 Task: Update the Trello card 'Card0000000194' by adding member 'Carxx Street', setting start date to 05/08/2023, due date to 05/09/2023 at 2:39 PM, and label 'Label0000000194'.
Action: Mouse moved to (479, 542)
Screenshot: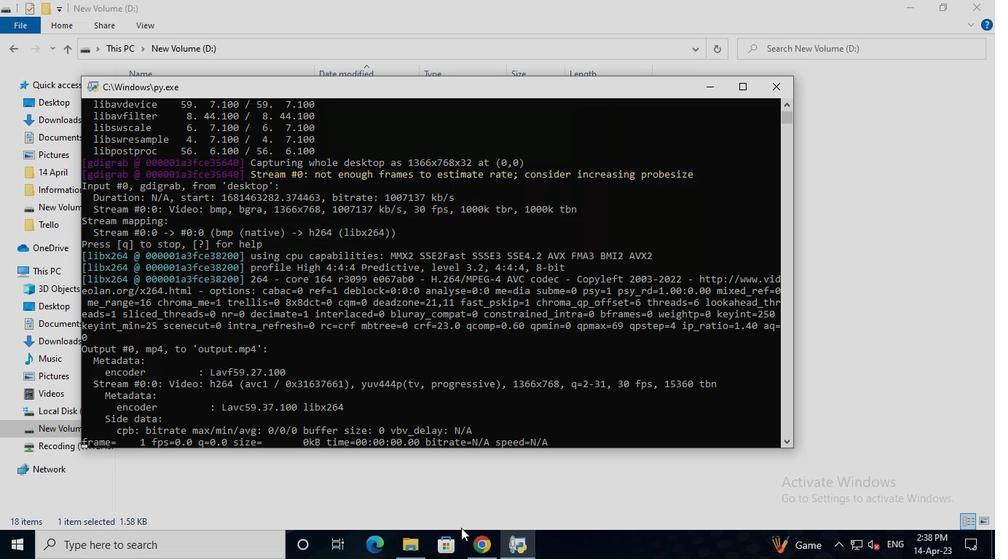 
Action: Mouse pressed left at (479, 542)
Screenshot: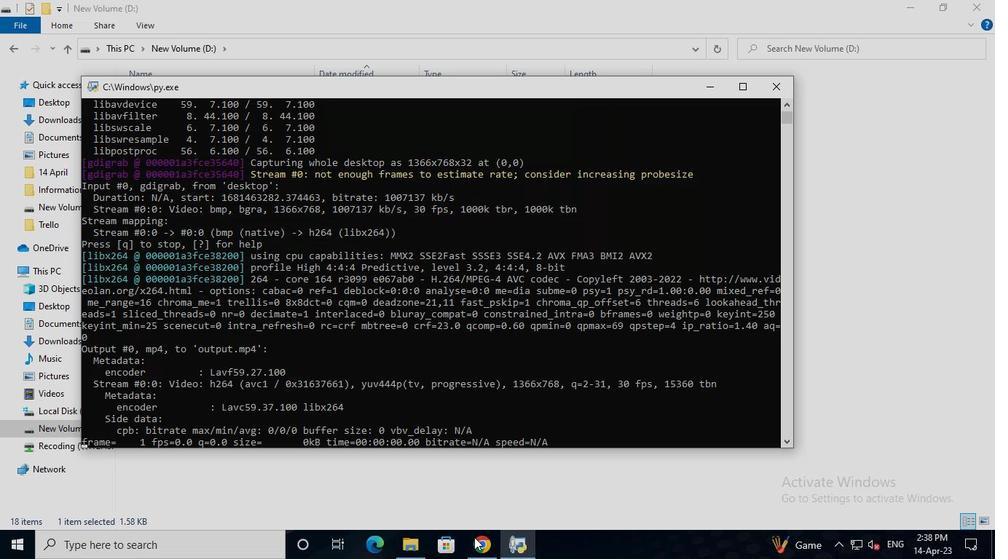 
Action: Mouse moved to (483, 436)
Screenshot: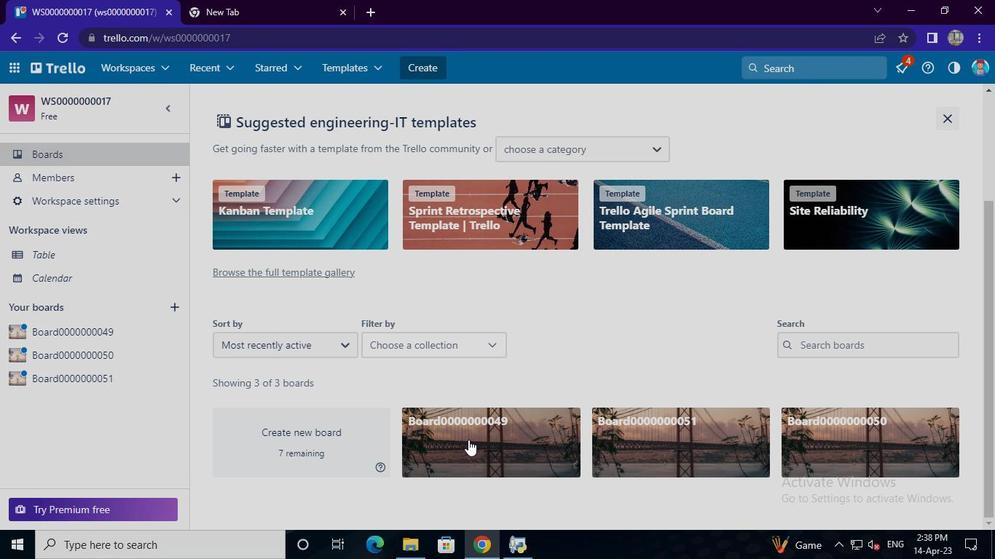 
Action: Mouse pressed left at (483, 436)
Screenshot: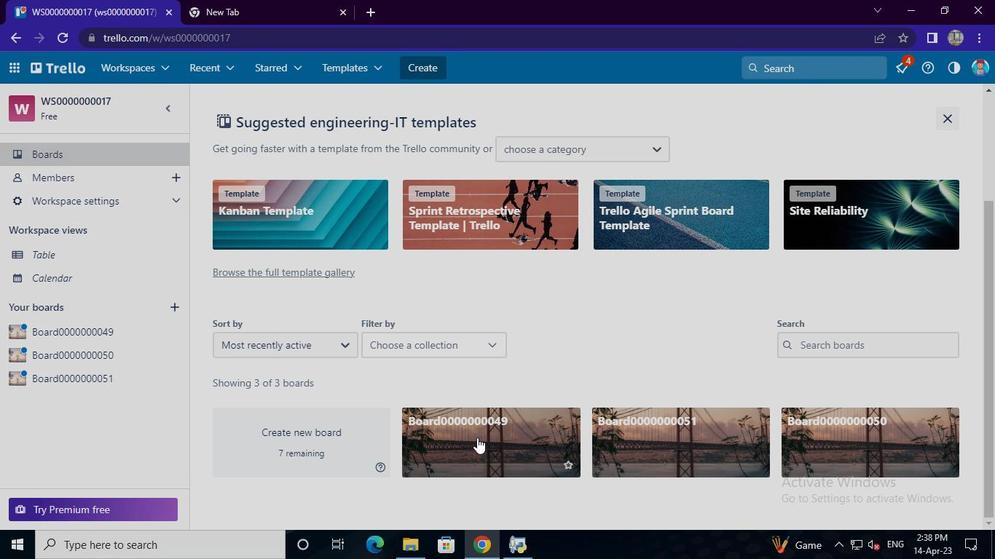 
Action: Mouse moved to (378, 289)
Screenshot: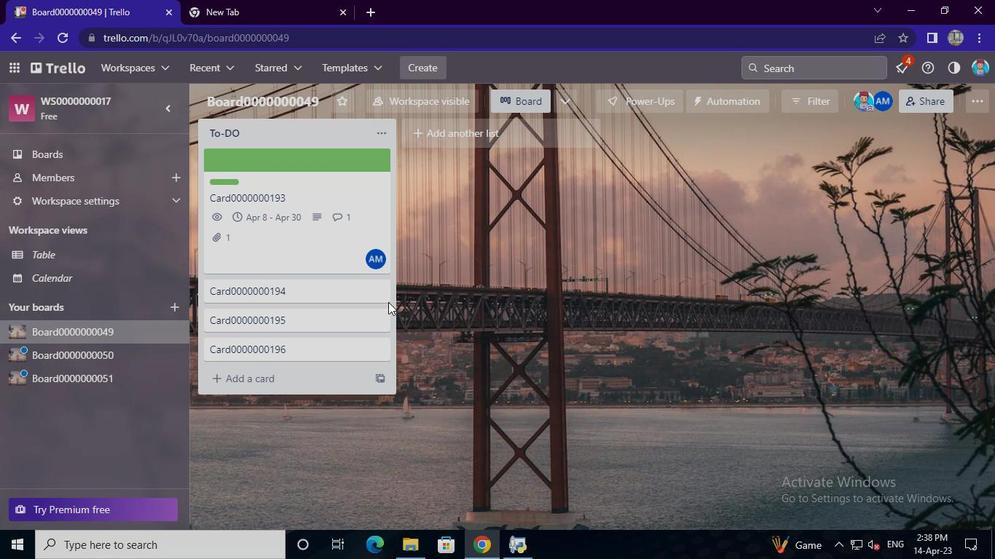 
Action: Mouse pressed left at (378, 289)
Screenshot: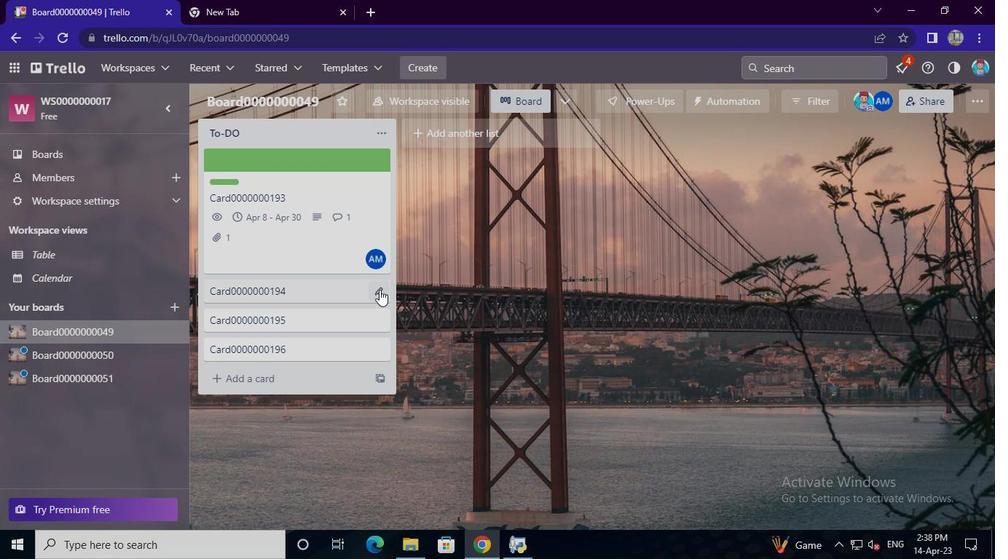 
Action: Mouse moved to (421, 293)
Screenshot: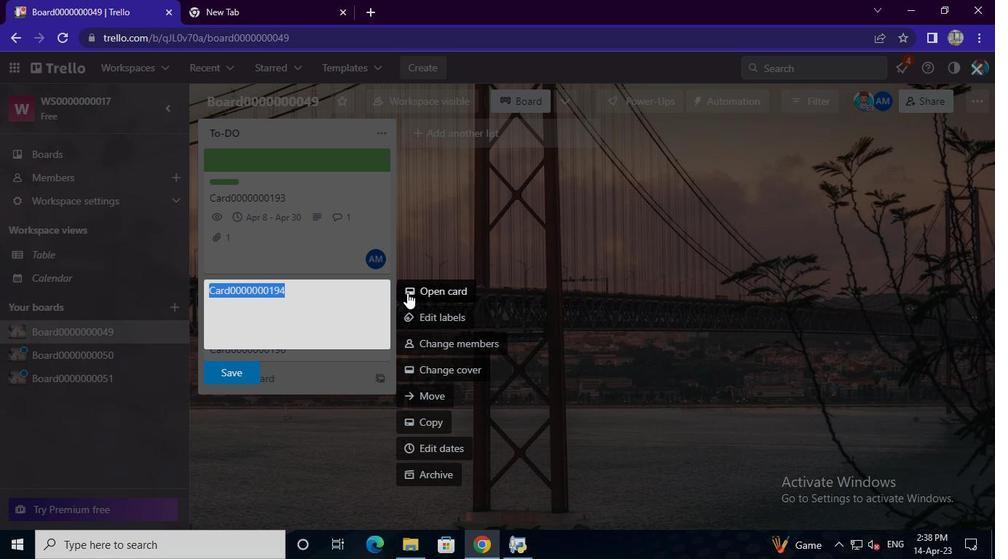 
Action: Mouse pressed left at (421, 293)
Screenshot: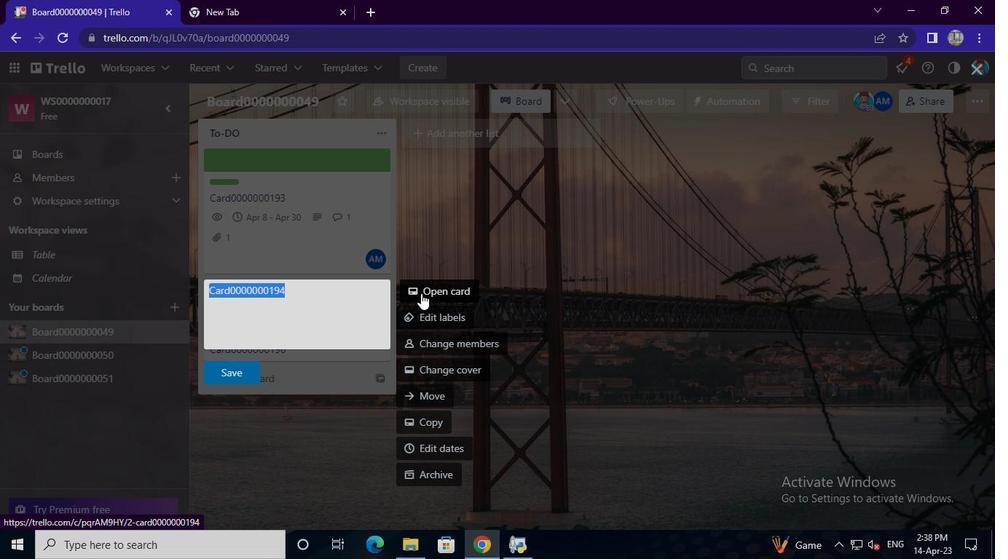 
Action: Mouse moved to (652, 241)
Screenshot: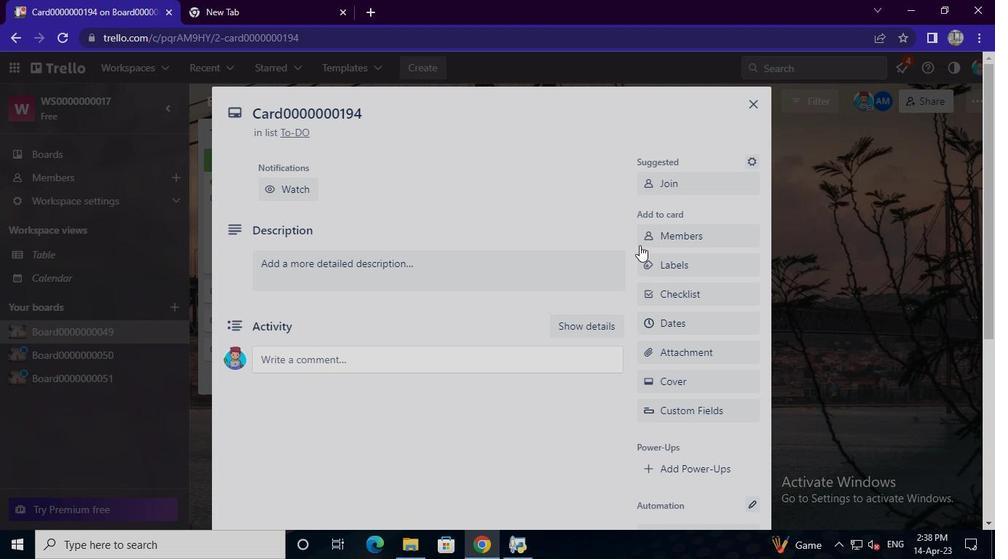 
Action: Mouse pressed left at (652, 241)
Screenshot: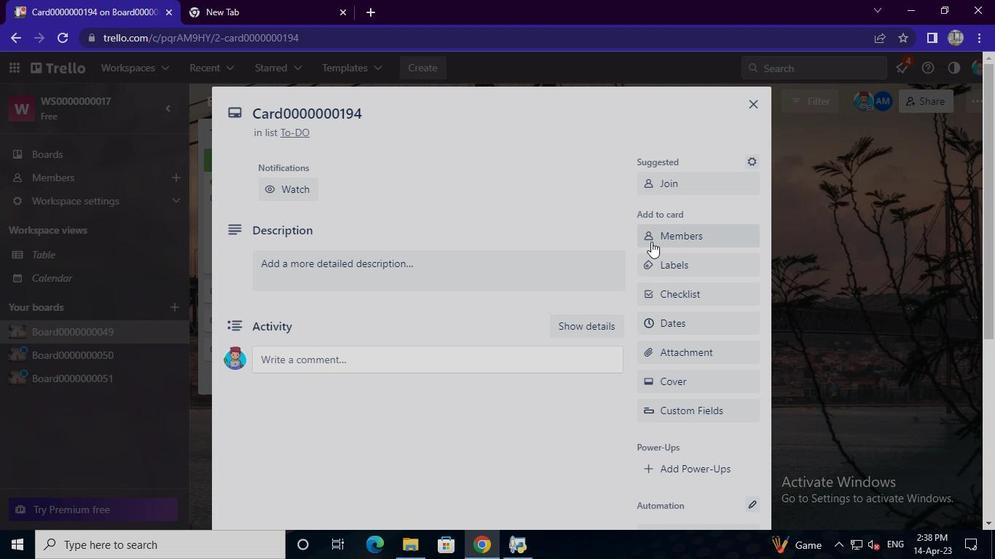 
Action: Mouse moved to (671, 298)
Screenshot: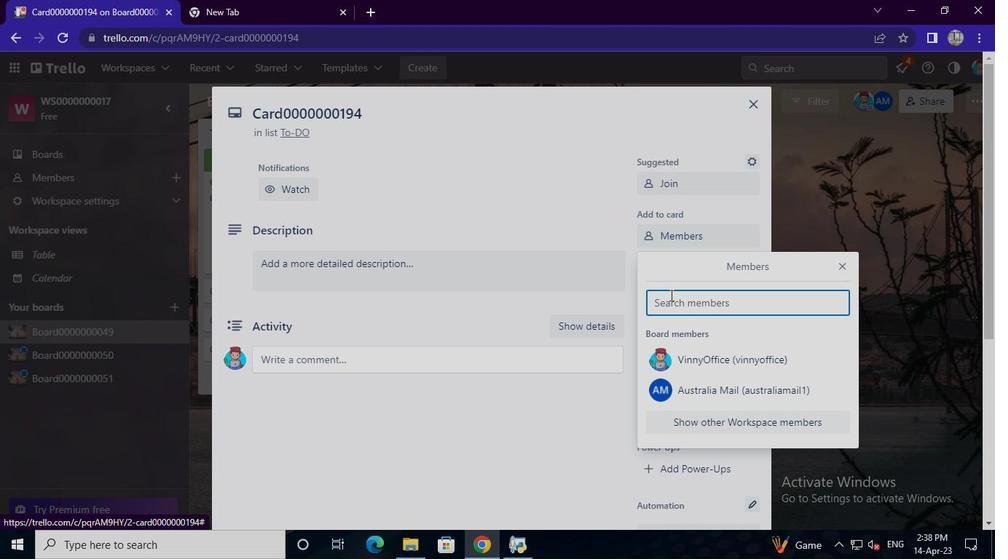 
Action: Mouse pressed left at (671, 298)
Screenshot: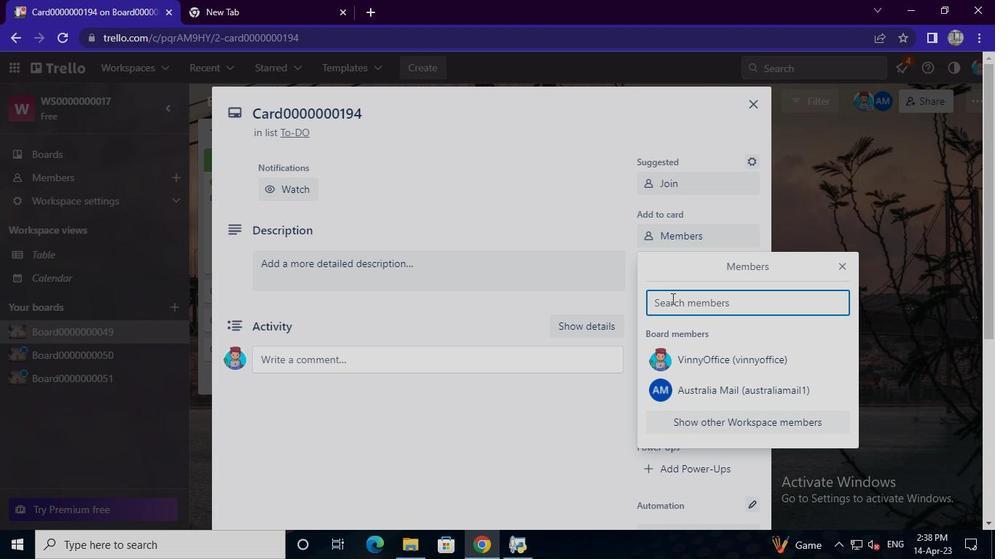 
Action: Mouse moved to (693, 284)
Screenshot: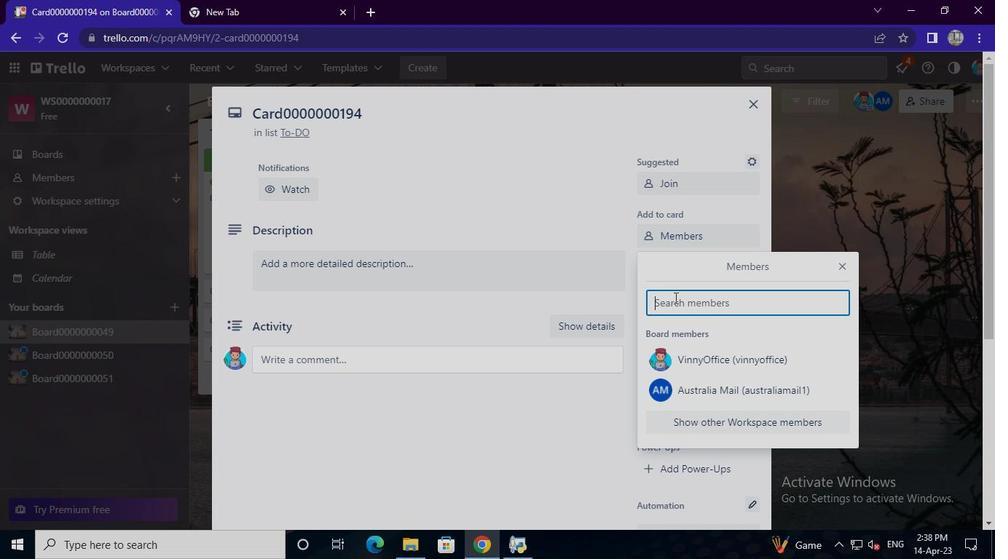 
Action: Keyboard Key.shift
Screenshot: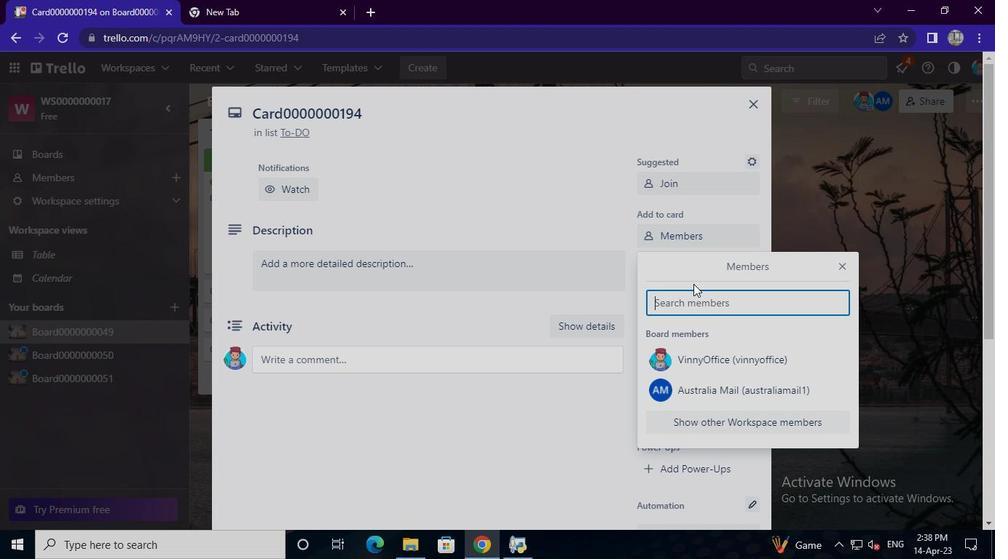 
Action: Keyboard Key.shift
Screenshot: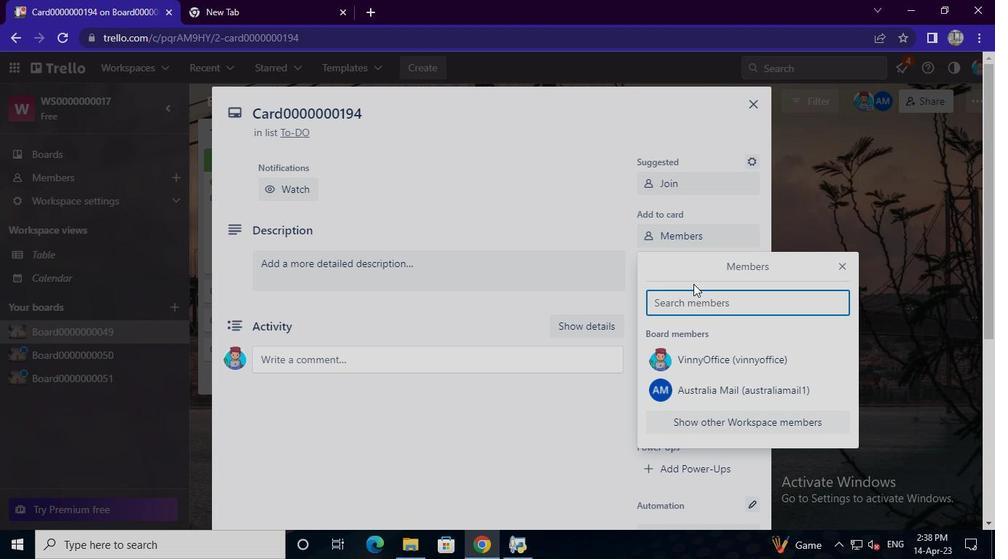 
Action: Keyboard Key.shift
Screenshot: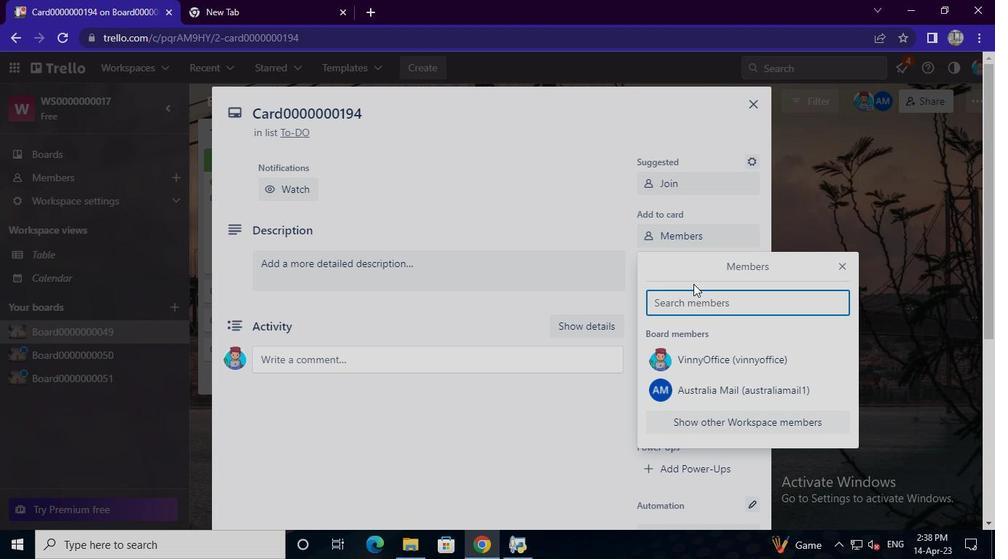 
Action: Keyboard Key.shift
Screenshot: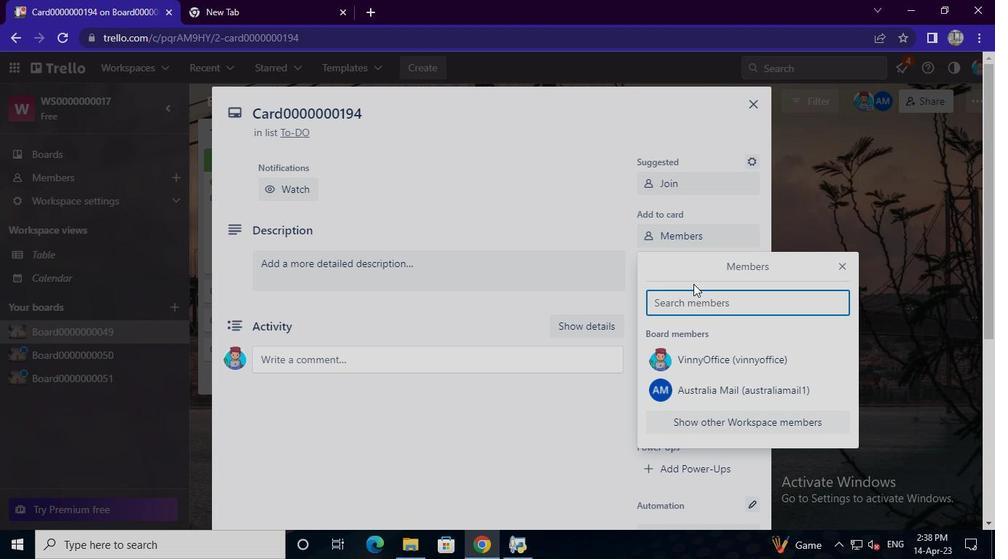 
Action: Keyboard Key.shift
Screenshot: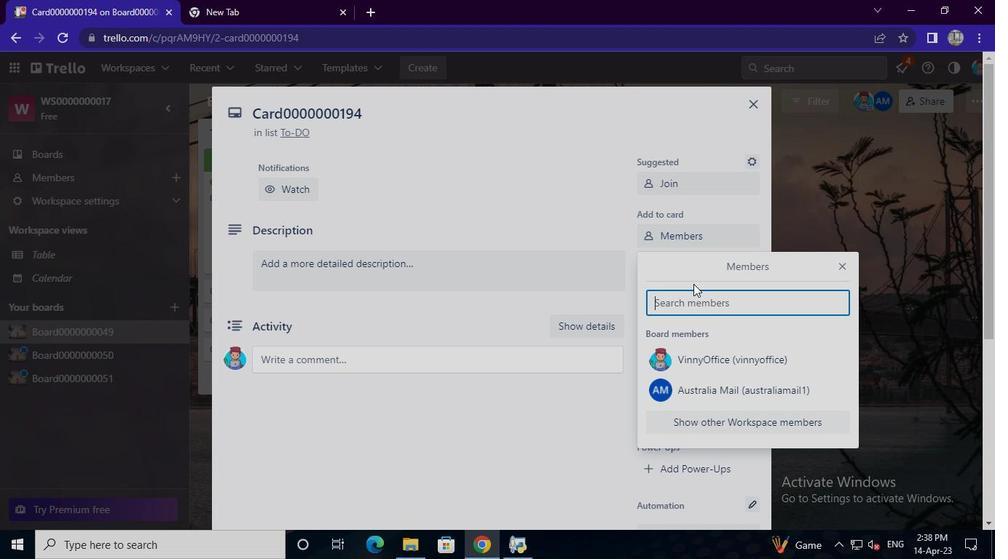 
Action: Keyboard Key.shift
Screenshot: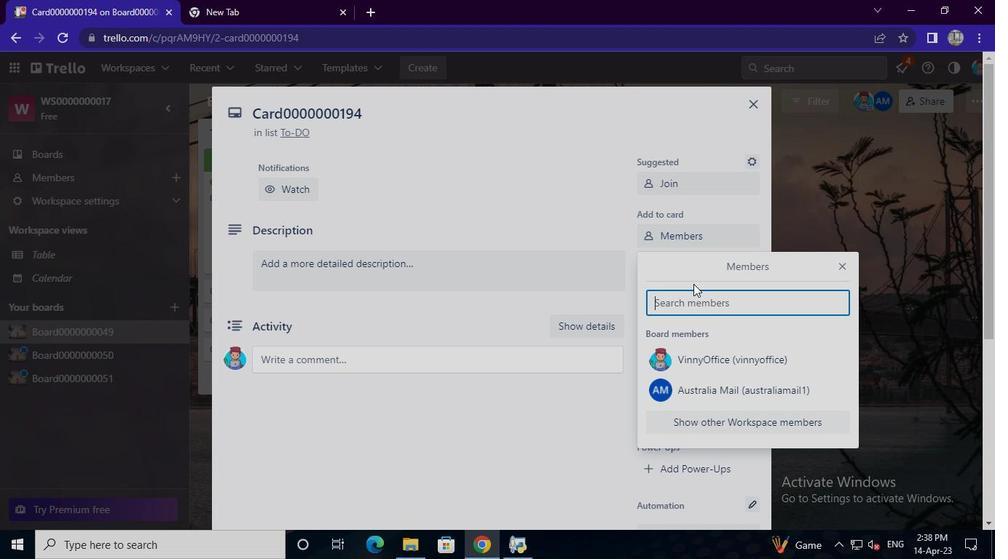 
Action: Keyboard Key.shift
Screenshot: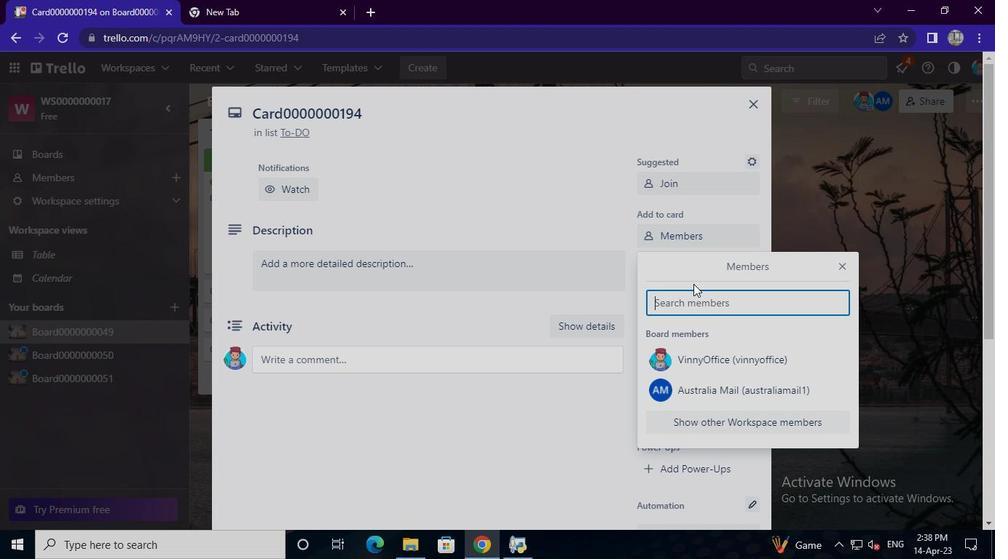 
Action: Keyboard Key.shift
Screenshot: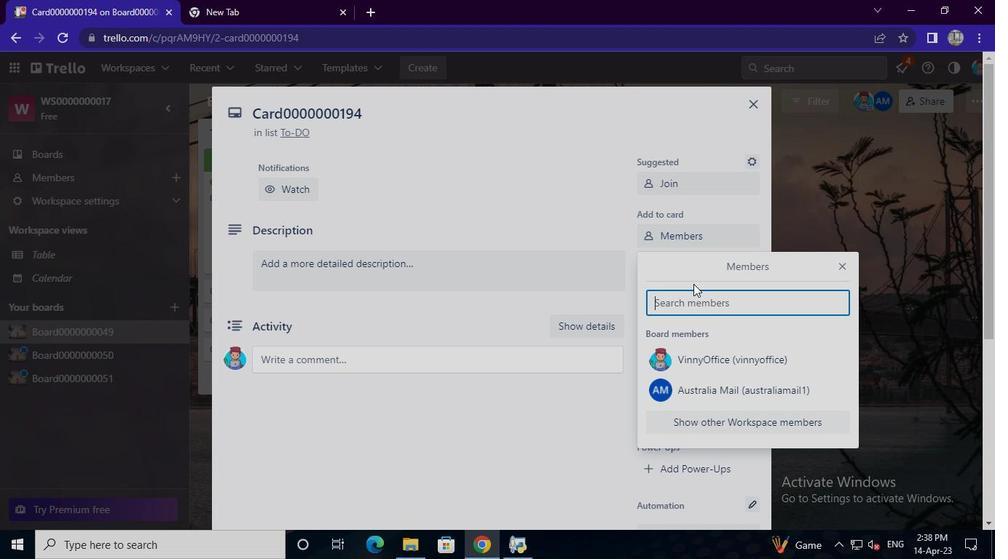 
Action: Keyboard Key.shift
Screenshot: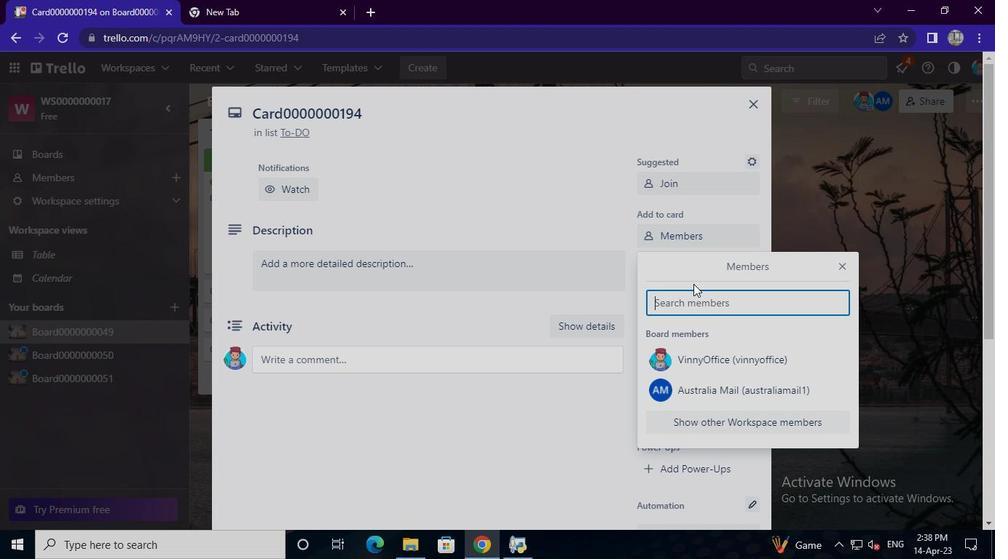 
Action: Keyboard Key.shift
Screenshot: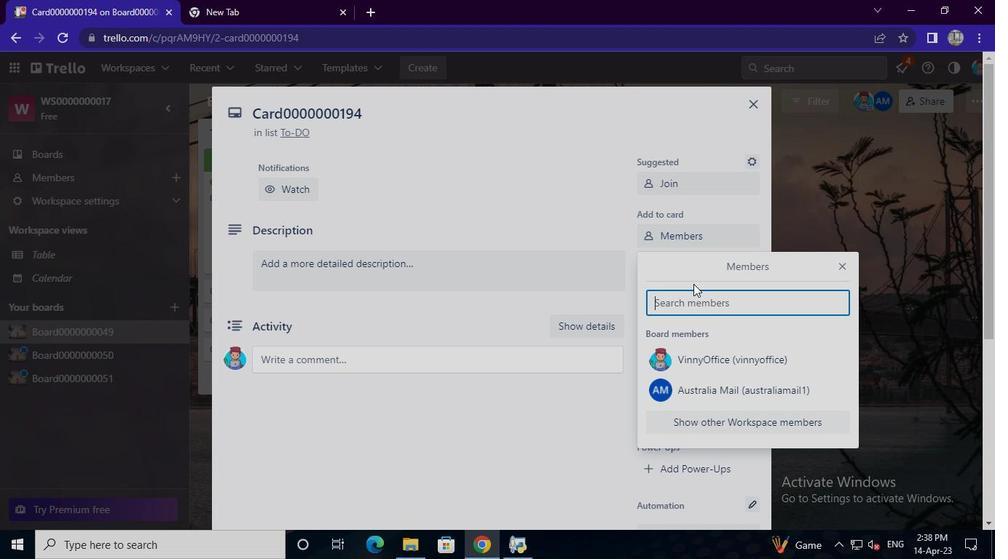 
Action: Keyboard Key.shift
Screenshot: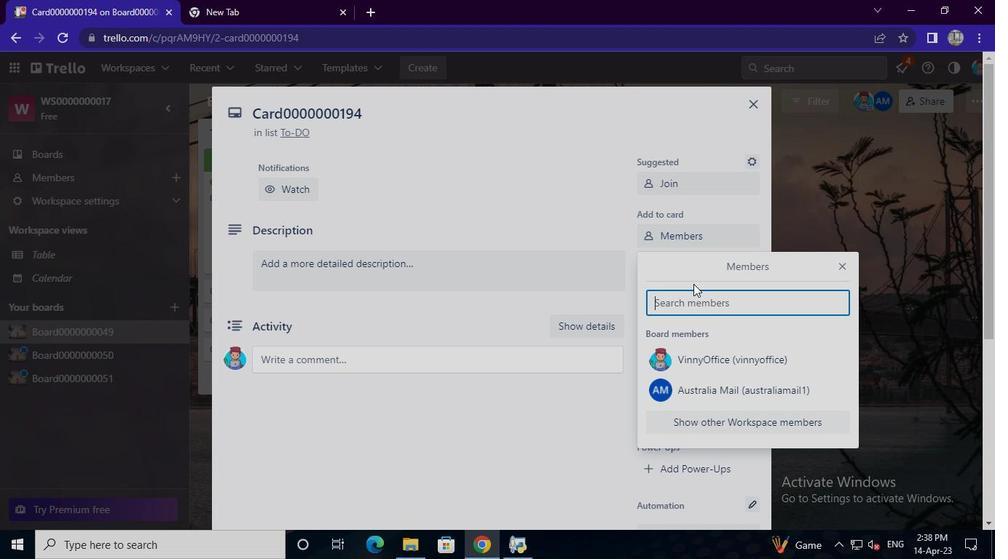 
Action: Keyboard Key.shift
Screenshot: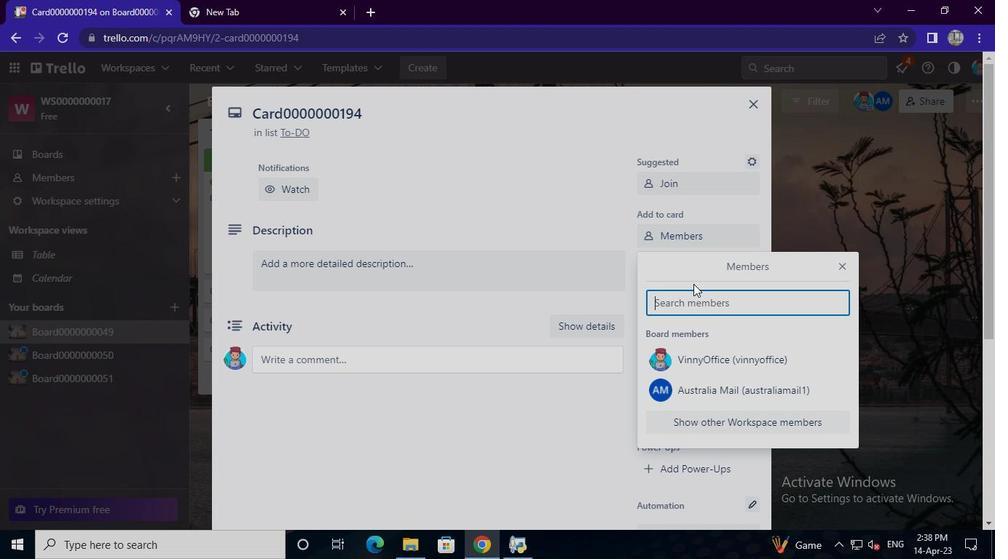 
Action: Keyboard Key.shift
Screenshot: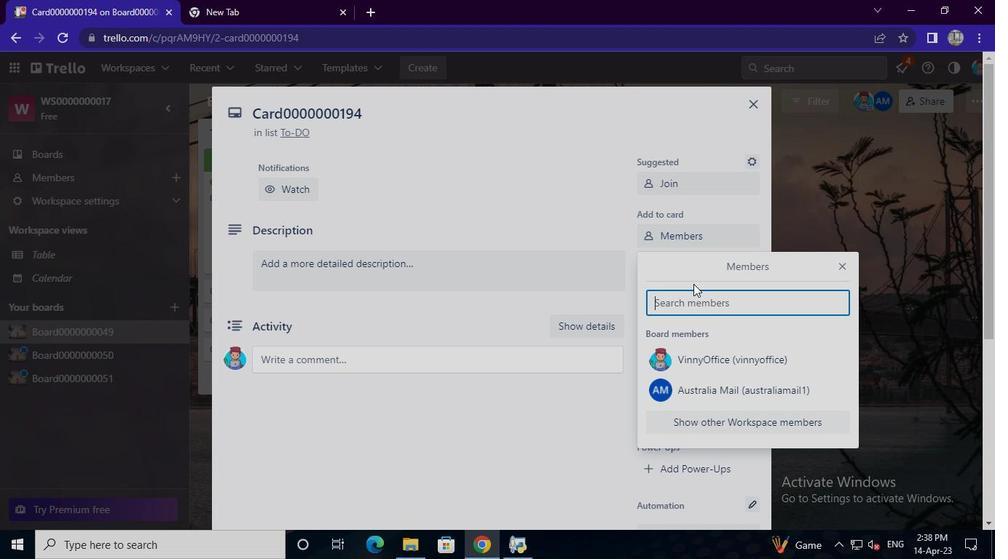 
Action: Keyboard Key.shift
Screenshot: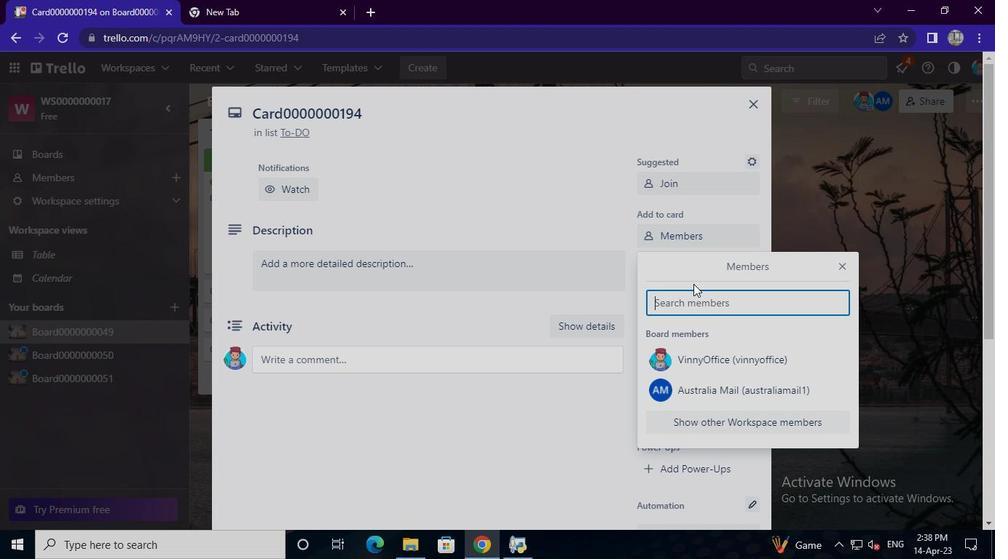 
Action: Keyboard Key.shift
Screenshot: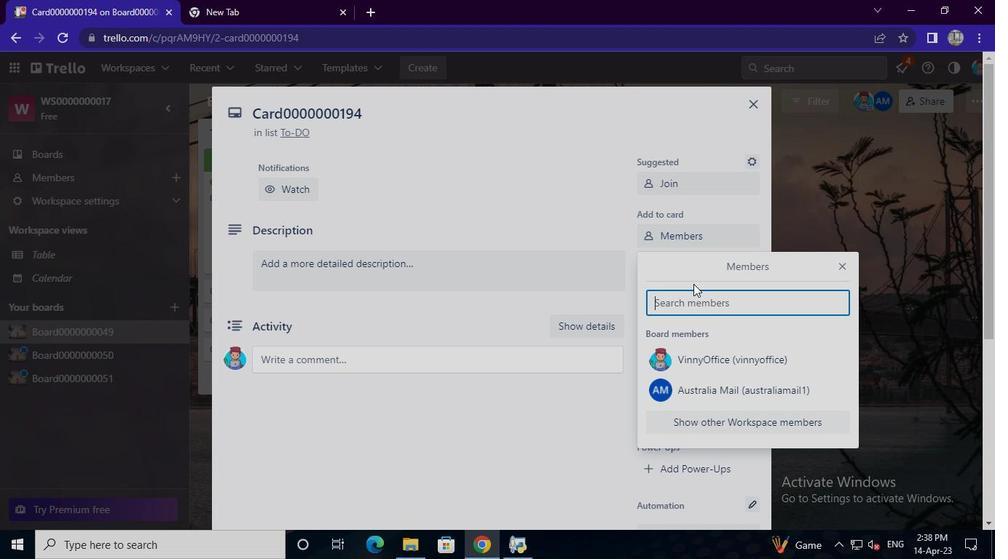 
Action: Keyboard Key.shift
Screenshot: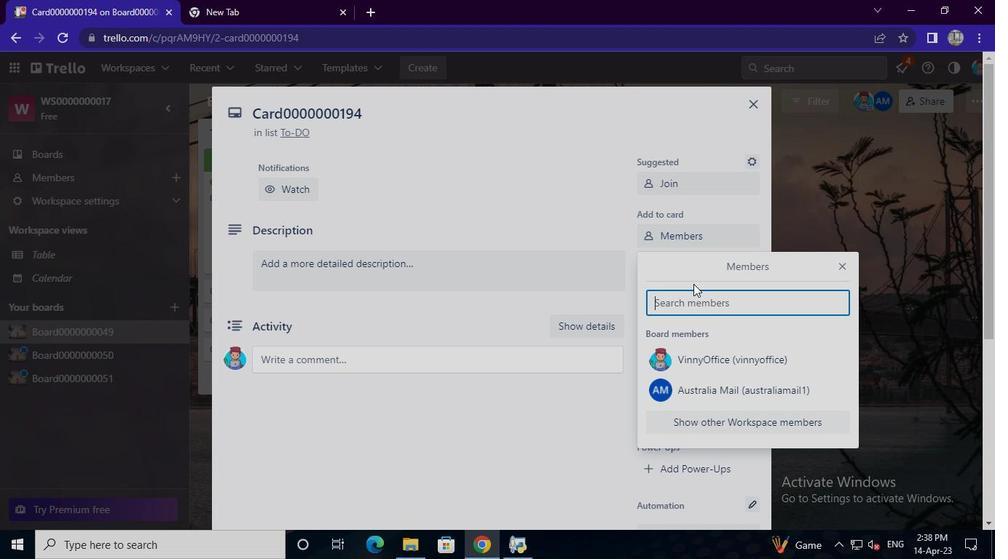 
Action: Keyboard Key.shift
Screenshot: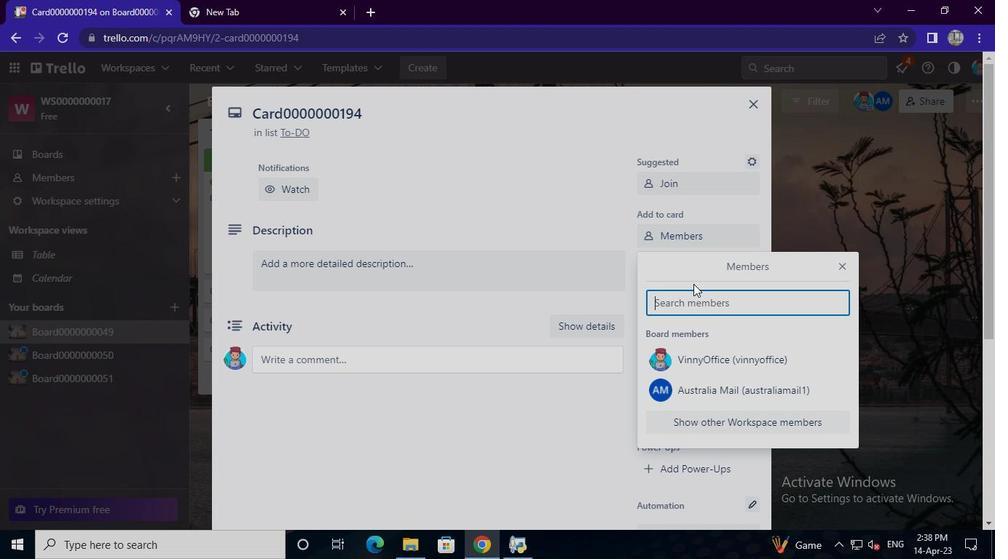 
Action: Keyboard Key.shift
Screenshot: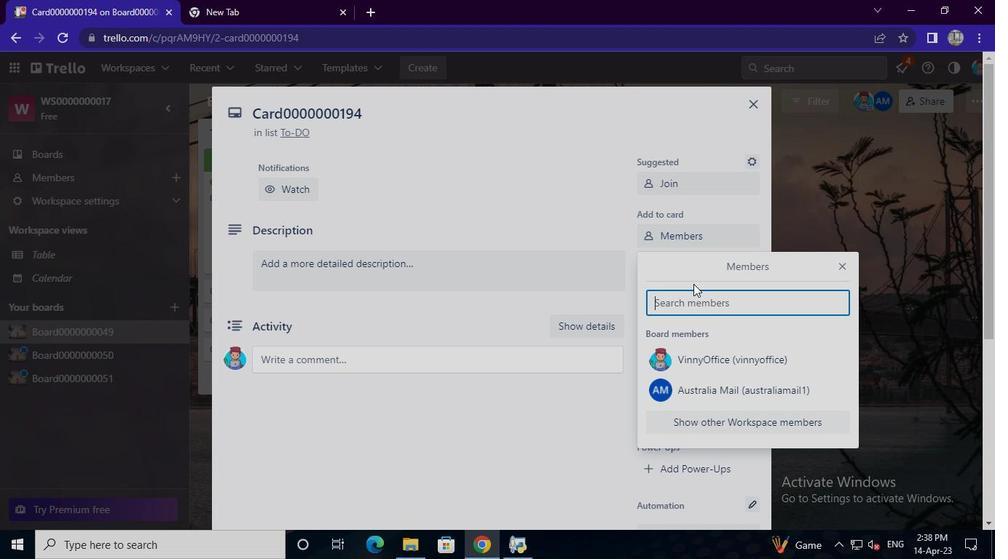
Action: Keyboard Key.shift
Screenshot: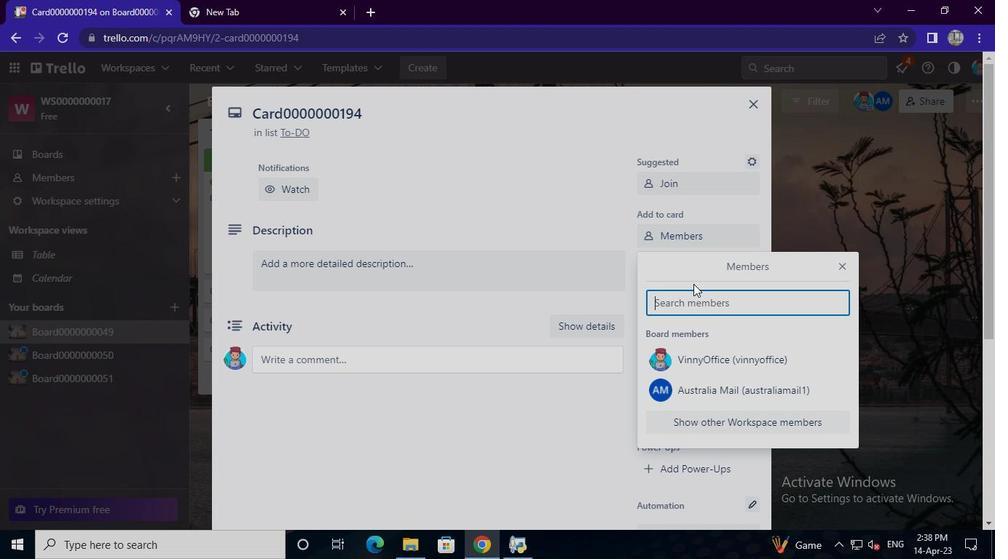 
Action: Keyboard Key.shift
Screenshot: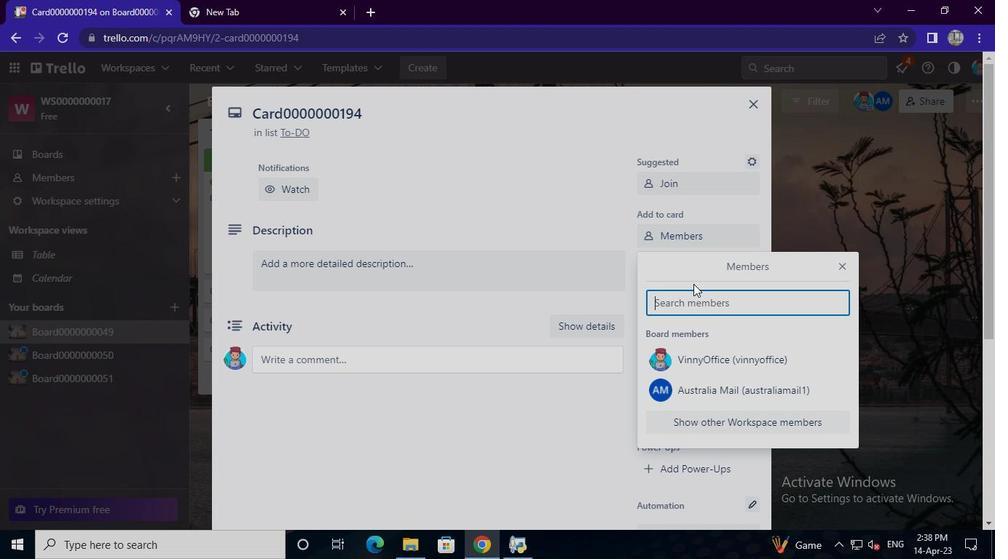 
Action: Keyboard Key.shift
Screenshot: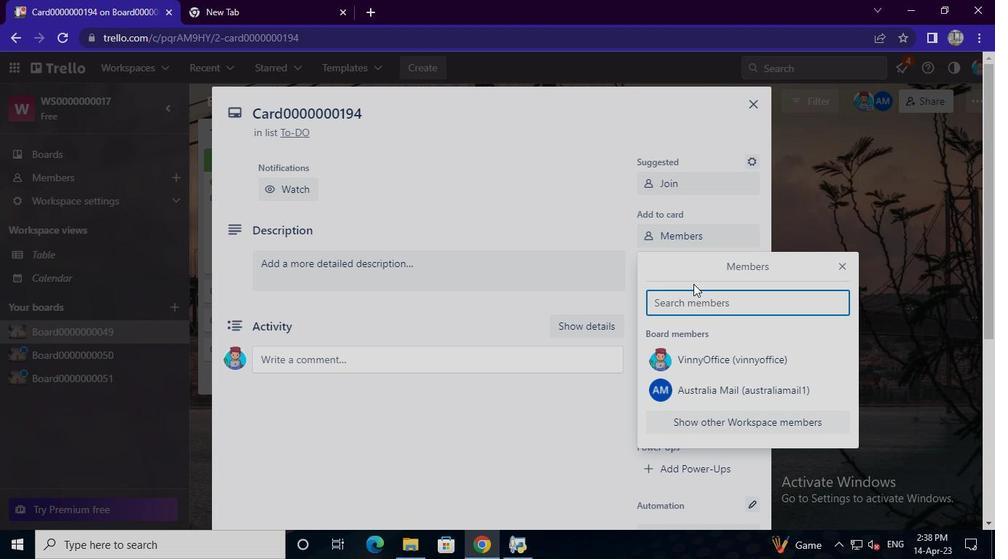 
Action: Keyboard Key.shift
Screenshot: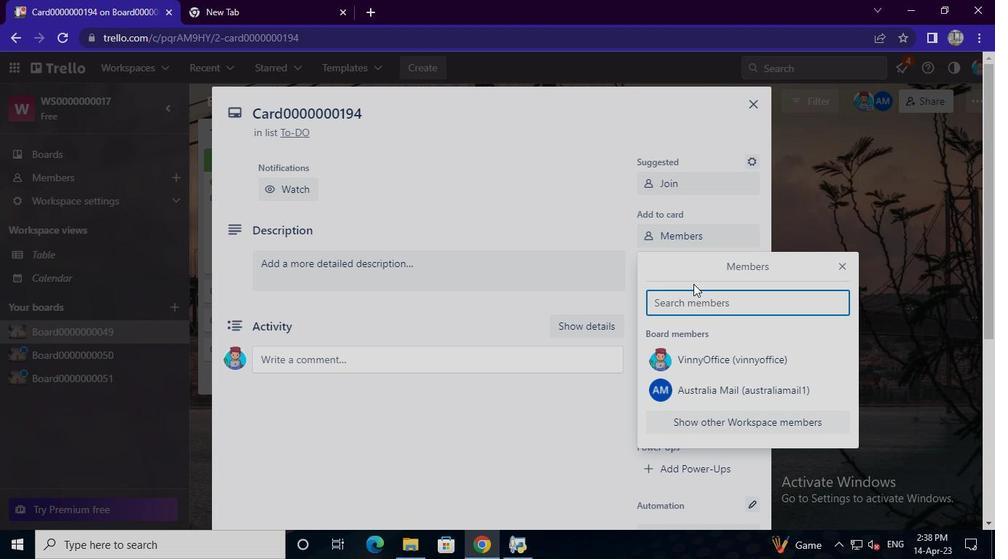 
Action: Keyboard Key.shift
Screenshot: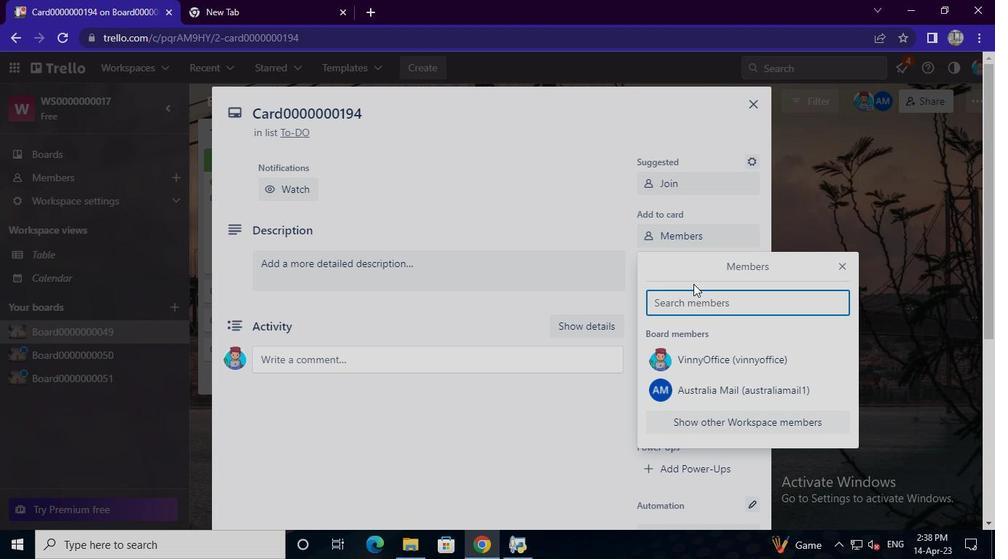 
Action: Keyboard Key.shift
Screenshot: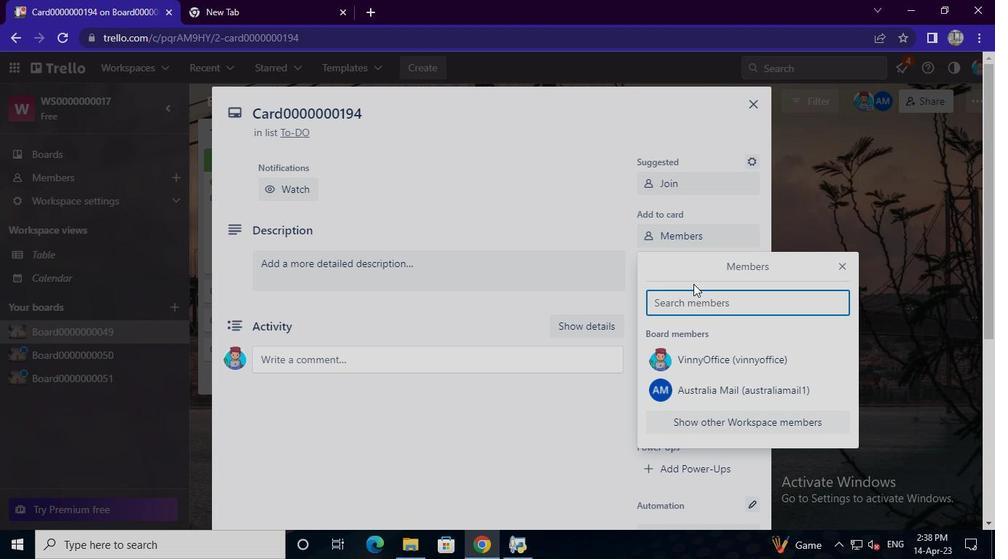 
Action: Keyboard C
Screenshot: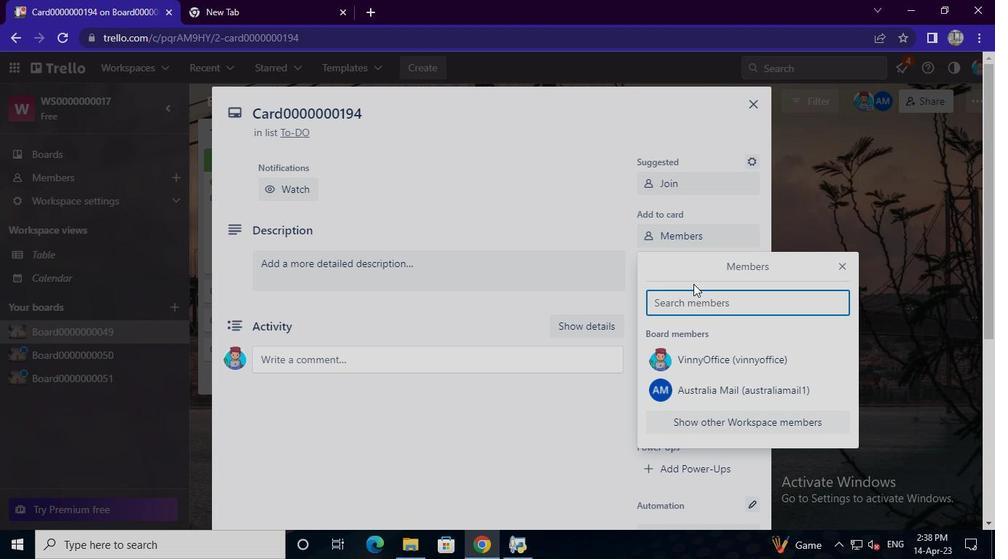 
Action: Keyboard a
Screenshot: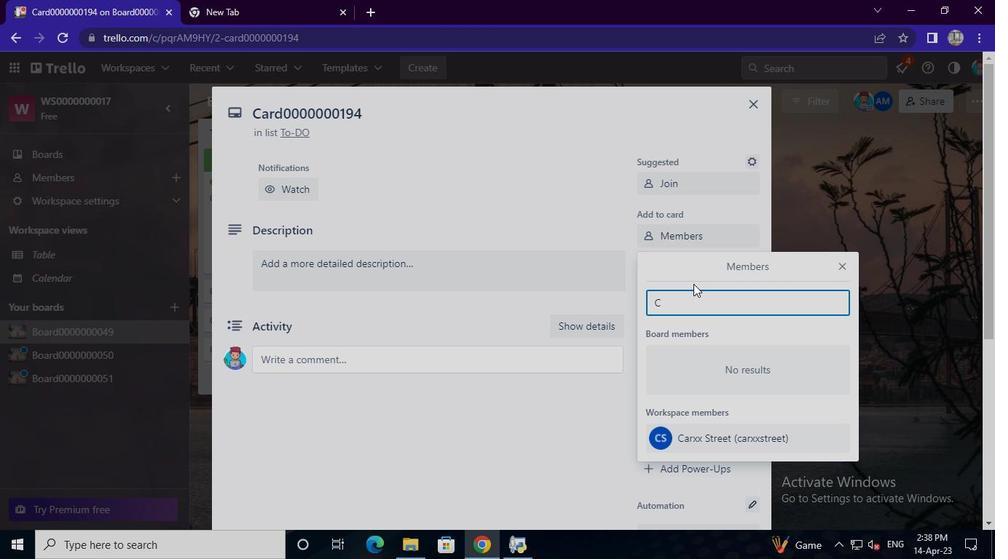 
Action: Keyboard r
Screenshot: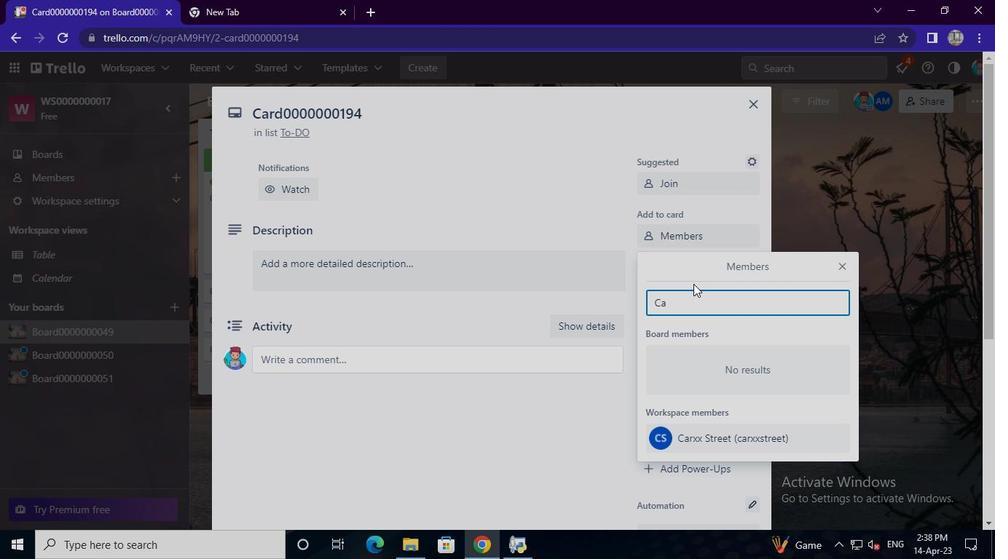 
Action: Keyboard x
Screenshot: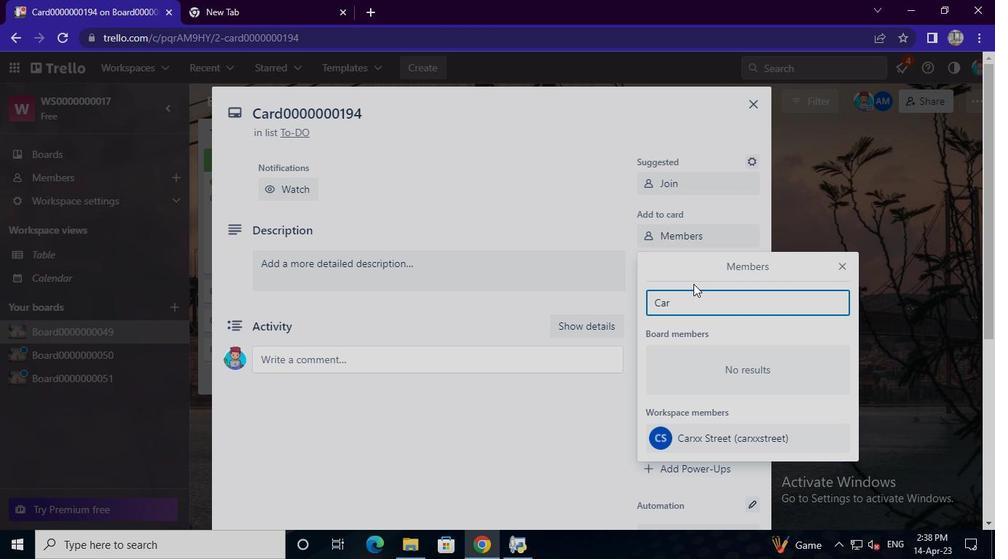 
Action: Keyboard x
Screenshot: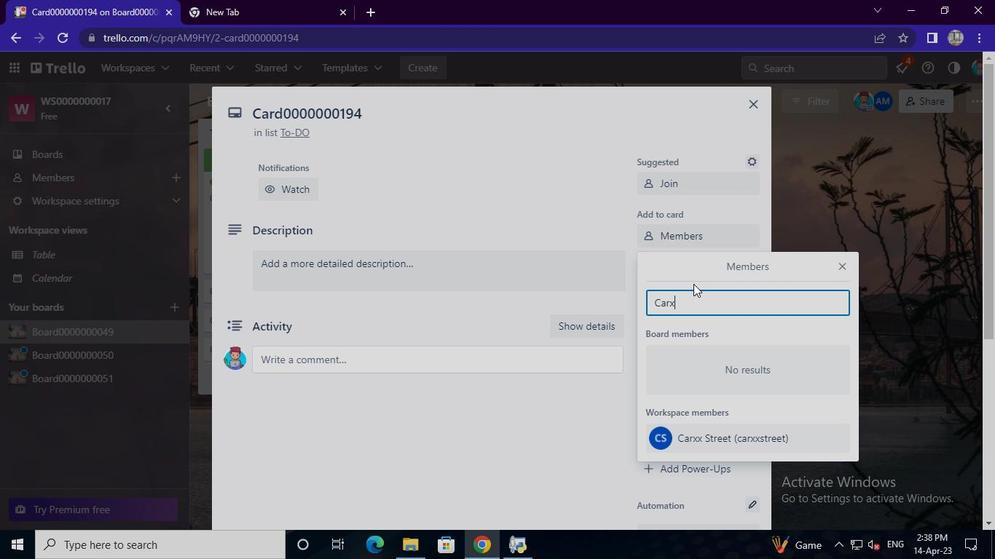 
Action: Keyboard s
Screenshot: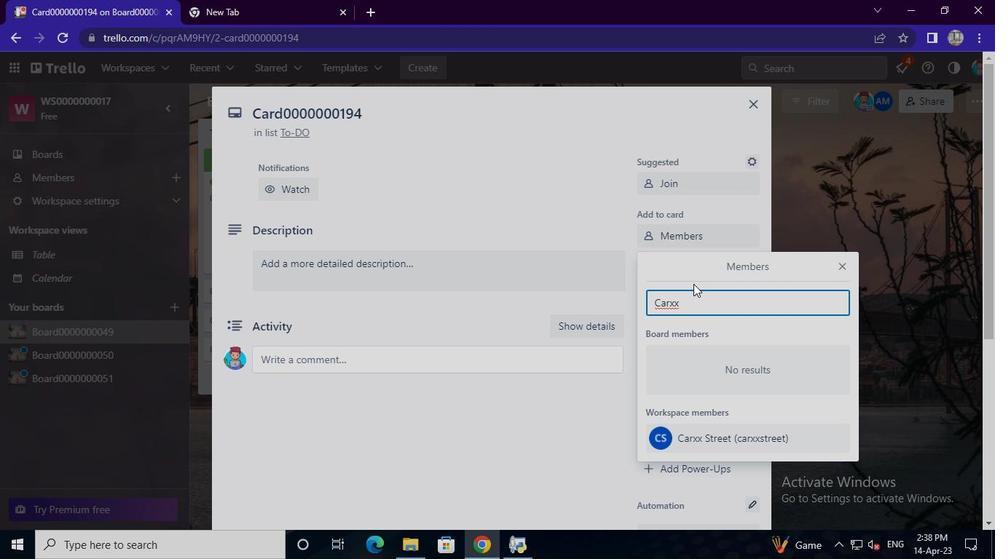 
Action: Keyboard t
Screenshot: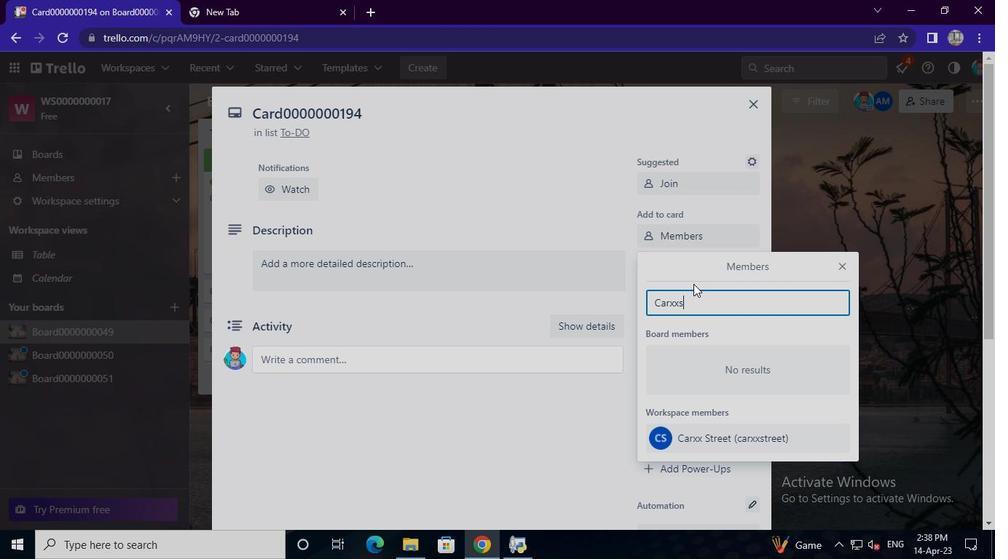 
Action: Keyboard r
Screenshot: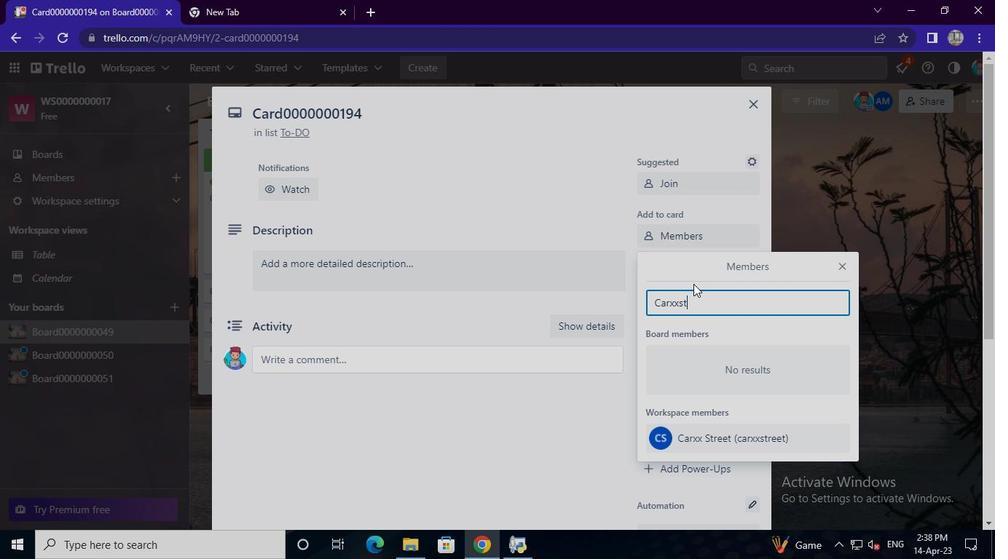 
Action: Keyboard e
Screenshot: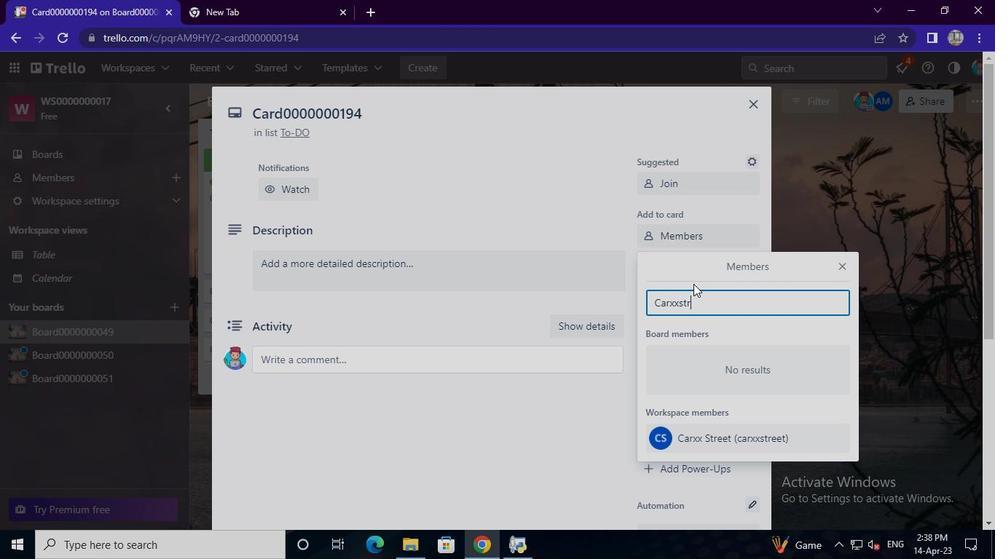 
Action: Keyboard e
Screenshot: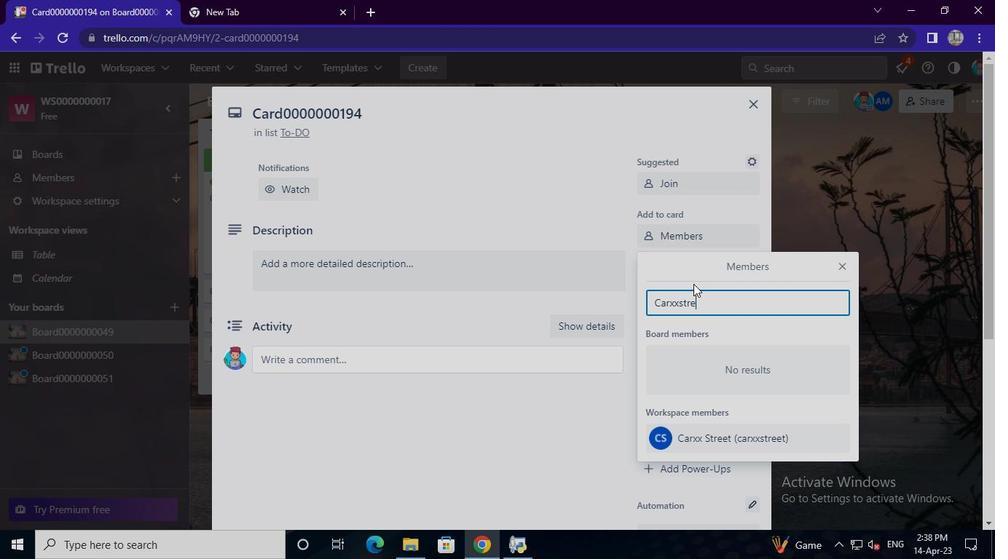 
Action: Keyboard t
Screenshot: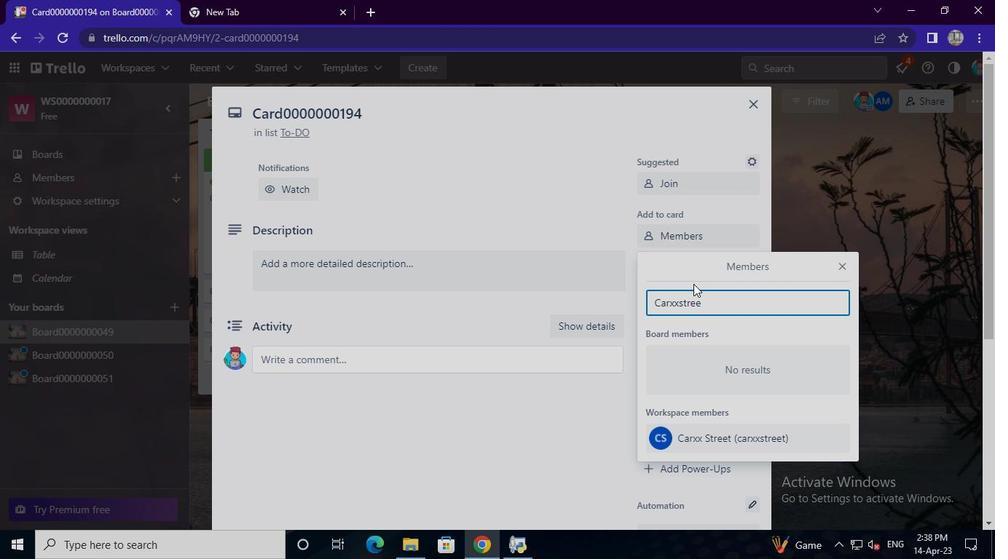 
Action: Keyboard <103>
Screenshot: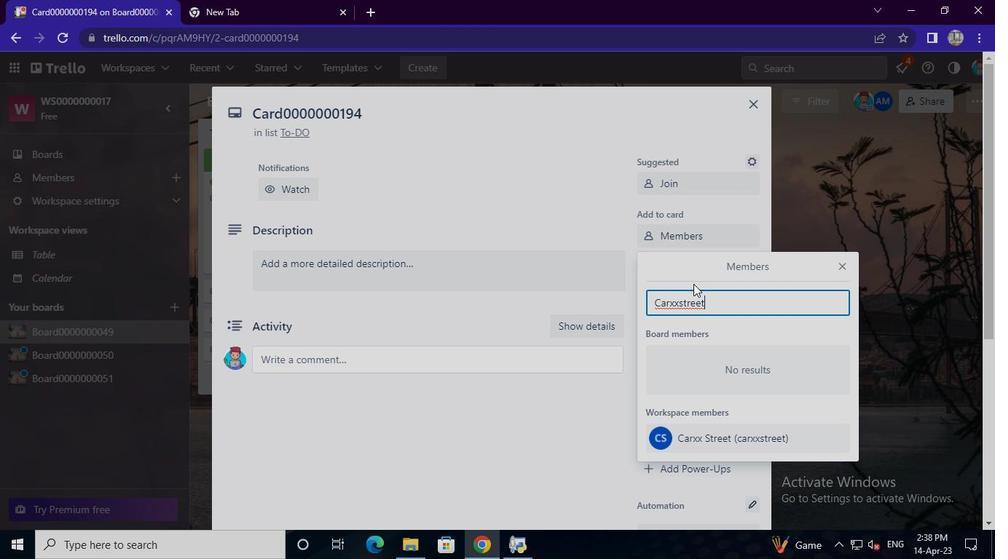 
Action: Keyboard <105>
Screenshot: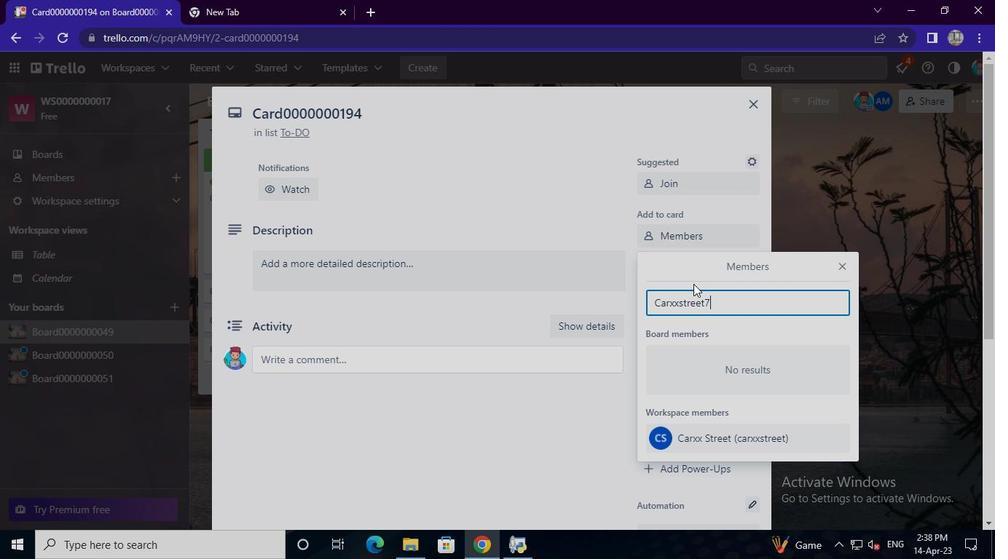 
Action: Keyboard <97>
Screenshot: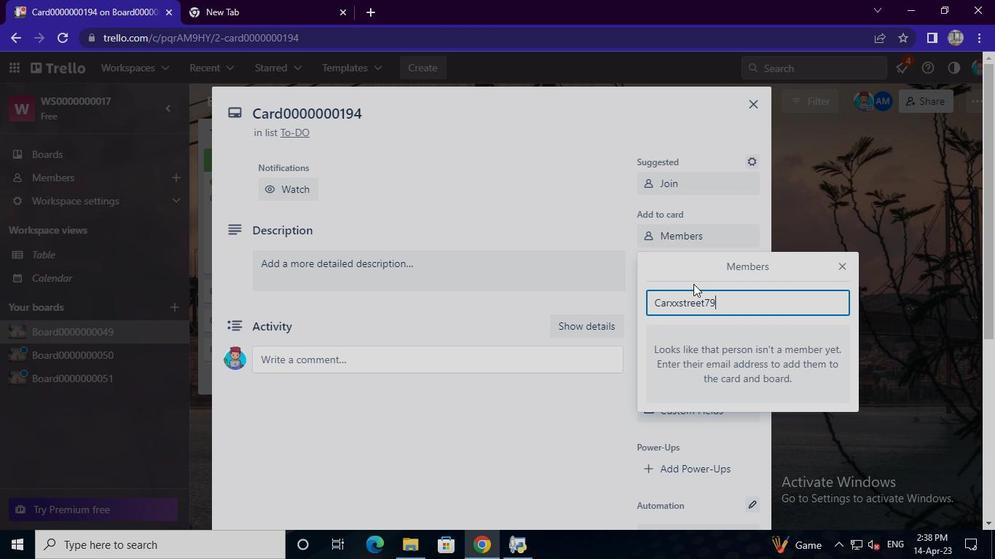 
Action: Keyboard Key.shift
Screenshot: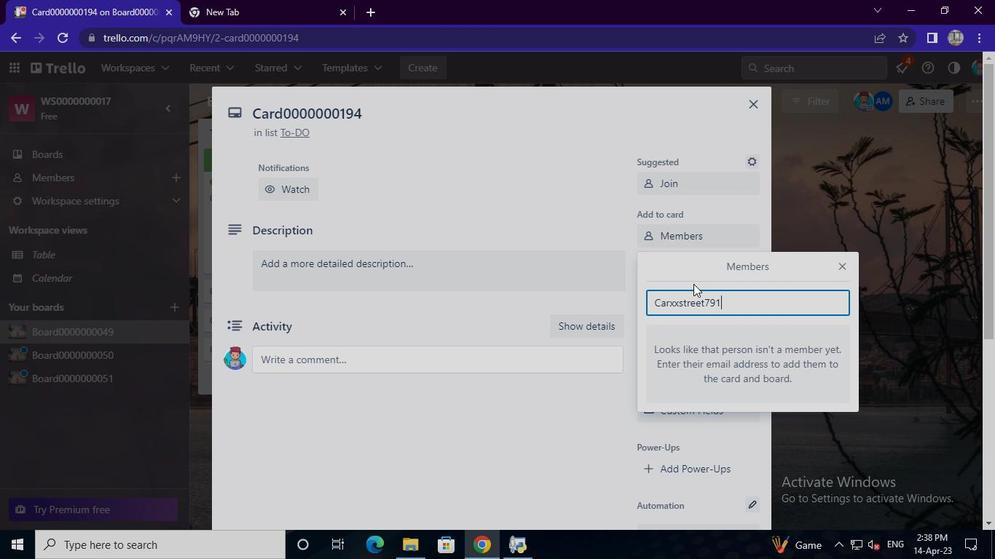 
Action: Keyboard @
Screenshot: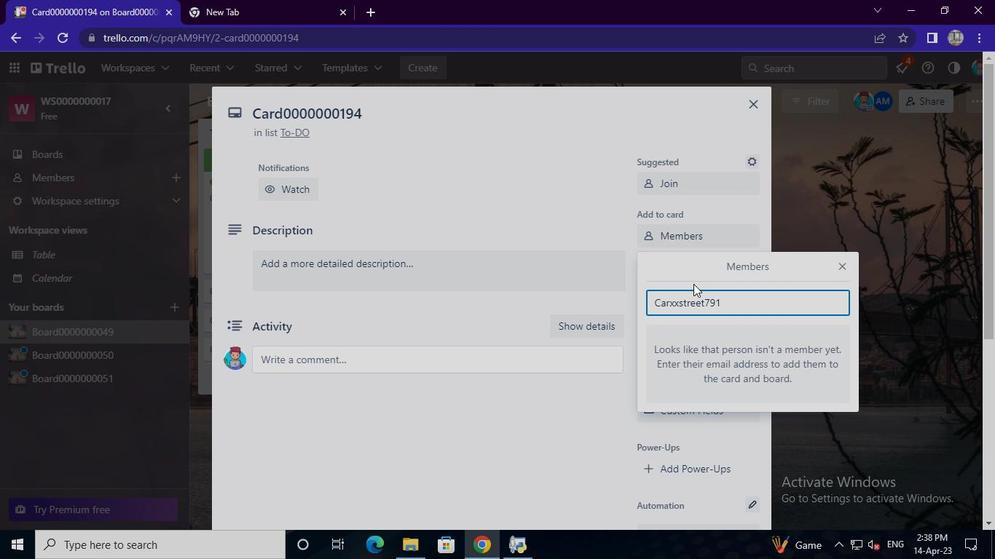 
Action: Keyboard g
Screenshot: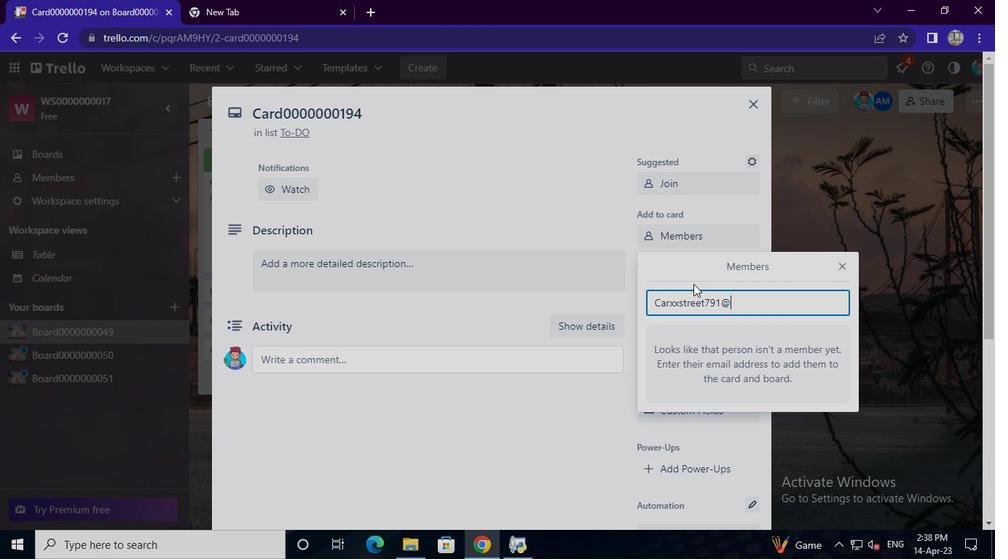 
Action: Keyboard m
Screenshot: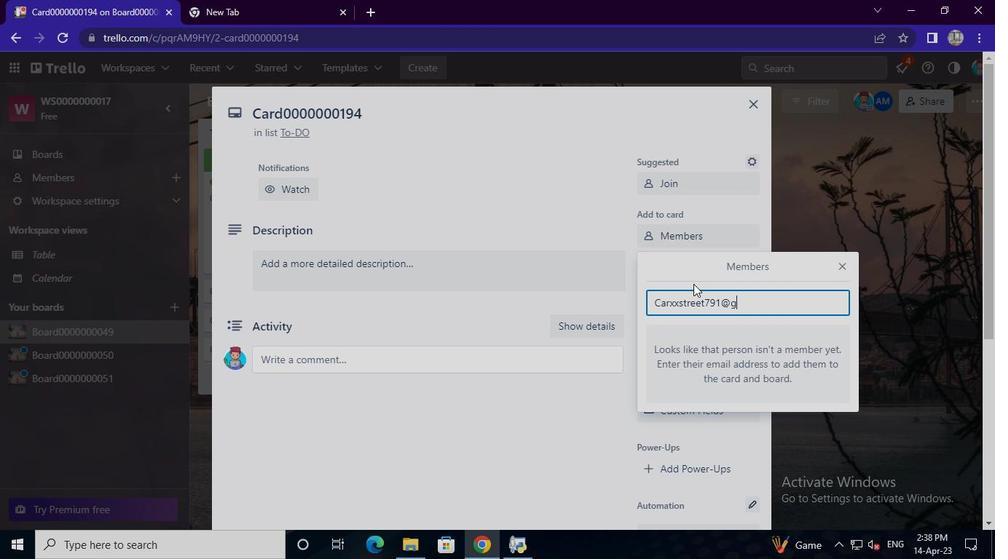 
Action: Keyboard a
Screenshot: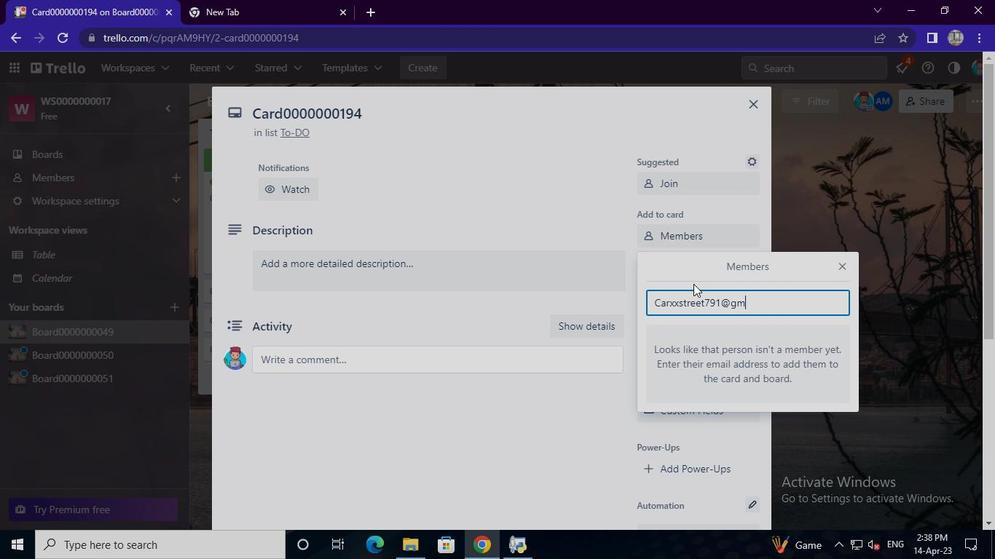 
Action: Keyboard i
Screenshot: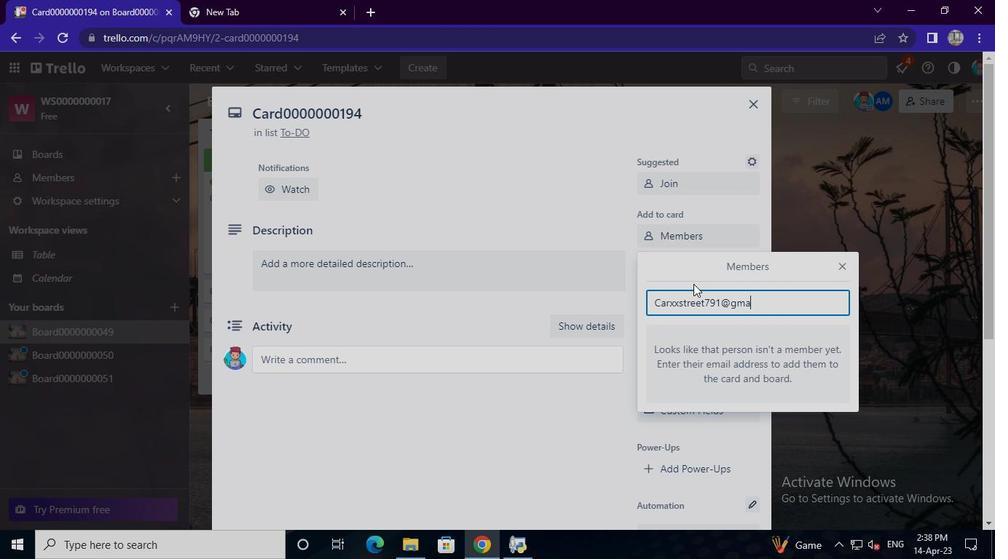 
Action: Keyboard l
Screenshot: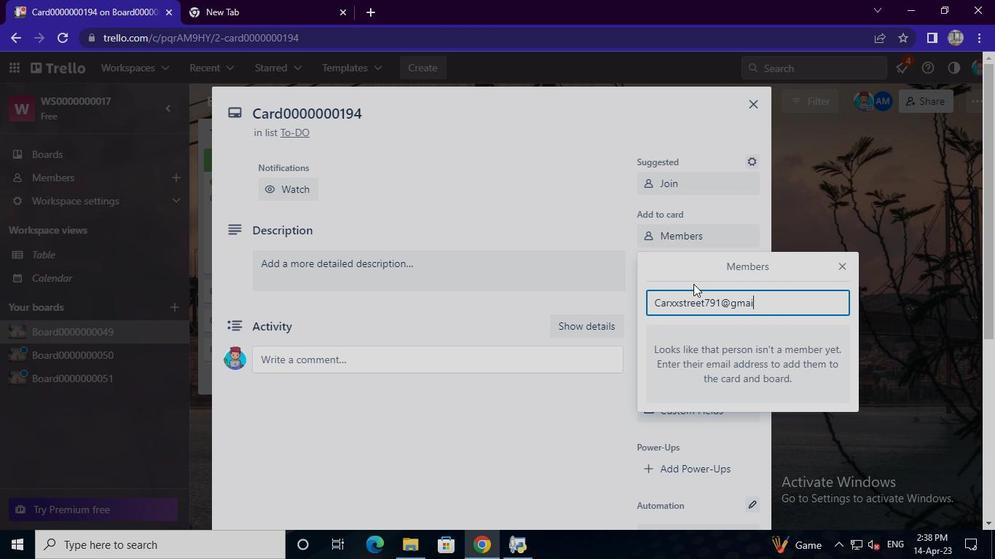 
Action: Keyboard .
Screenshot: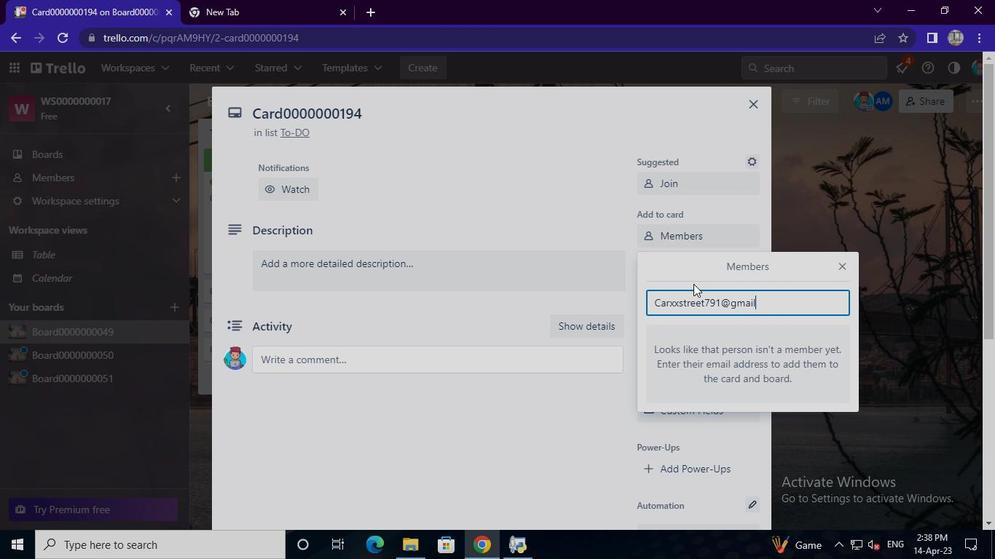 
Action: Keyboard c
Screenshot: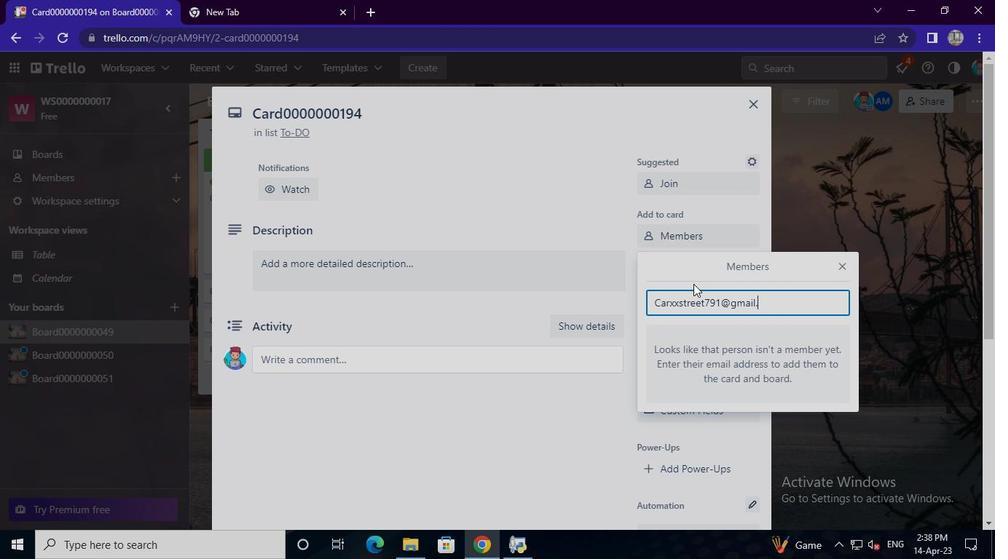 
Action: Keyboard o
Screenshot: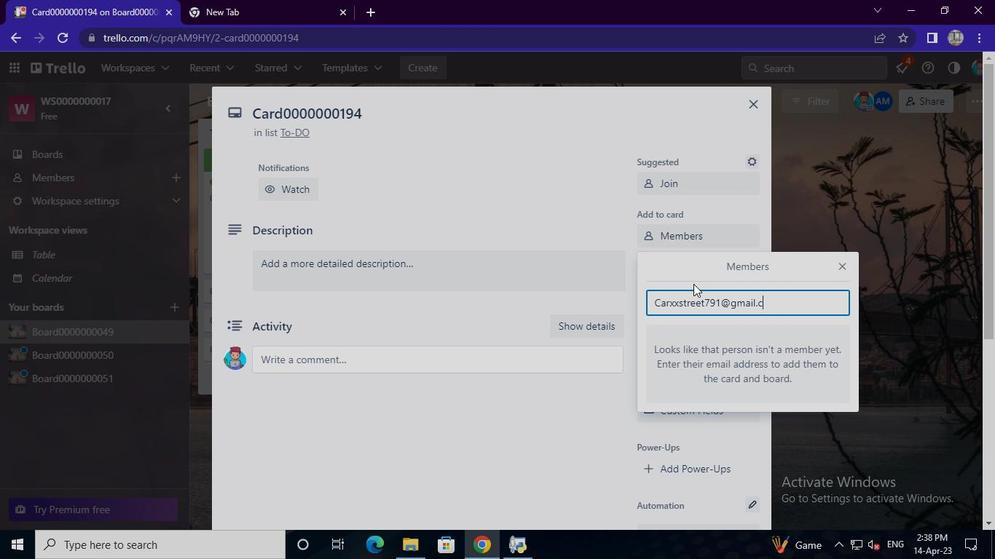 
Action: Keyboard m
Screenshot: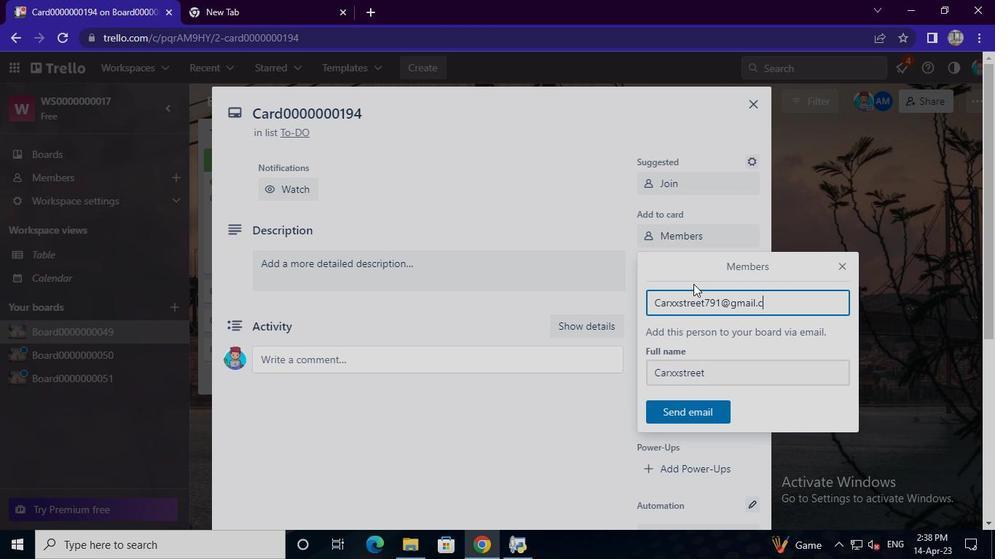 
Action: Mouse moved to (690, 413)
Screenshot: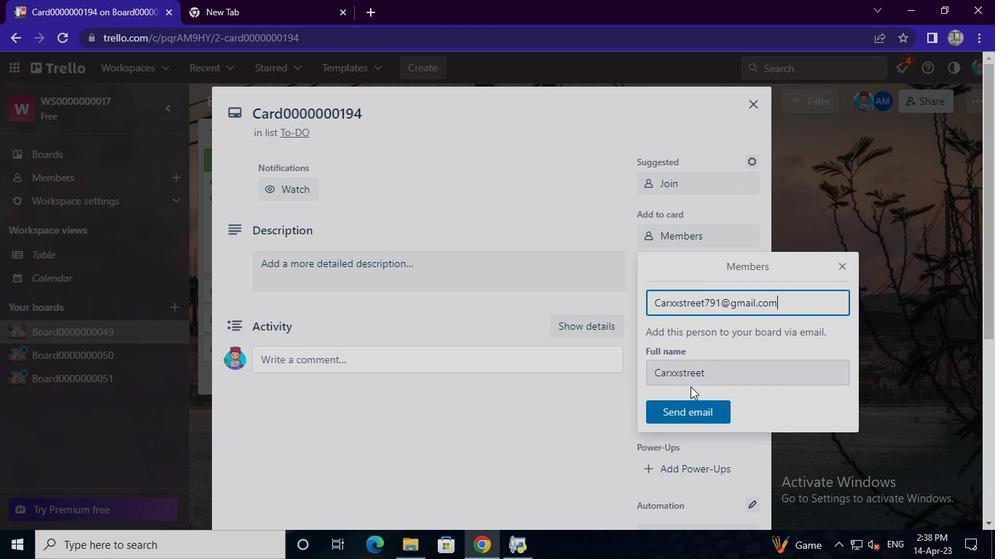 
Action: Mouse pressed left at (690, 413)
Screenshot: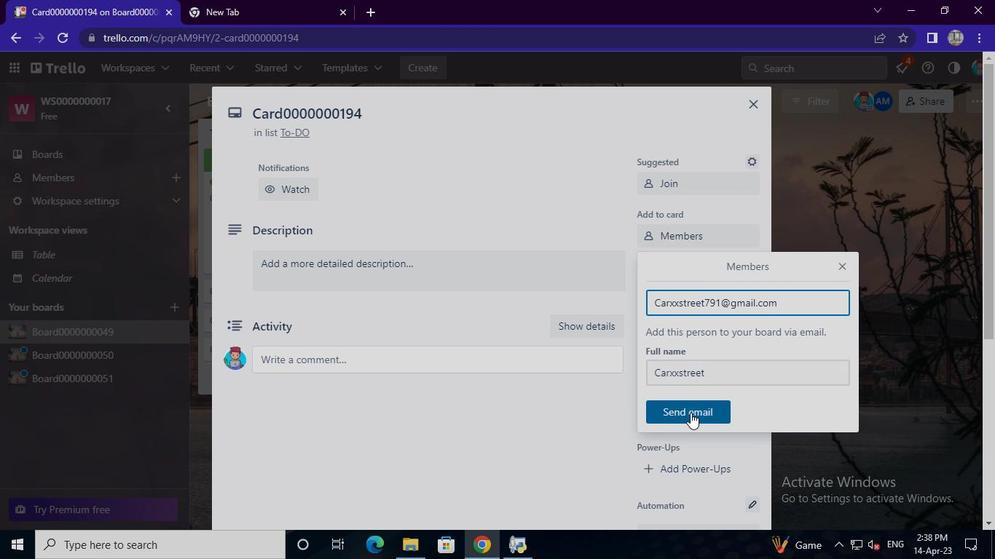 
Action: Mouse moved to (684, 268)
Screenshot: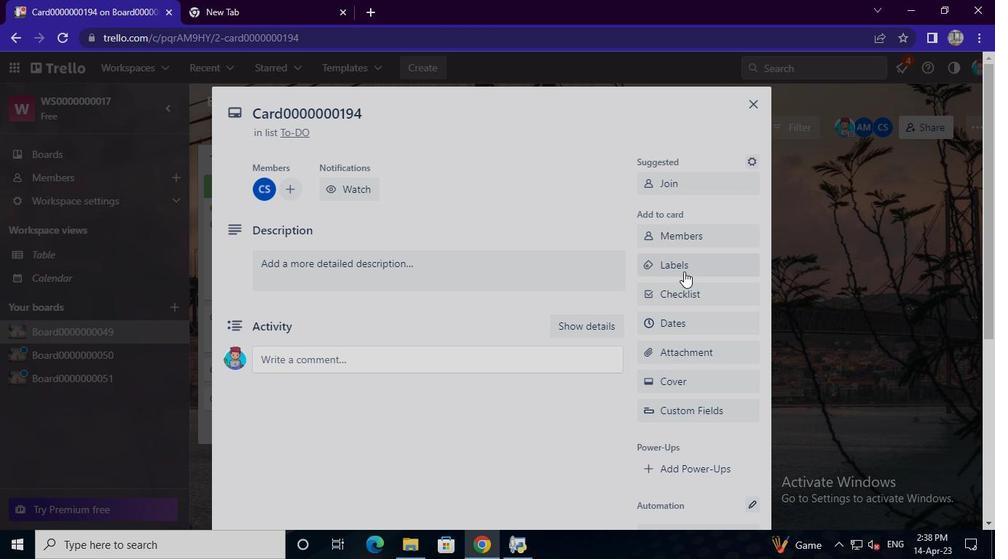 
Action: Mouse pressed left at (684, 268)
Screenshot: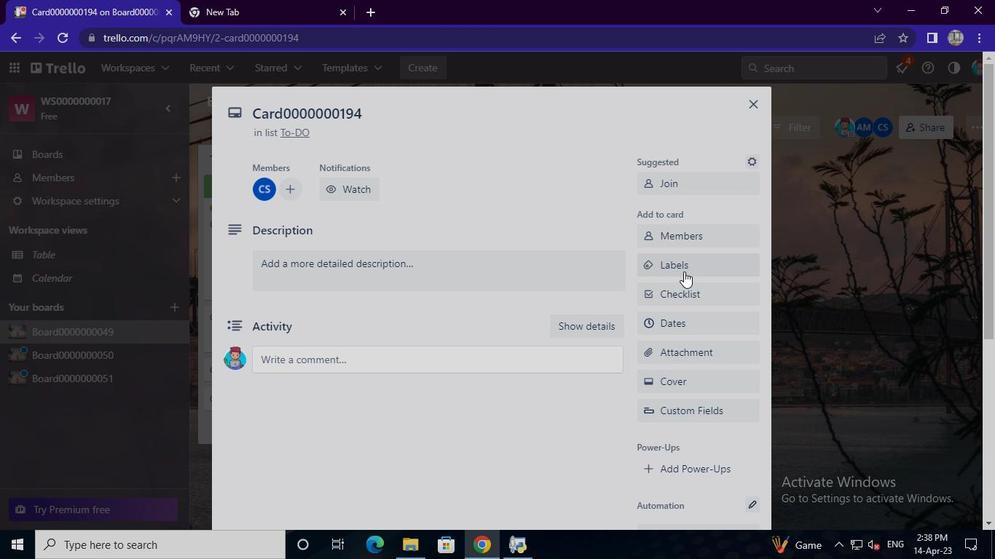 
Action: Mouse moved to (692, 141)
Screenshot: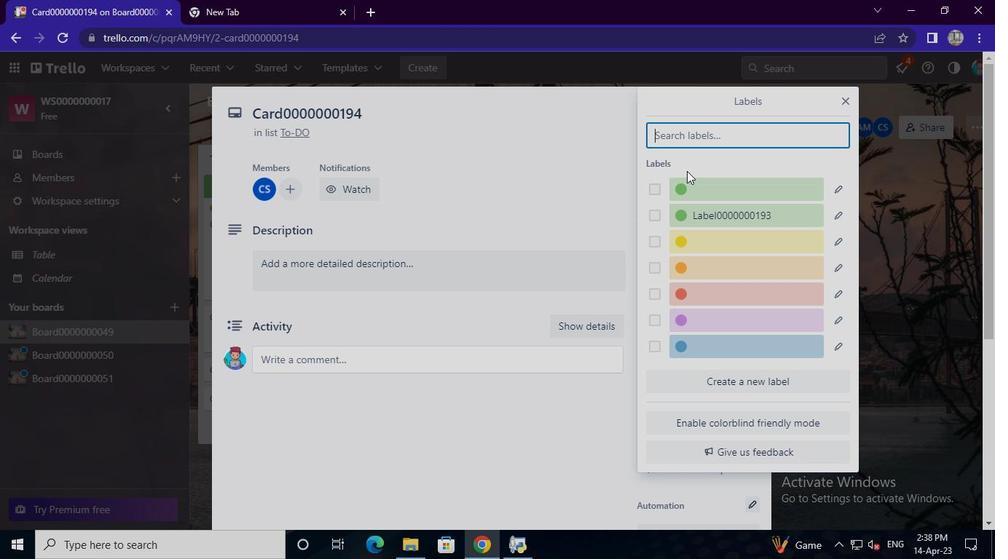 
Action: Mouse pressed left at (692, 141)
Screenshot: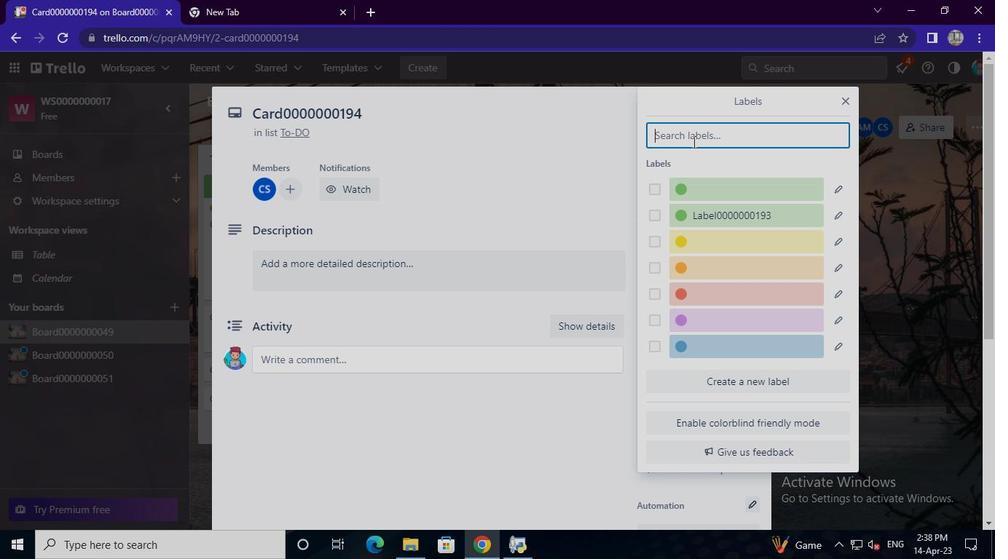 
Action: Keyboard Key.shift
Screenshot: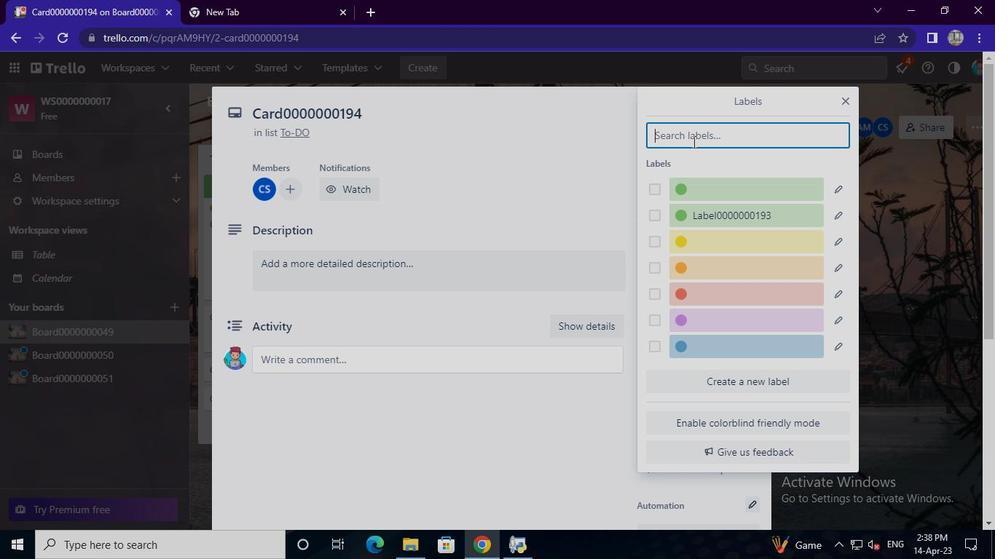 
Action: Keyboard L
Screenshot: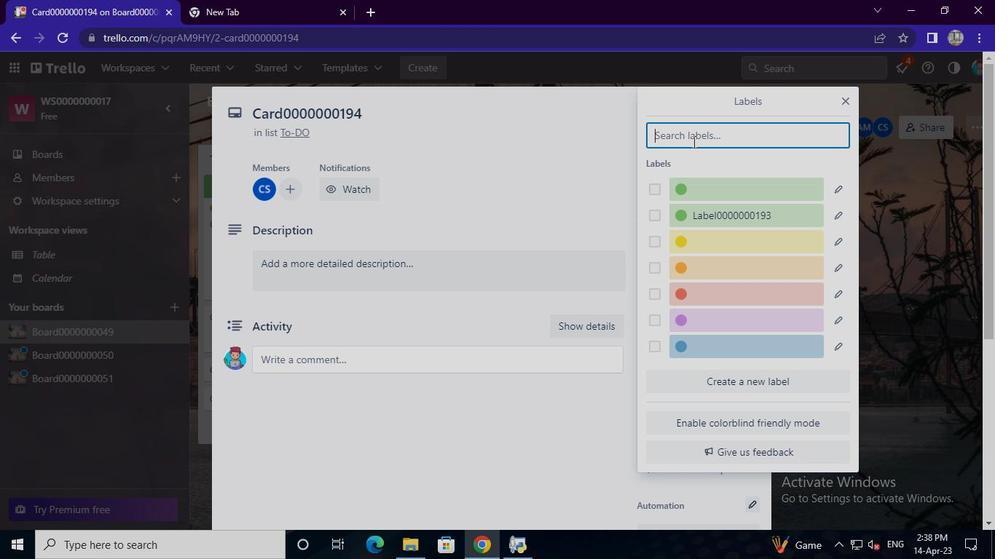 
Action: Keyboard a
Screenshot: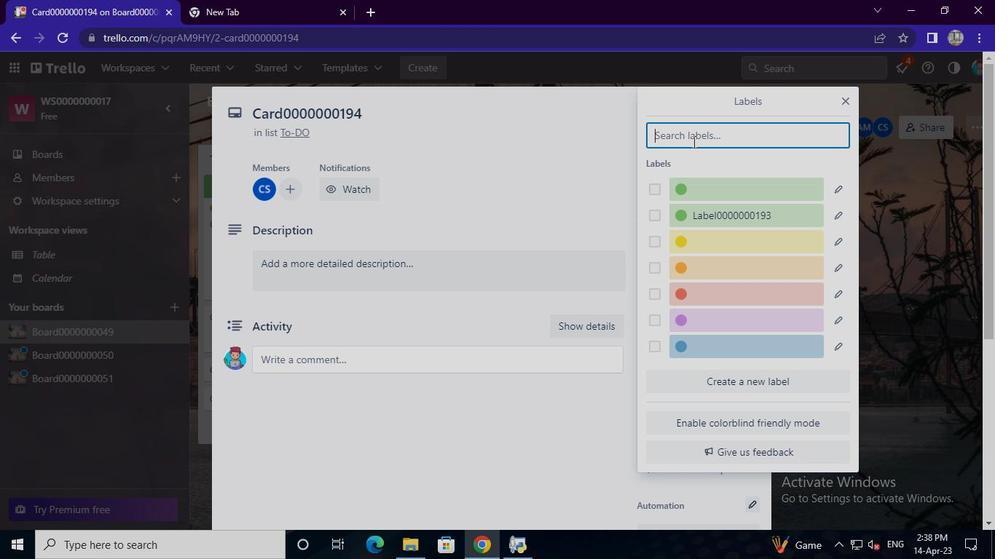 
Action: Keyboard b
Screenshot: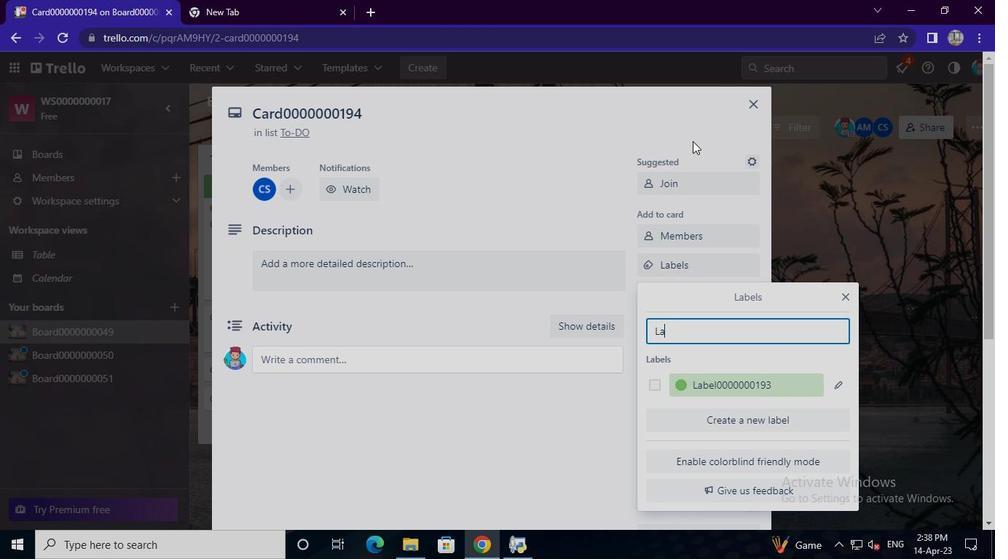 
Action: Keyboard e
Screenshot: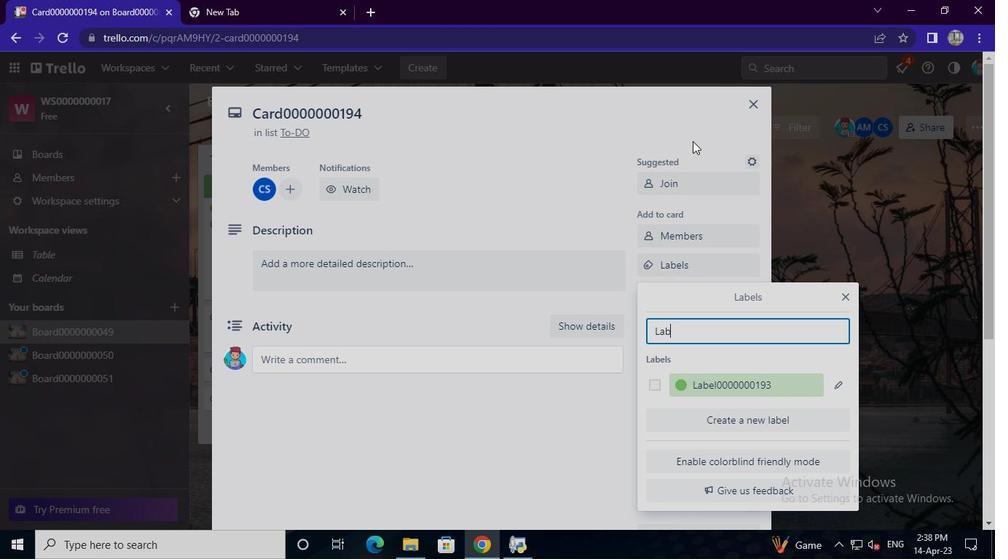 
Action: Keyboard l
Screenshot: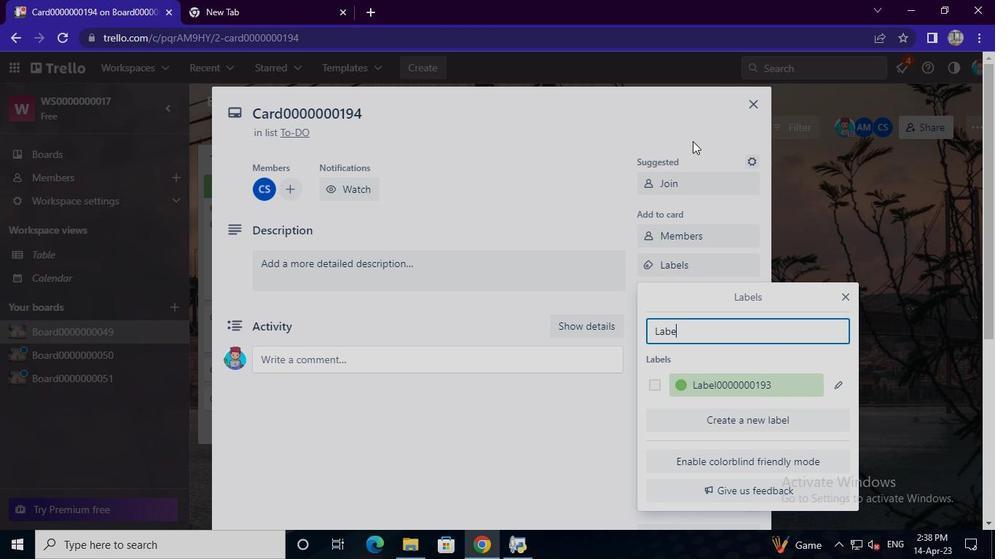 
Action: Keyboard <96>
Screenshot: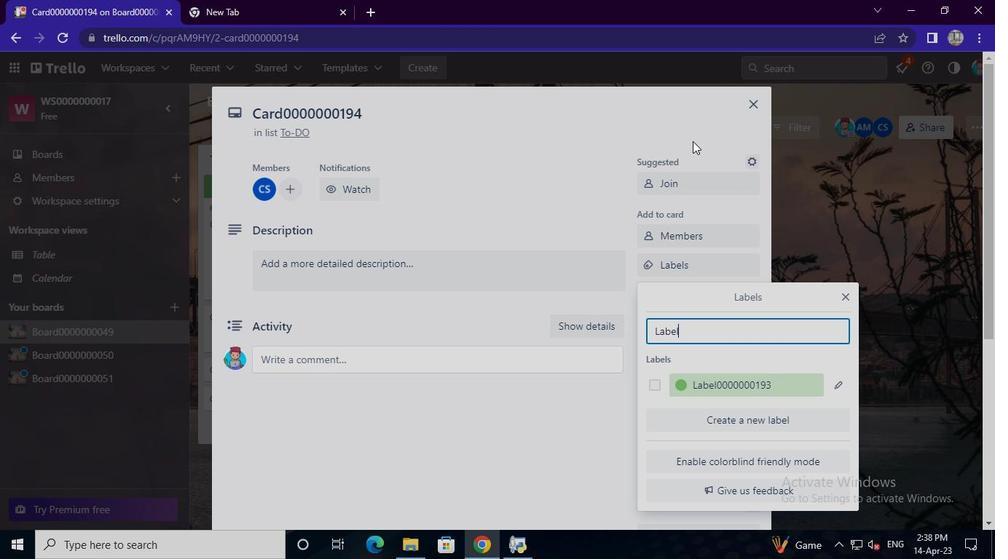 
Action: Keyboard <96>
Screenshot: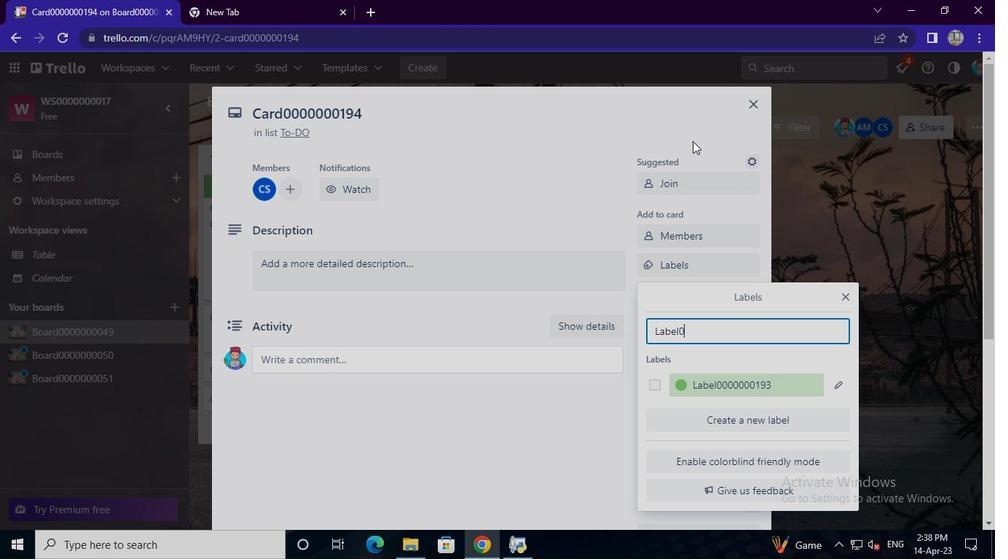 
Action: Keyboard <96>
Screenshot: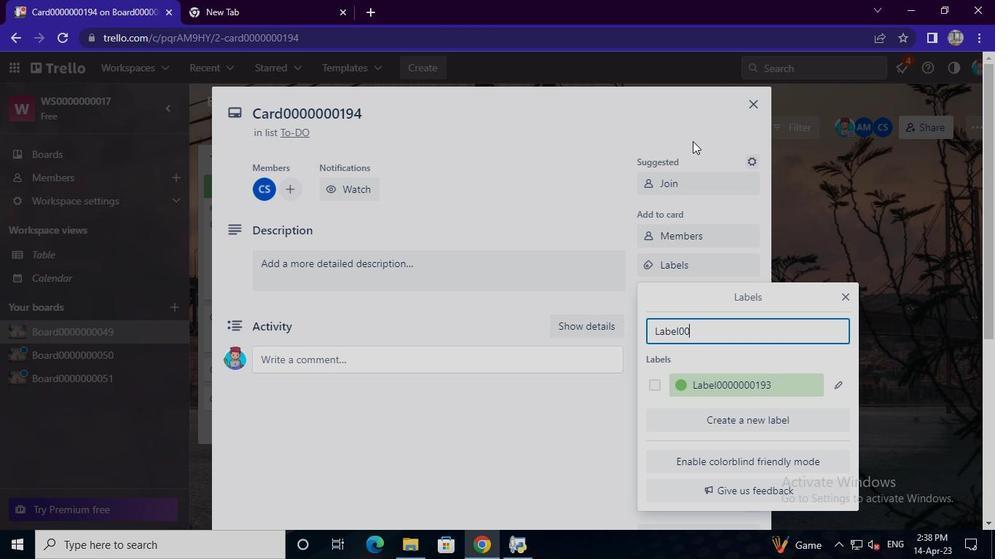 
Action: Keyboard <96>
Screenshot: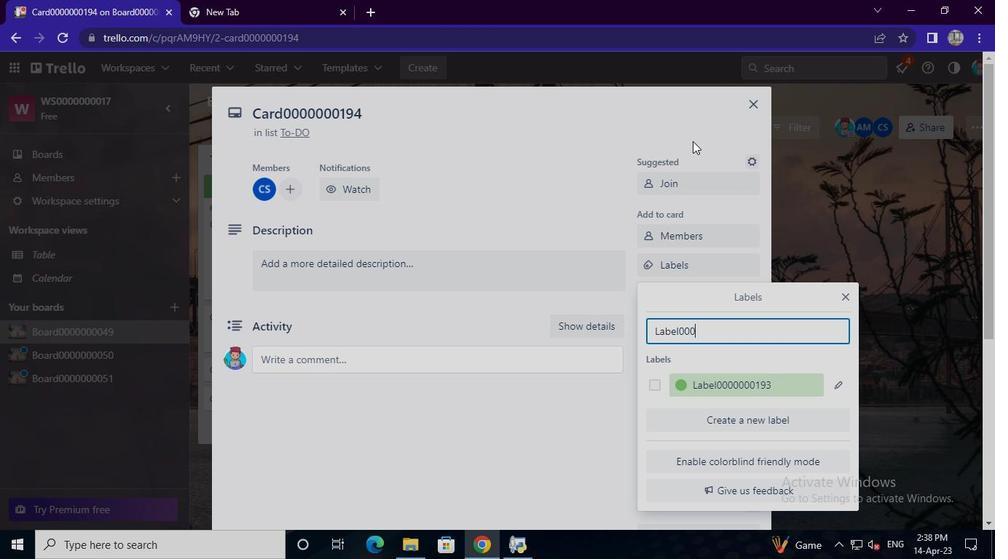 
Action: Keyboard <96>
Screenshot: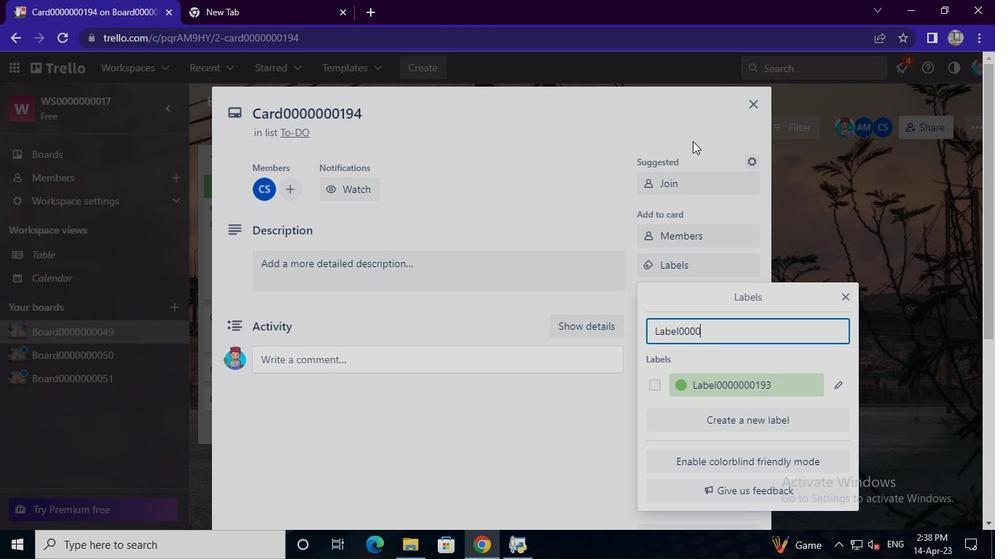 
Action: Keyboard <96>
Screenshot: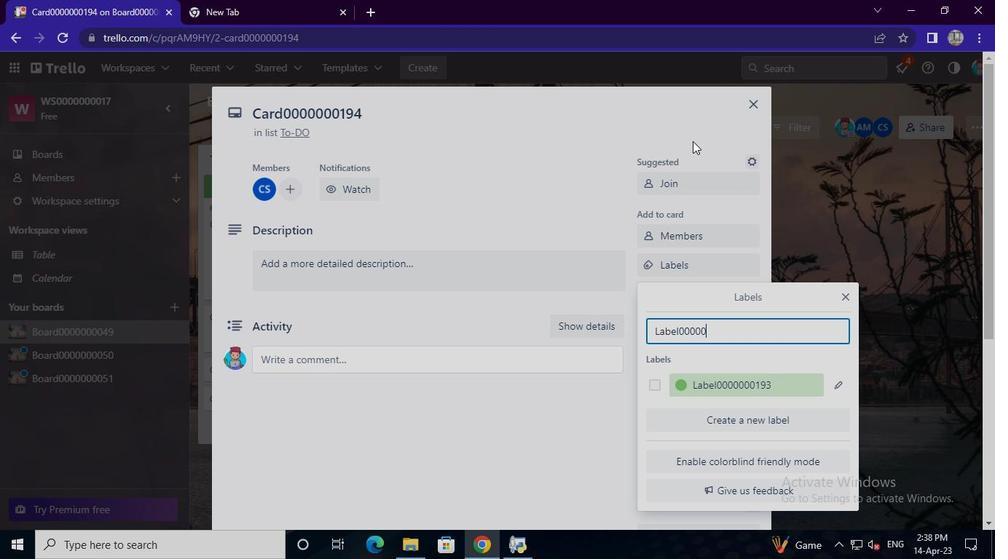 
Action: Keyboard <96>
Screenshot: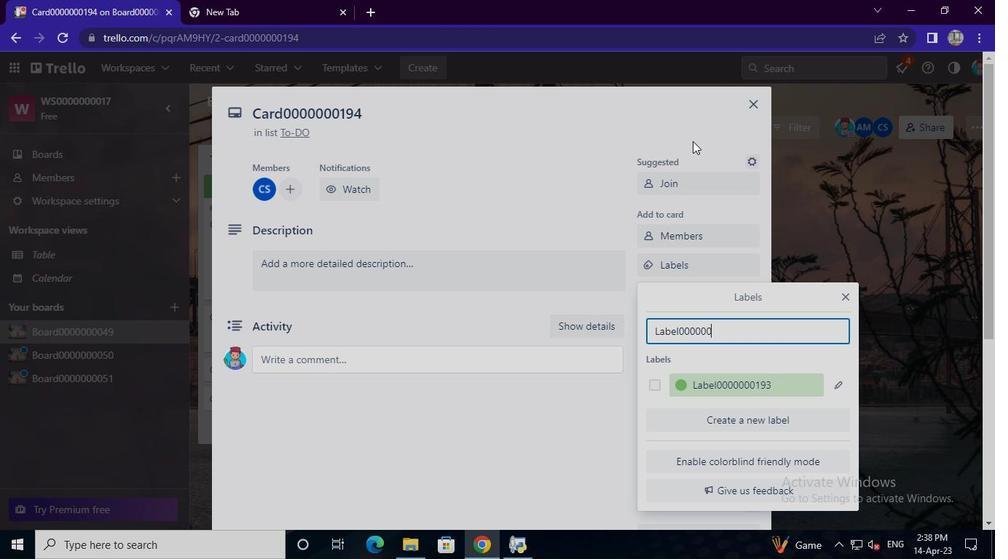 
Action: Keyboard <97>
Screenshot: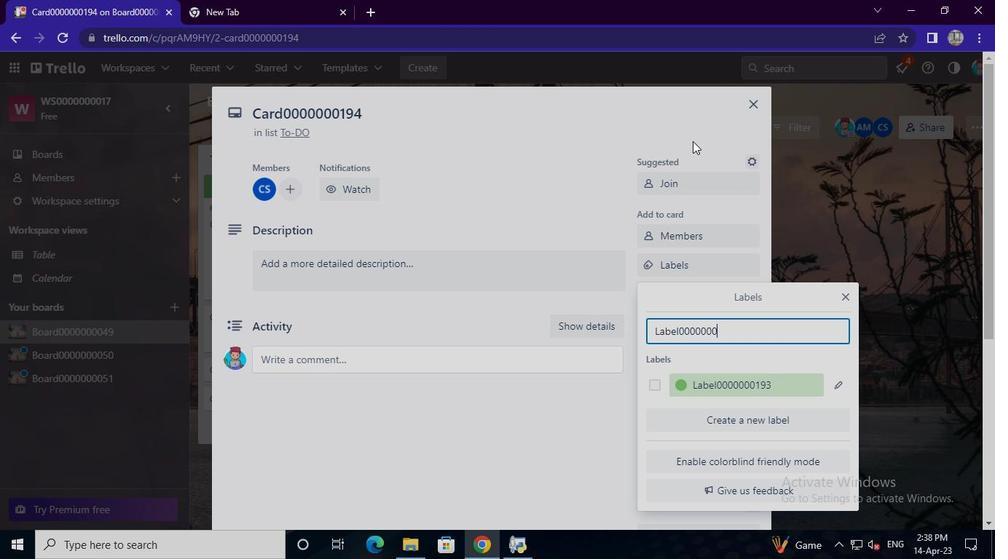 
Action: Keyboard <105>
Screenshot: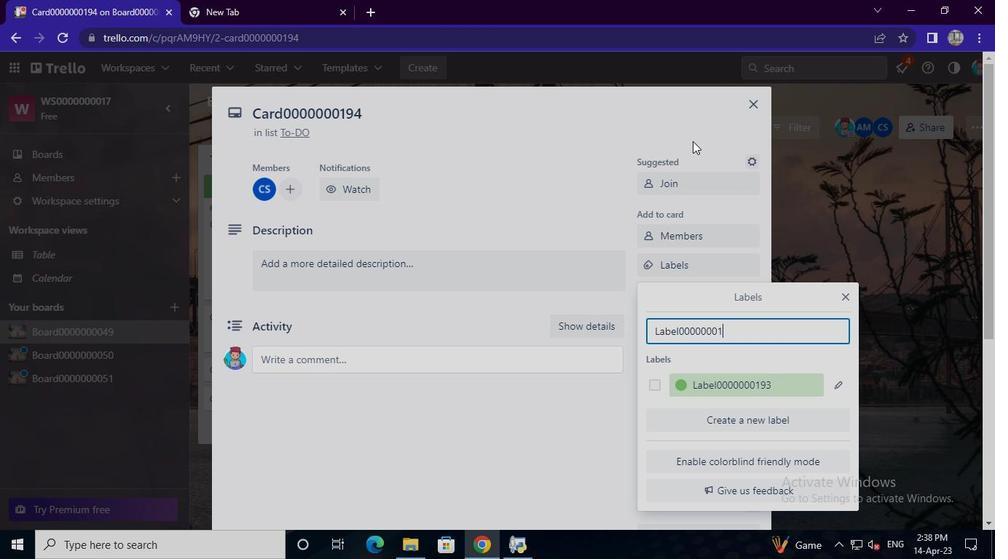 
Action: Keyboard <100>
Screenshot: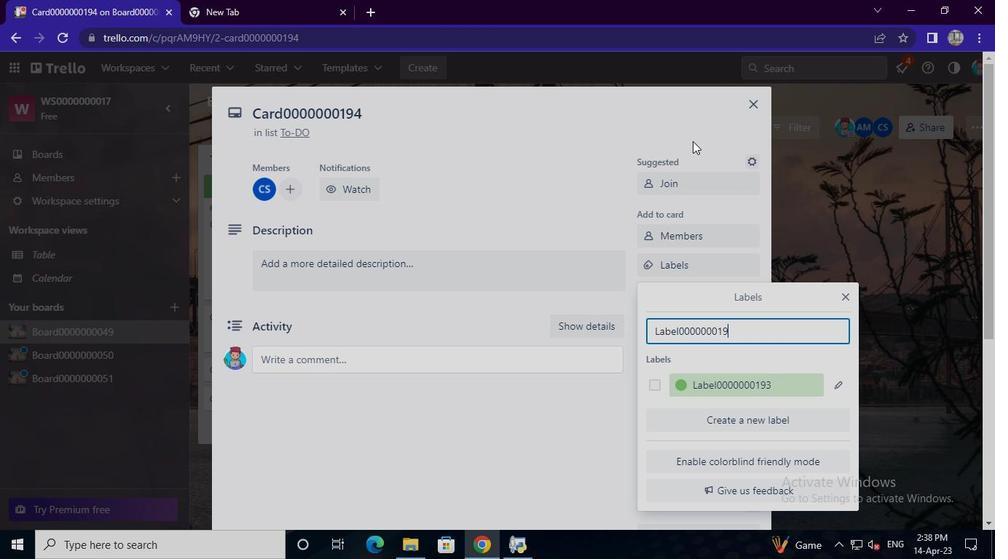 
Action: Mouse moved to (737, 381)
Screenshot: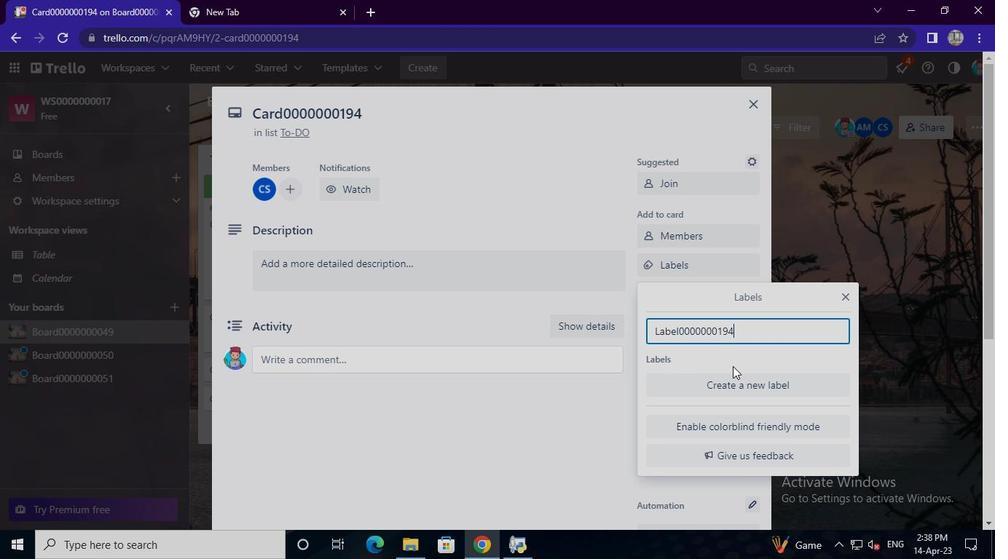 
Action: Mouse pressed left at (737, 381)
Screenshot: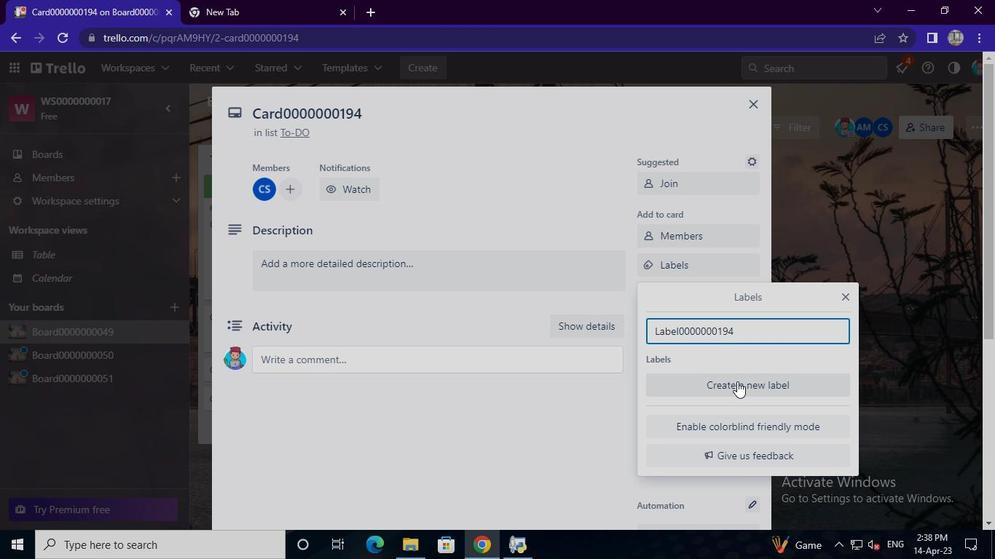 
Action: Mouse moved to (704, 311)
Screenshot: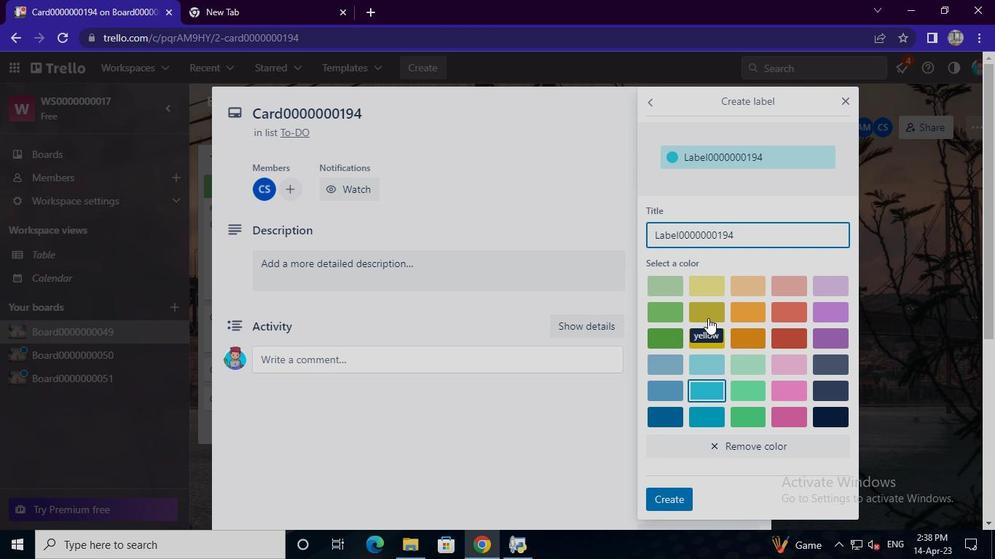
Action: Mouse pressed left at (704, 311)
Screenshot: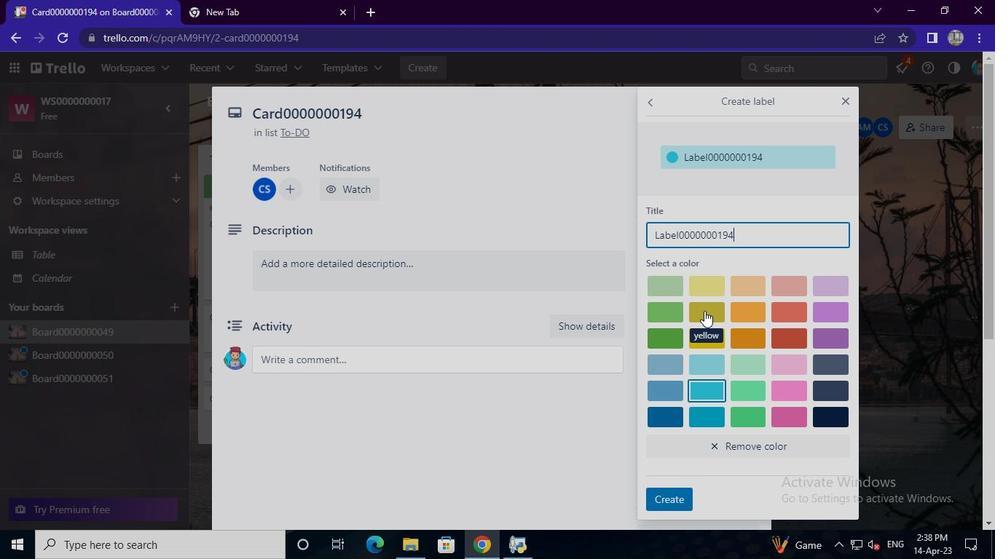
Action: Mouse moved to (674, 491)
Screenshot: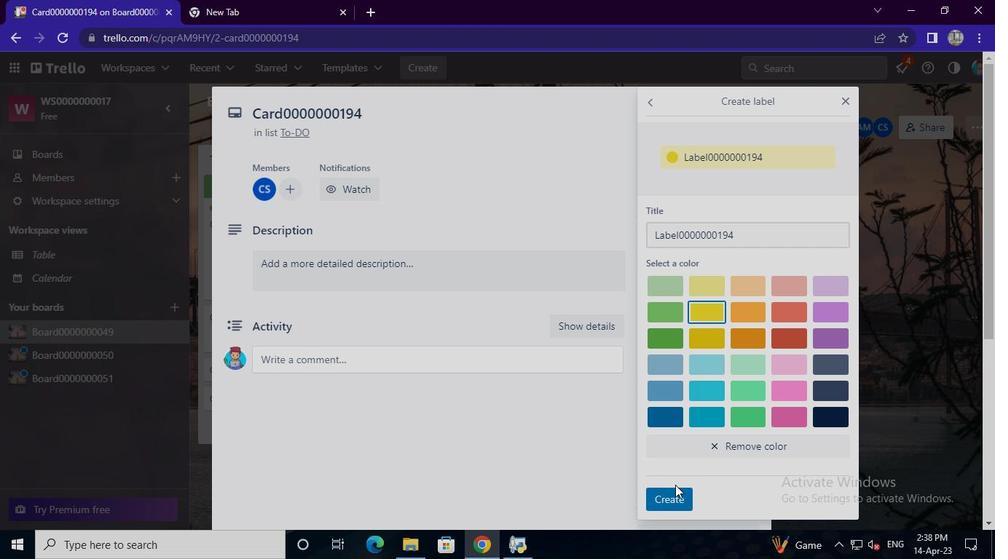 
Action: Mouse pressed left at (674, 491)
Screenshot: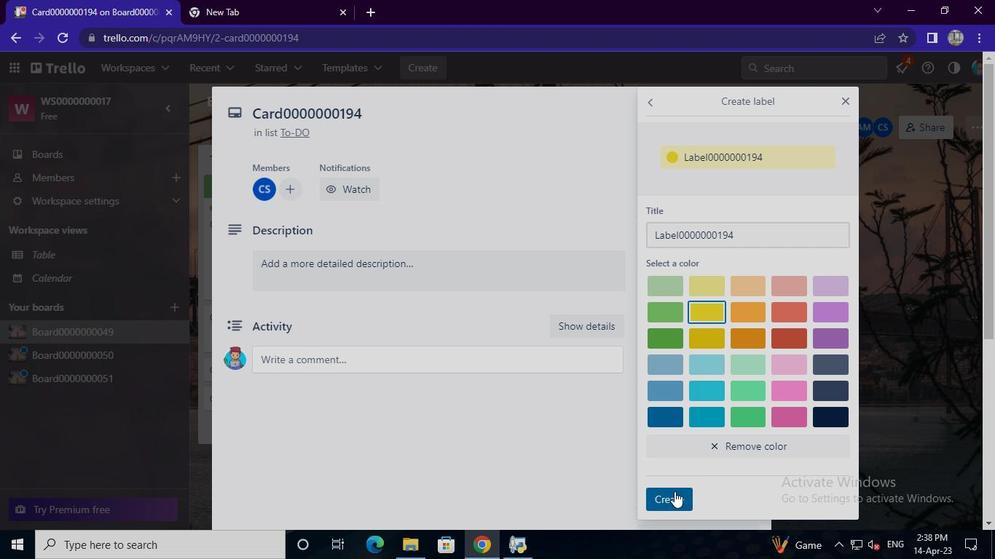 
Action: Mouse moved to (606, 443)
Screenshot: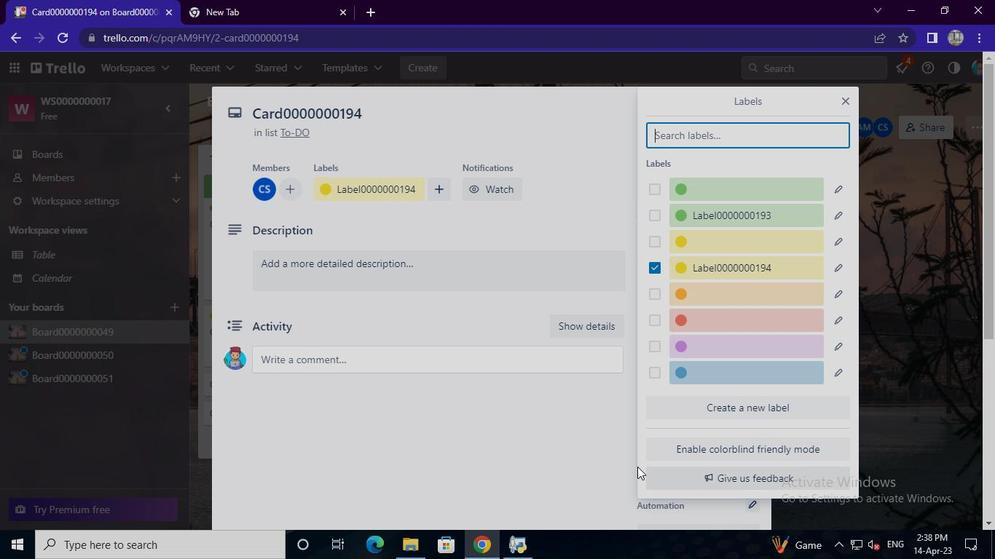 
Action: Mouse pressed left at (606, 443)
Screenshot: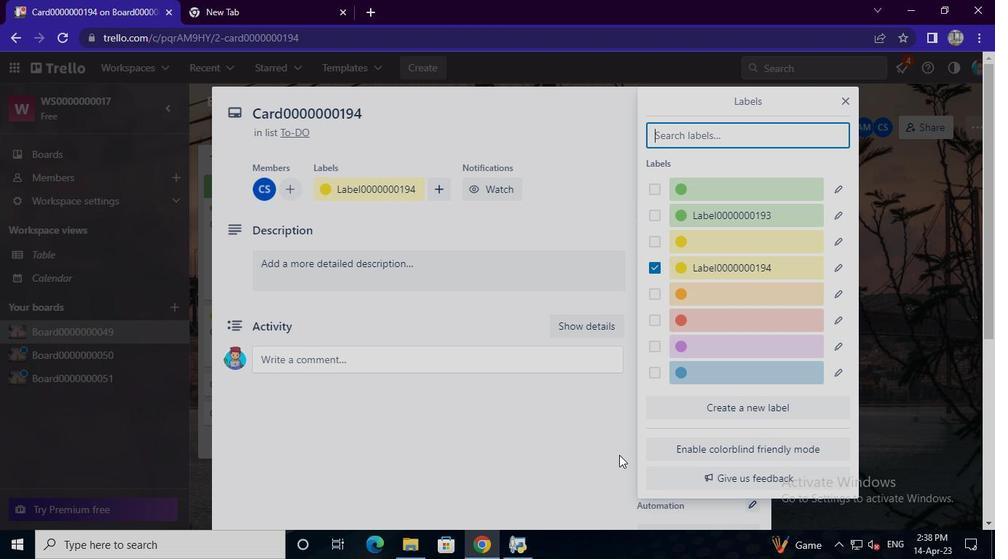 
Action: Mouse moved to (689, 296)
Screenshot: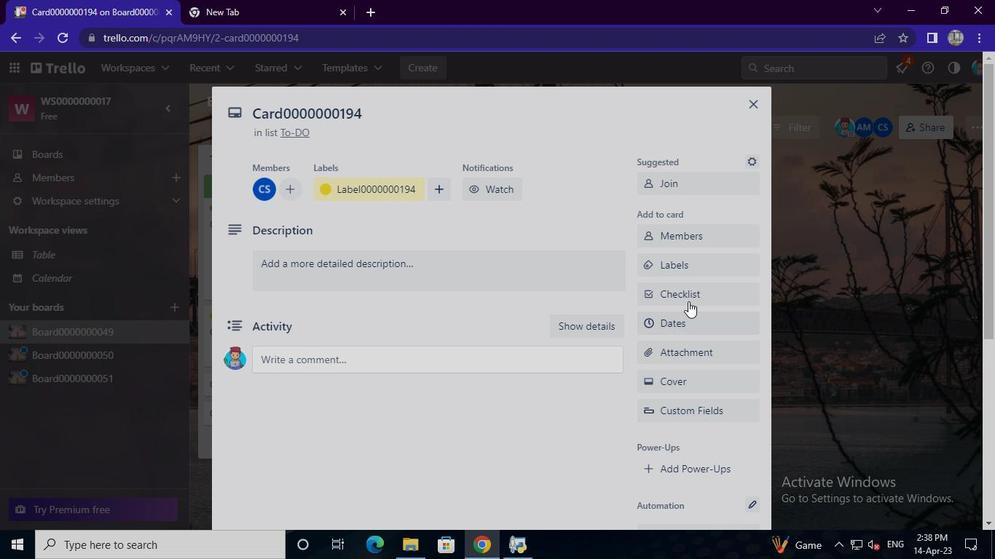 
Action: Mouse pressed left at (689, 296)
Screenshot: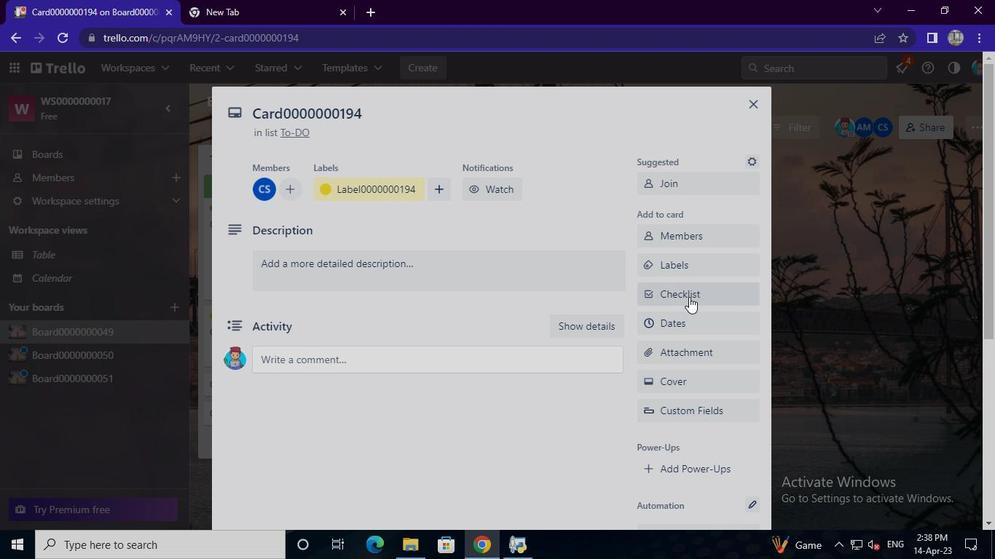 
Action: Mouse moved to (723, 379)
Screenshot: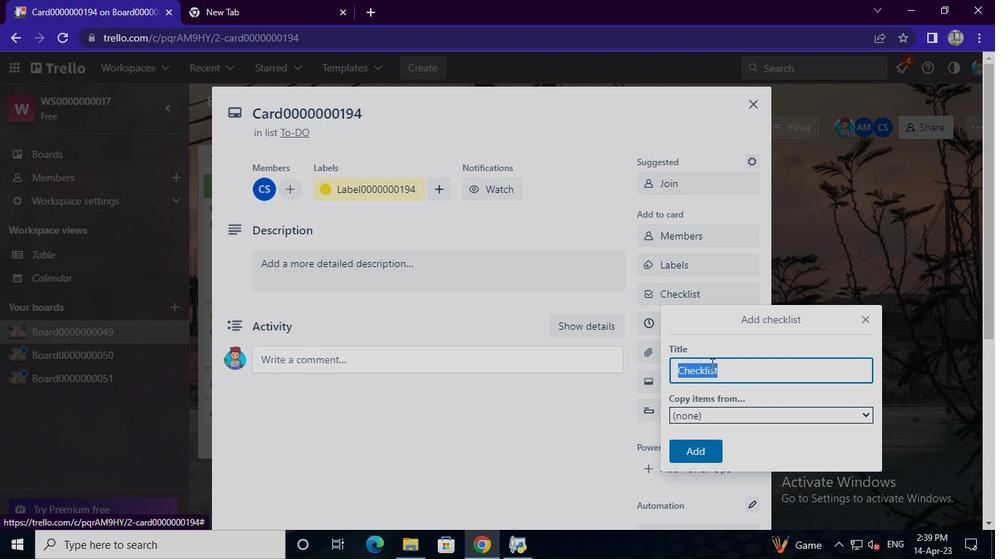 
Action: Mouse pressed left at (723, 379)
Screenshot: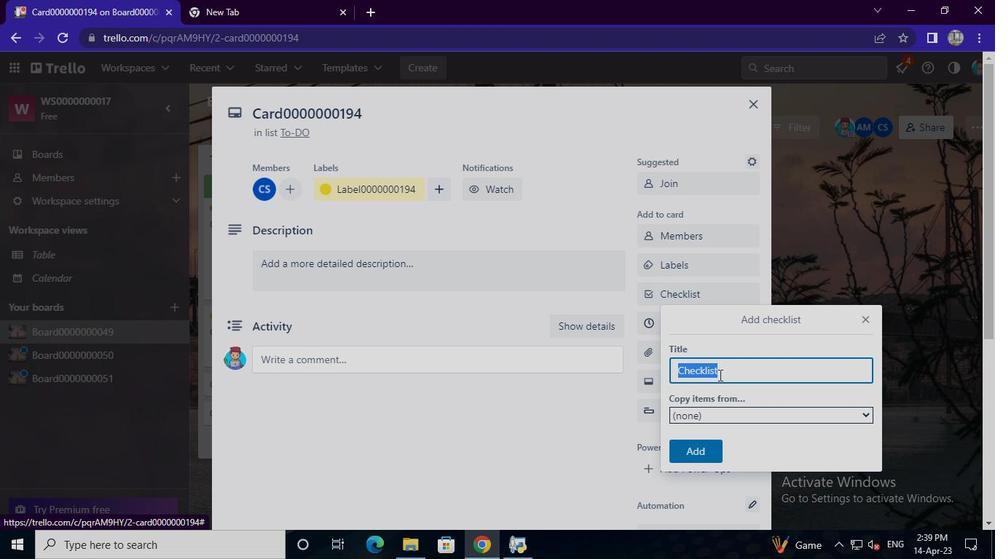 
Action: Mouse moved to (724, 379)
Screenshot: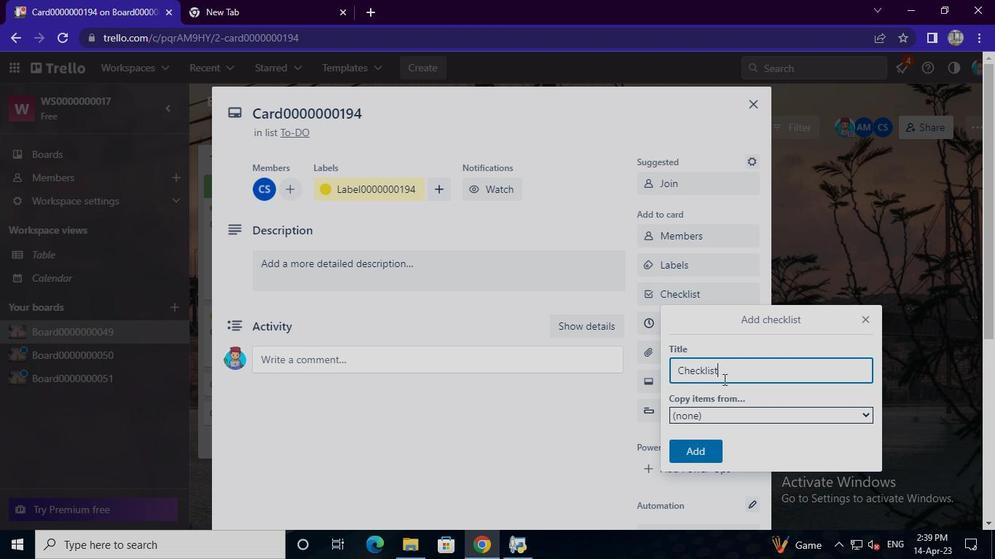 
Action: Keyboard Key.backspace
Screenshot: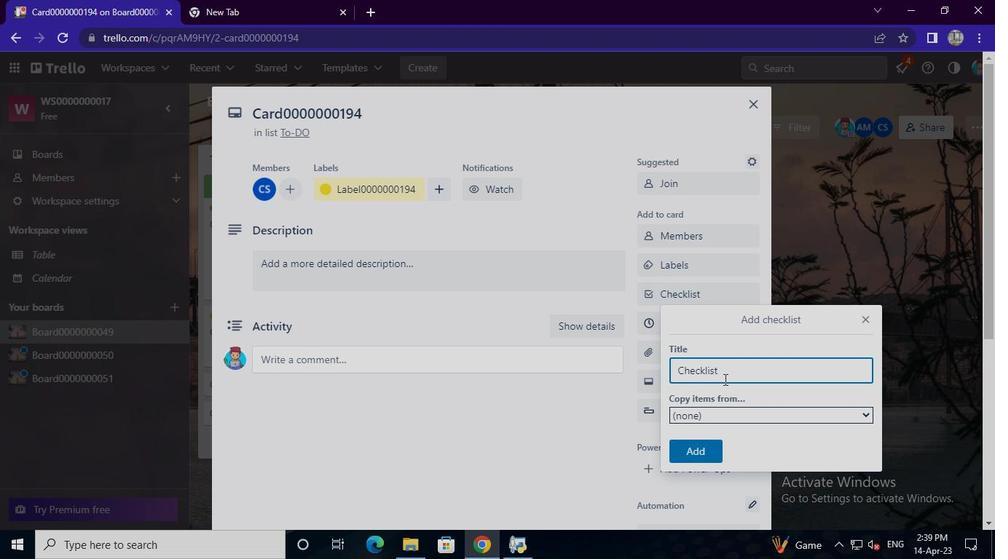 
Action: Keyboard Key.backspace
Screenshot: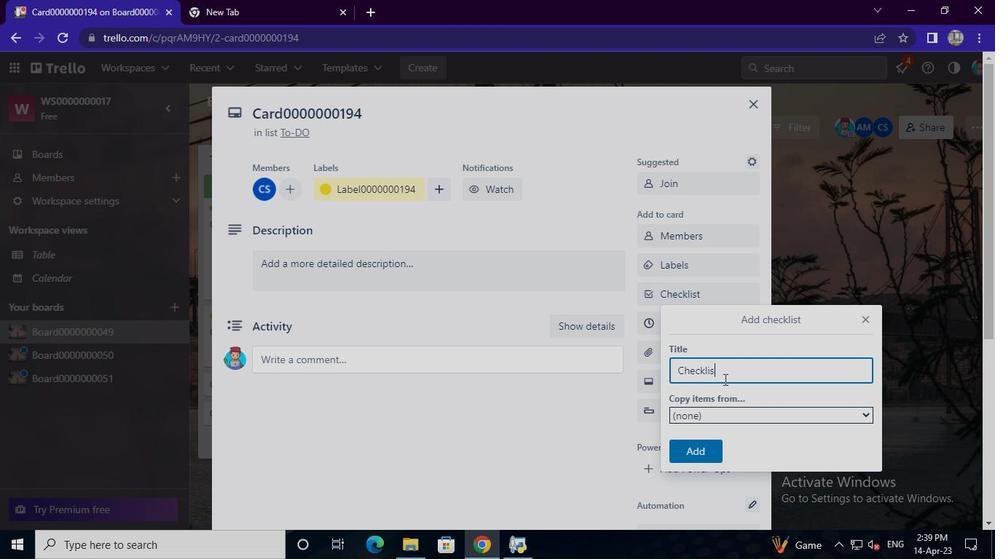 
Action: Keyboard Key.backspace
Screenshot: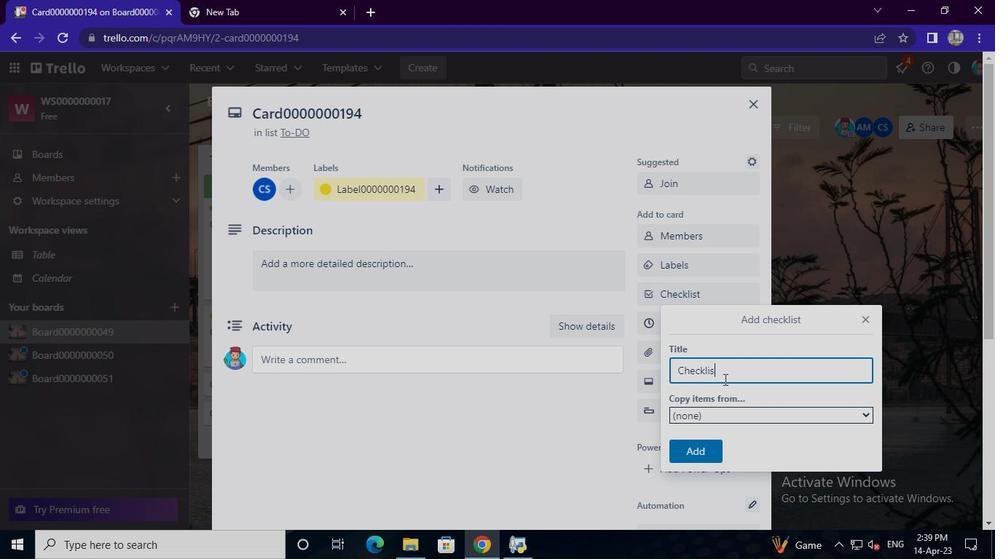 
Action: Keyboard Key.backspace
Screenshot: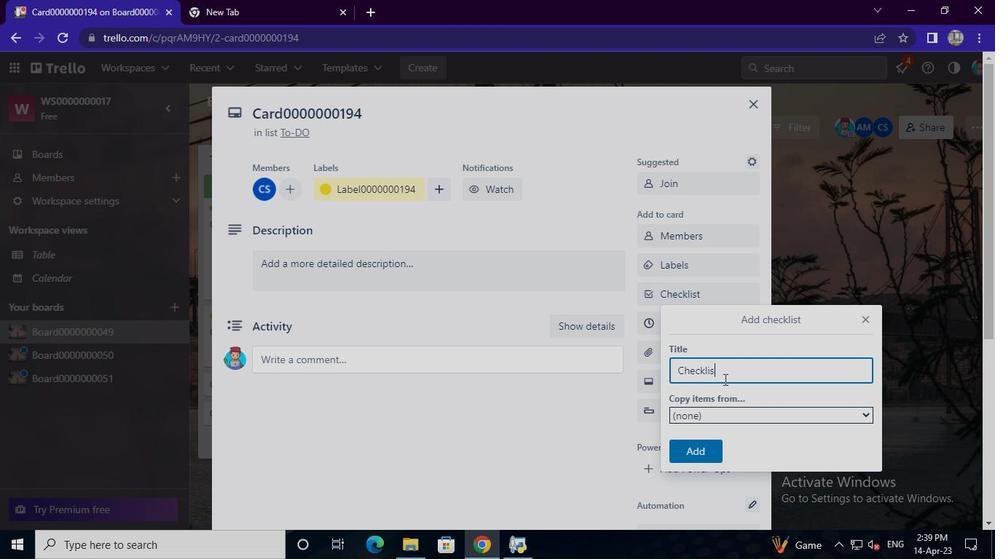 
Action: Keyboard Key.backspace
Screenshot: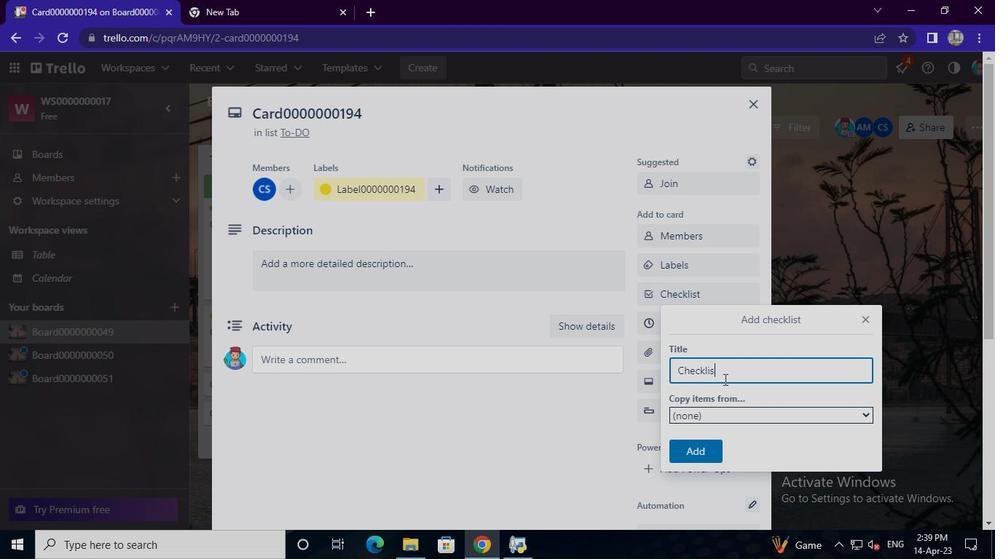 
Action: Keyboard Key.backspace
Screenshot: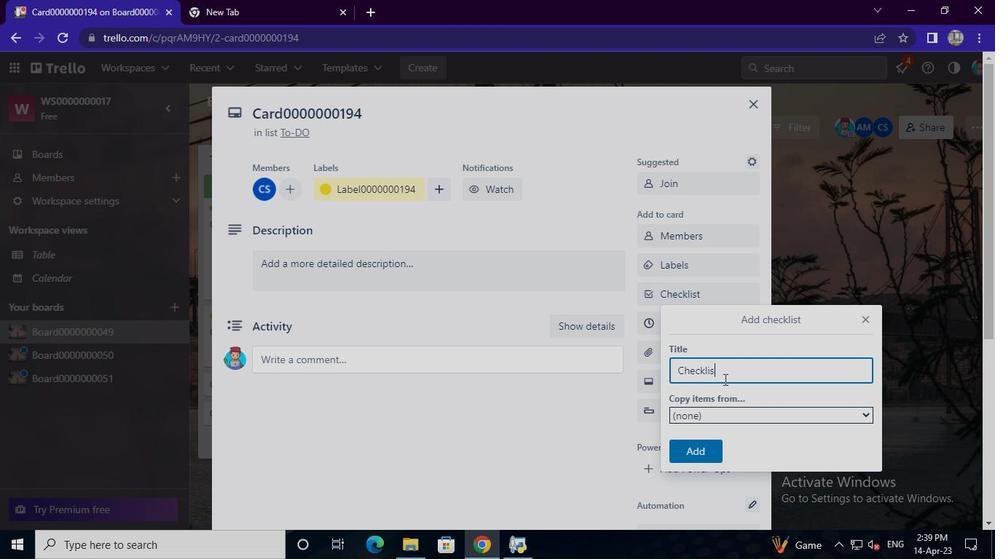 
Action: Keyboard Key.backspace
Screenshot: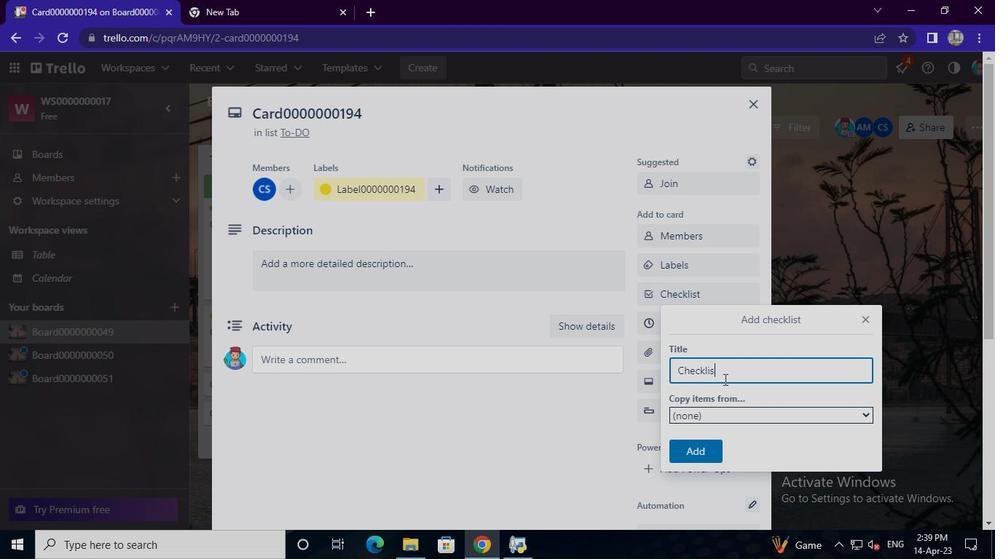 
Action: Keyboard Key.backspace
Screenshot: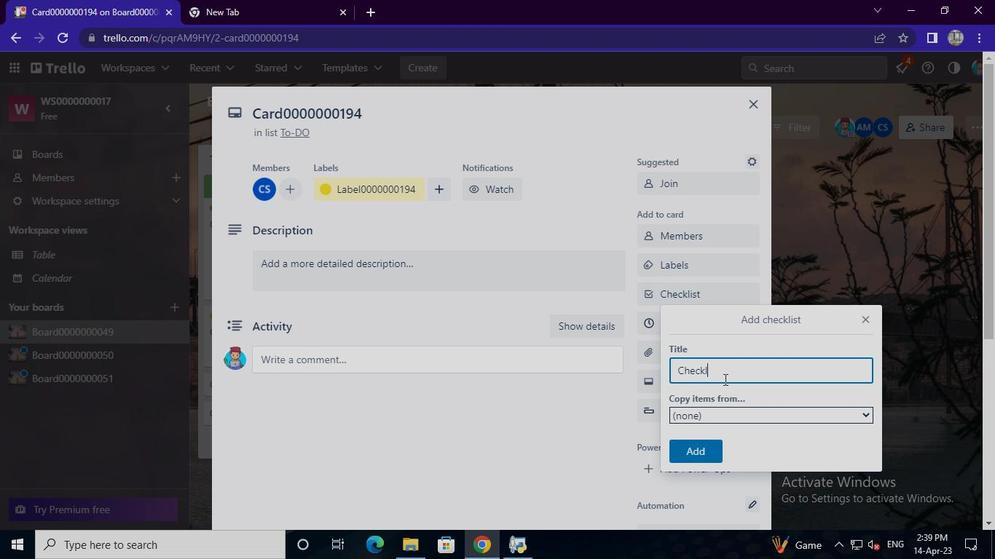 
Action: Keyboard Key.backspace
Screenshot: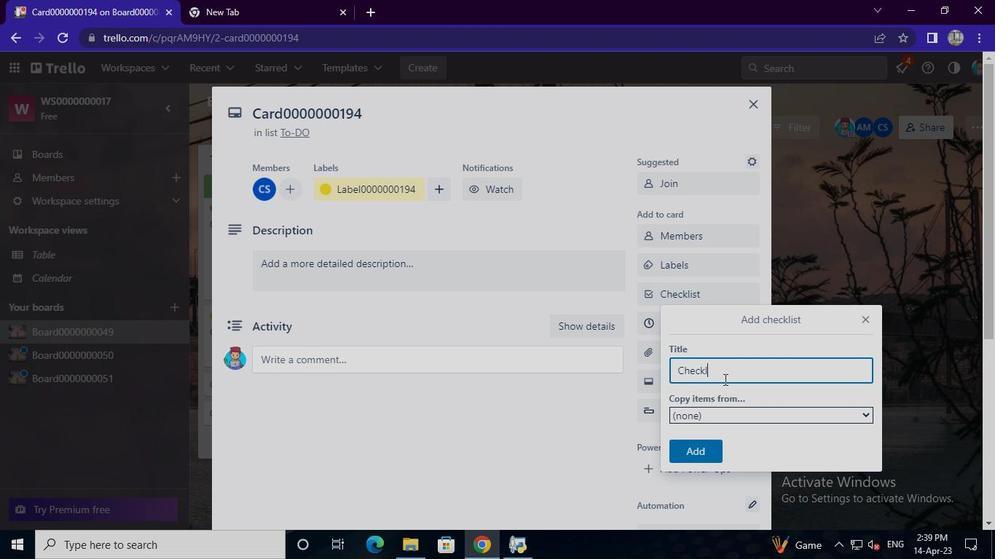 
Action: Keyboard Key.backspace
Screenshot: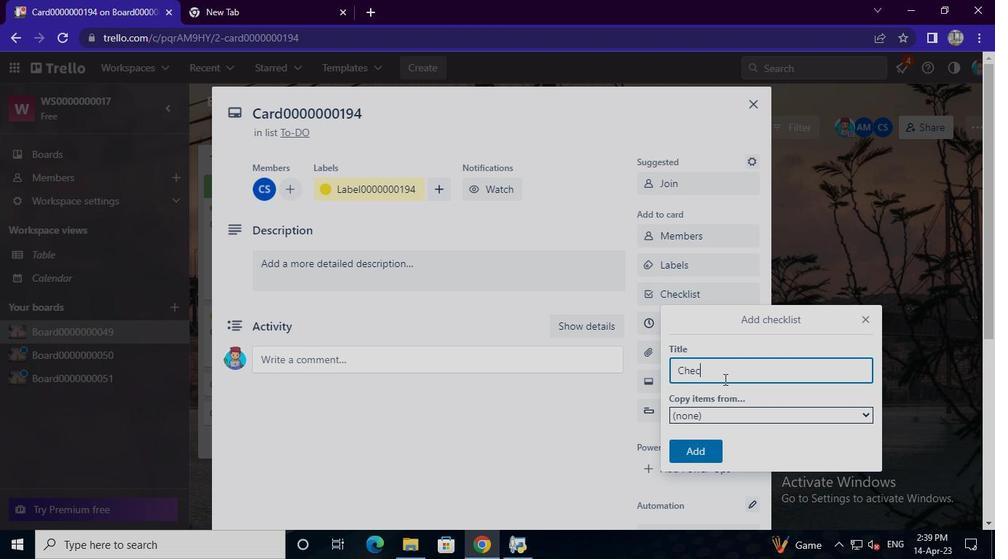 
Action: Keyboard Key.backspace
Screenshot: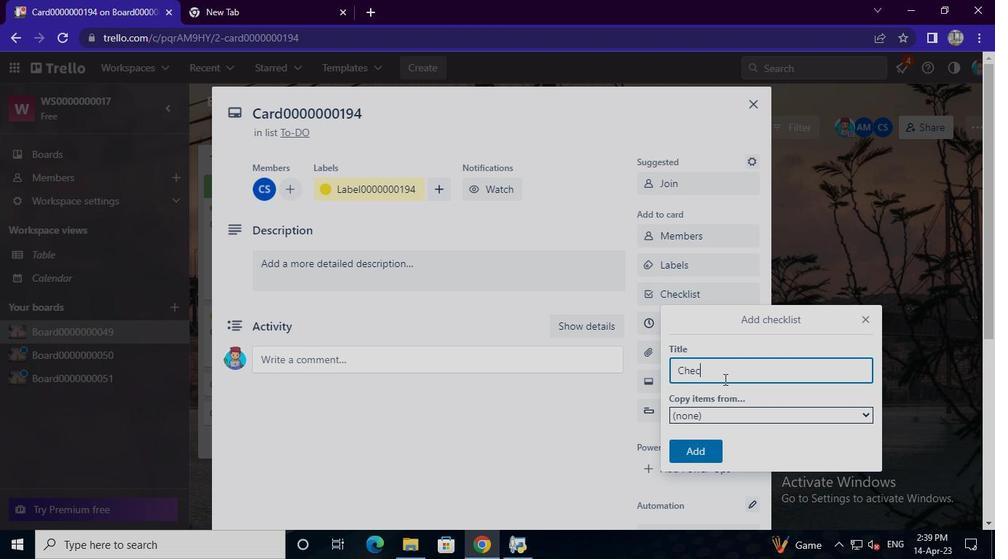 
Action: Keyboard Key.backspace
Screenshot: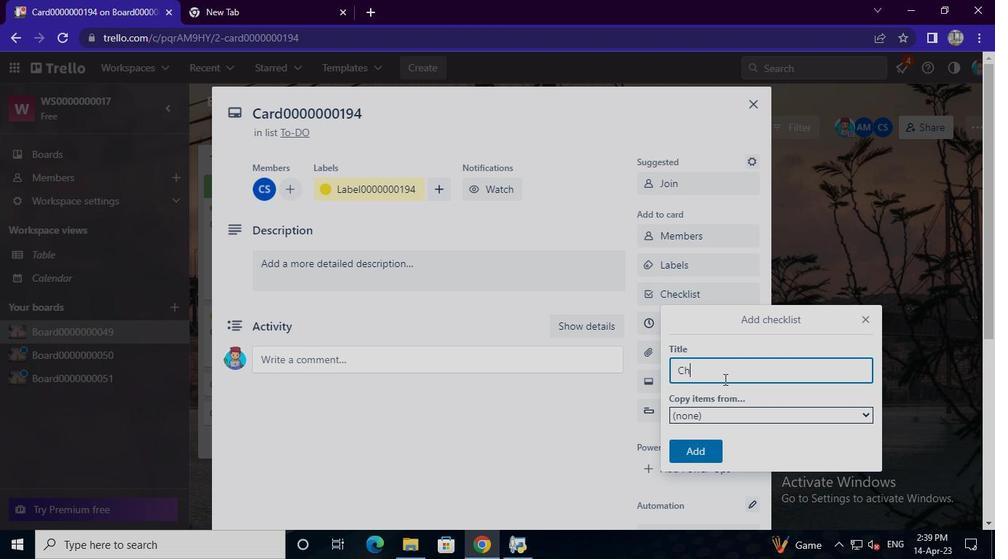 
Action: Keyboard Key.backspace
Screenshot: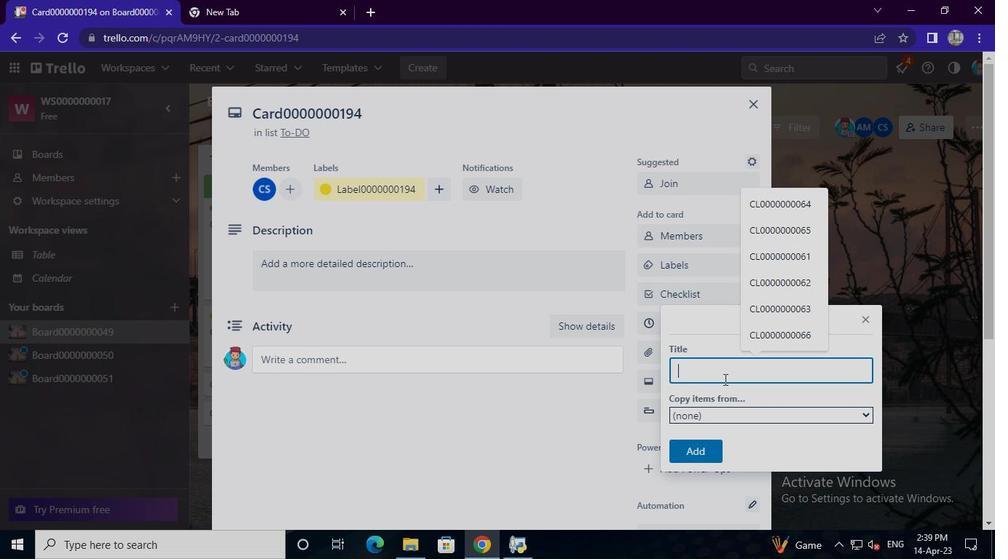 
Action: Keyboard Key.backspace
Screenshot: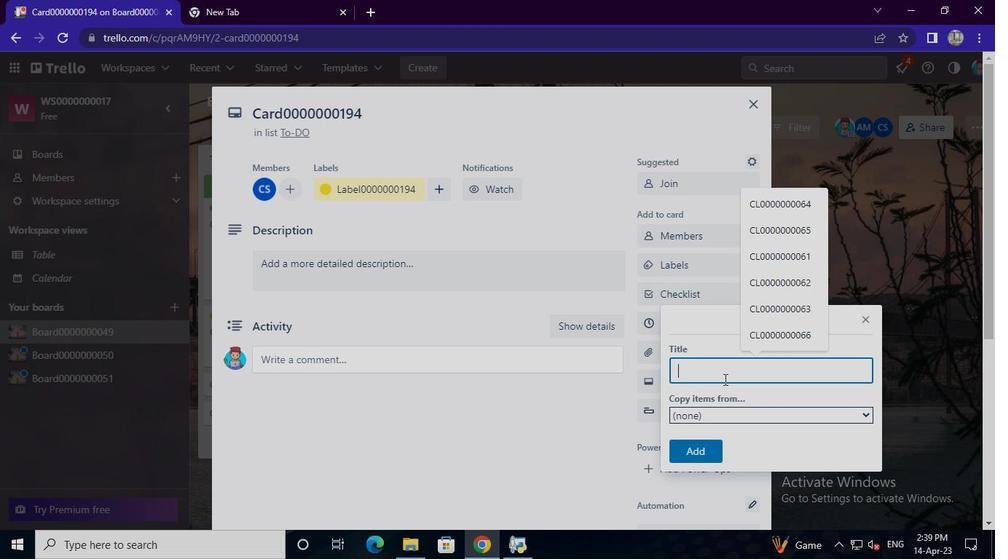 
Action: Keyboard Key.backspace
Screenshot: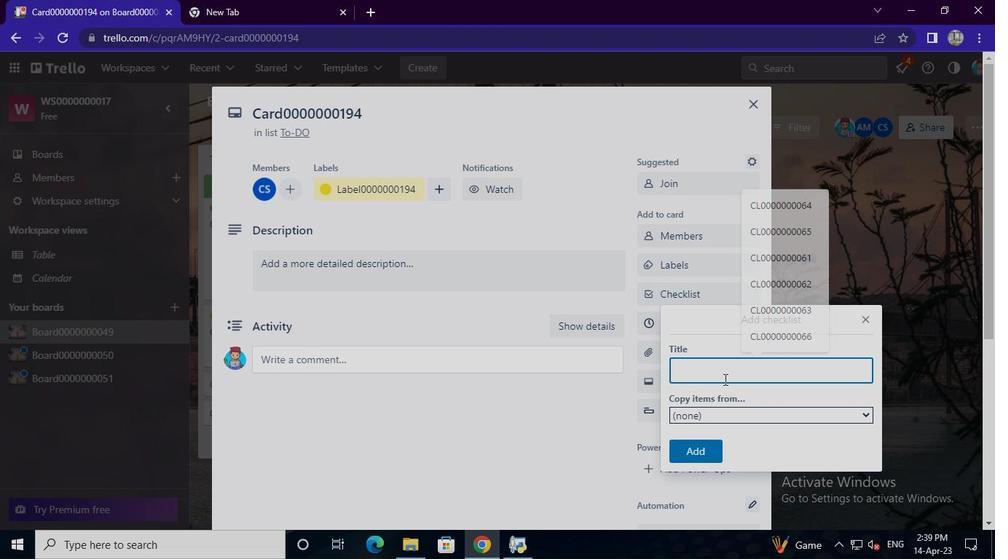 
Action: Keyboard Key.backspace
Screenshot: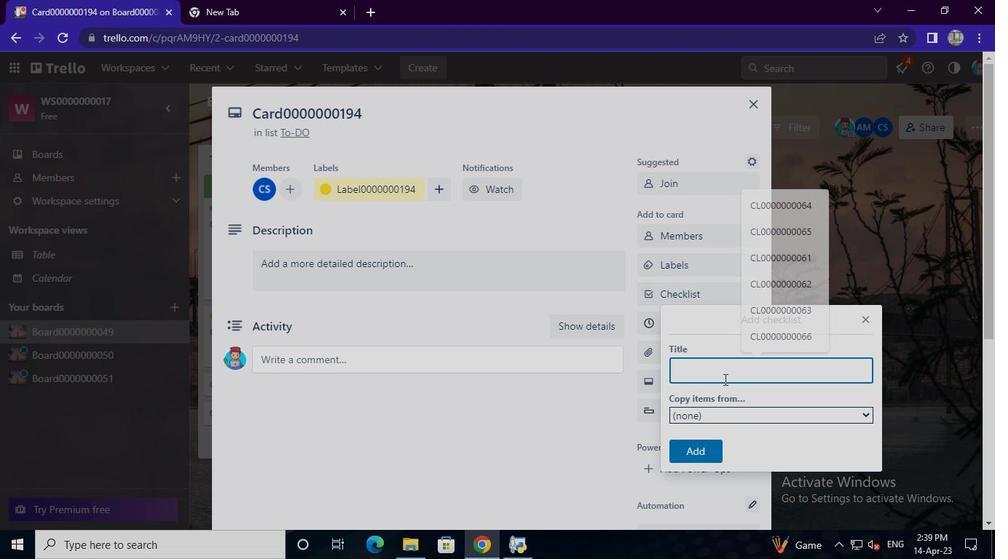
Action: Keyboard Key.backspace
Screenshot: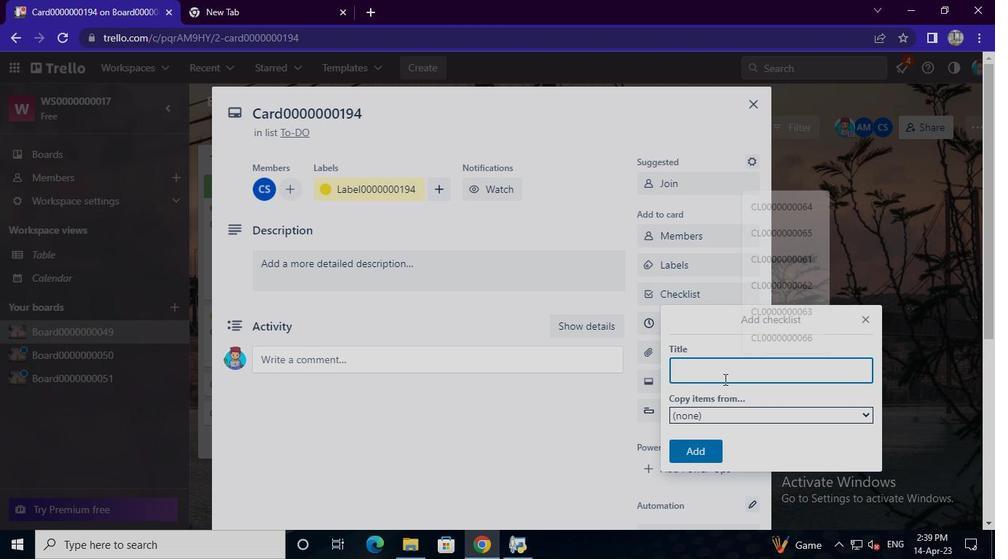 
Action: Keyboard Key.backspace
Screenshot: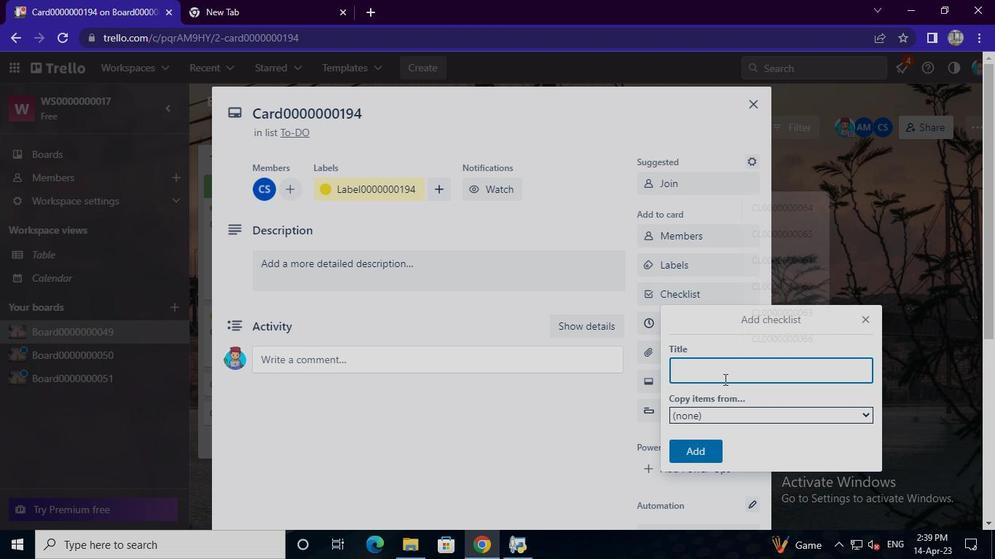 
Action: Keyboard Key.backspace
Screenshot: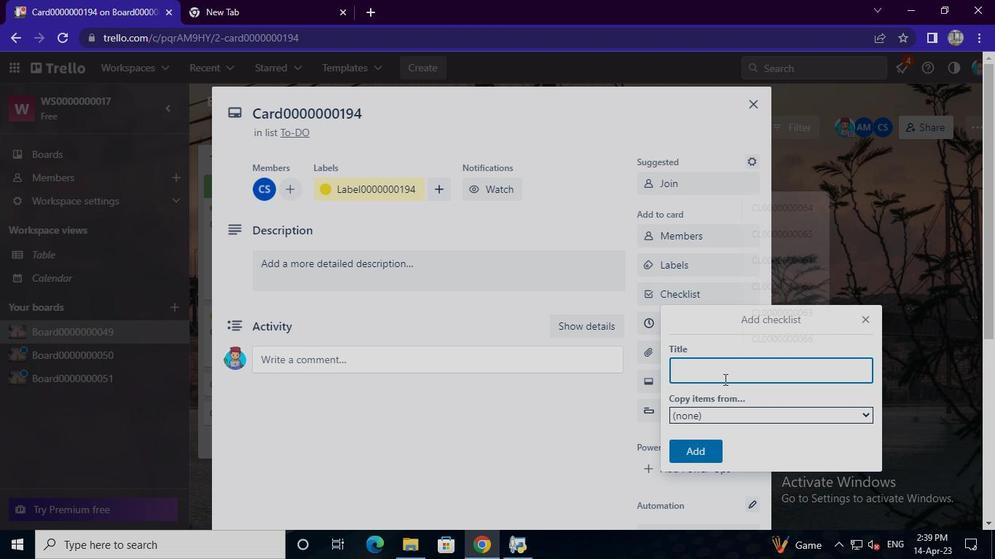 
Action: Keyboard Key.backspace
Screenshot: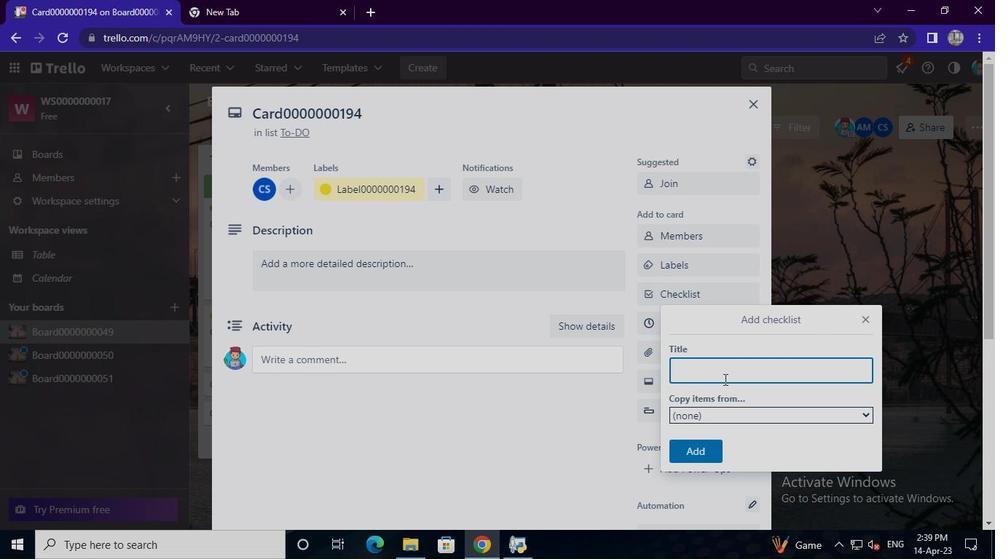 
Action: Keyboard Key.shift
Screenshot: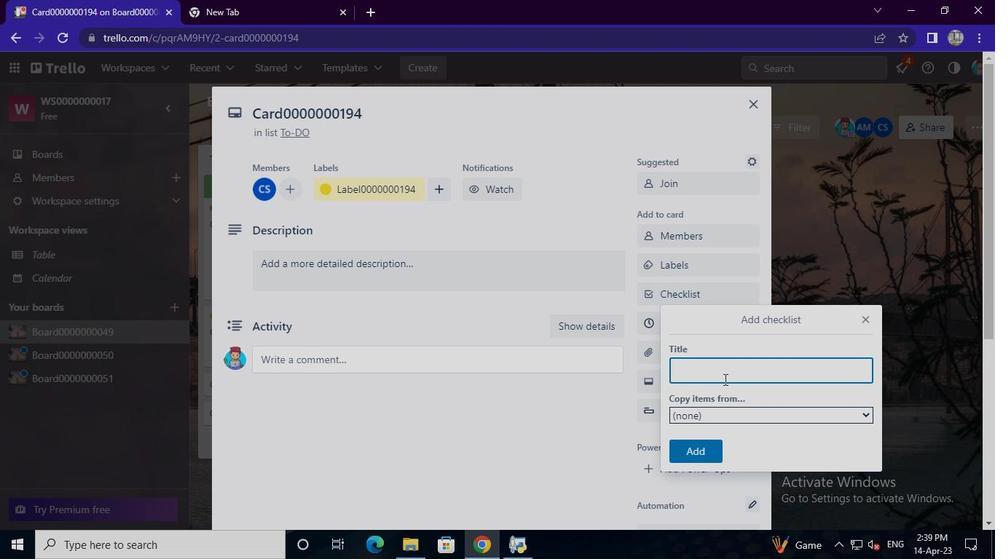 
Action: Keyboard C
Screenshot: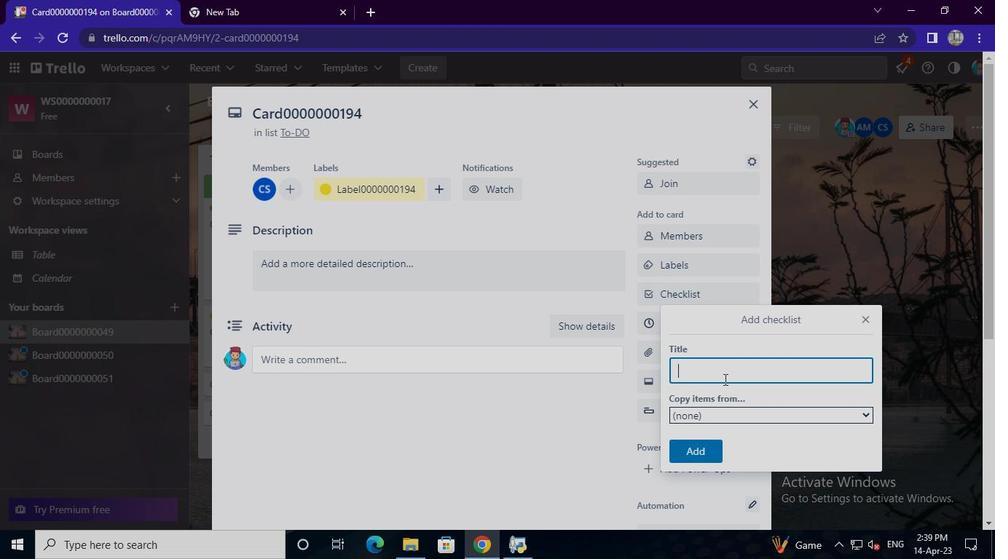 
Action: Keyboard L
Screenshot: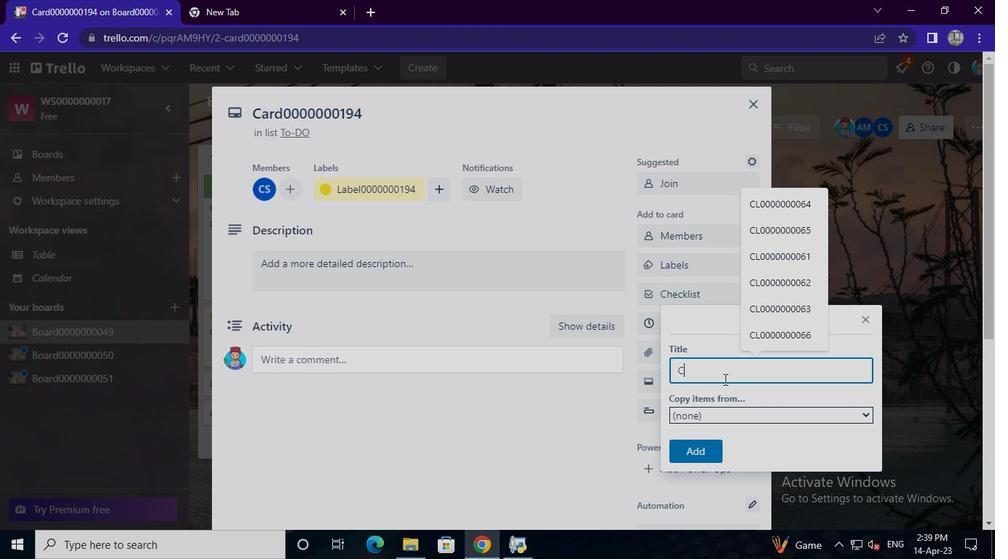 
Action: Keyboard <96>
Screenshot: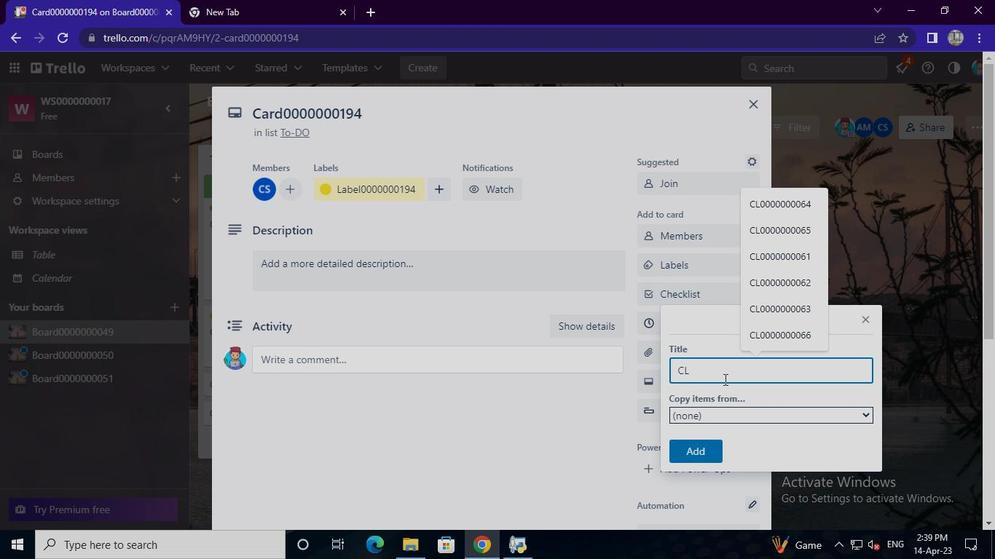
Action: Keyboard <96>
Screenshot: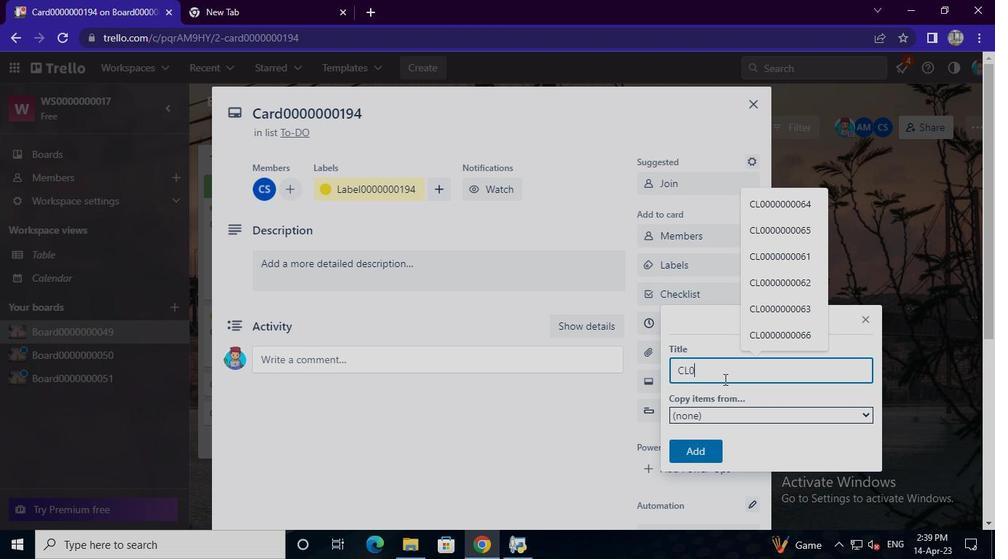 
Action: Keyboard <96>
Screenshot: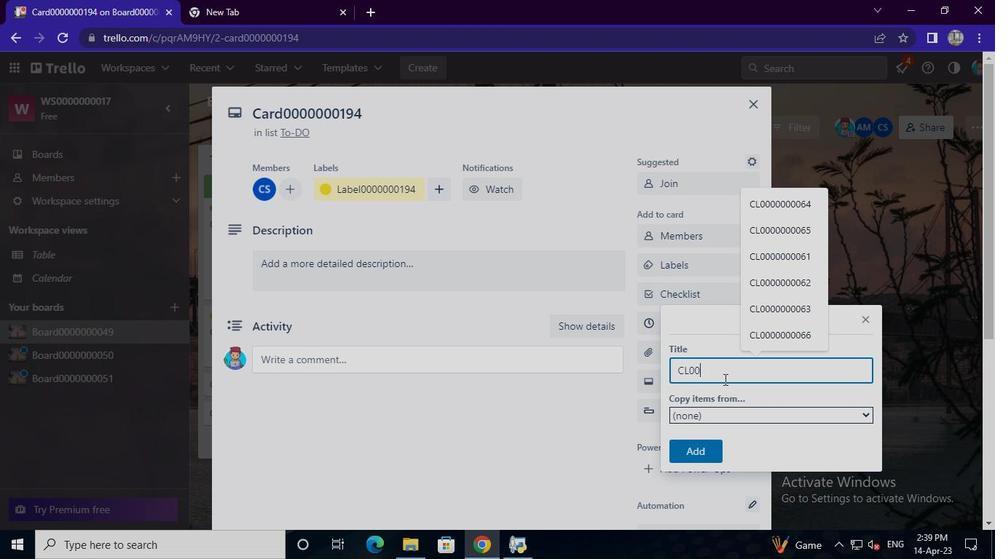 
Action: Keyboard <96>
Screenshot: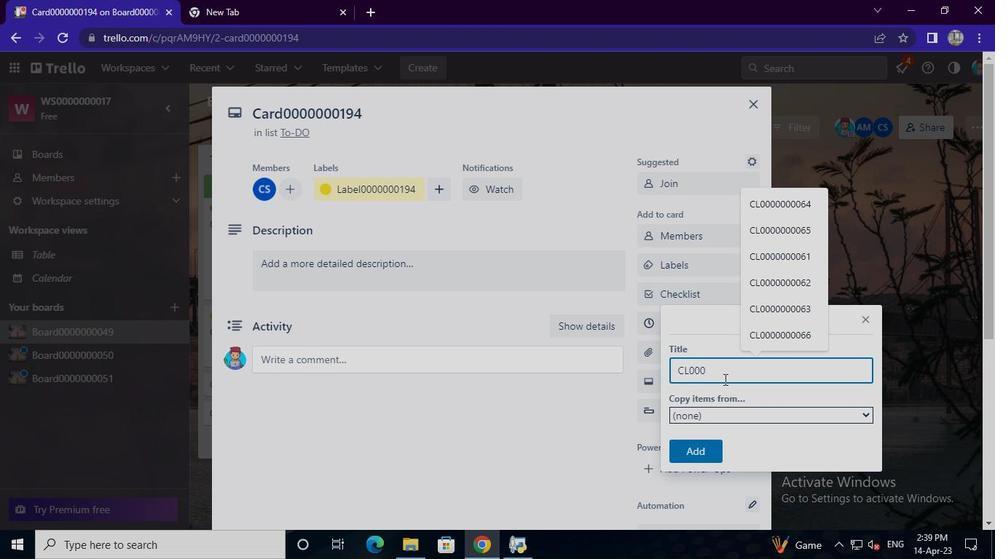 
Action: Keyboard <96>
Screenshot: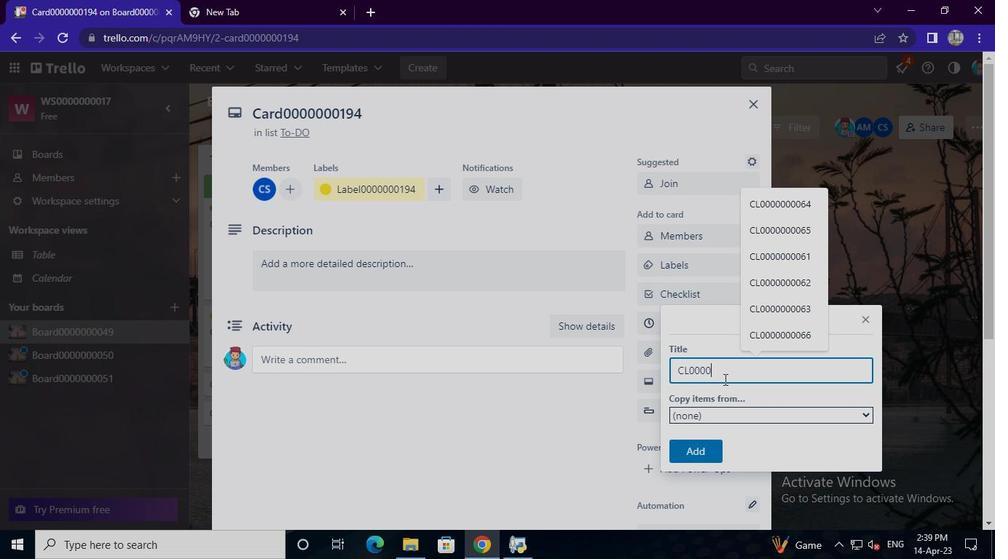 
Action: Keyboard <96>
Screenshot: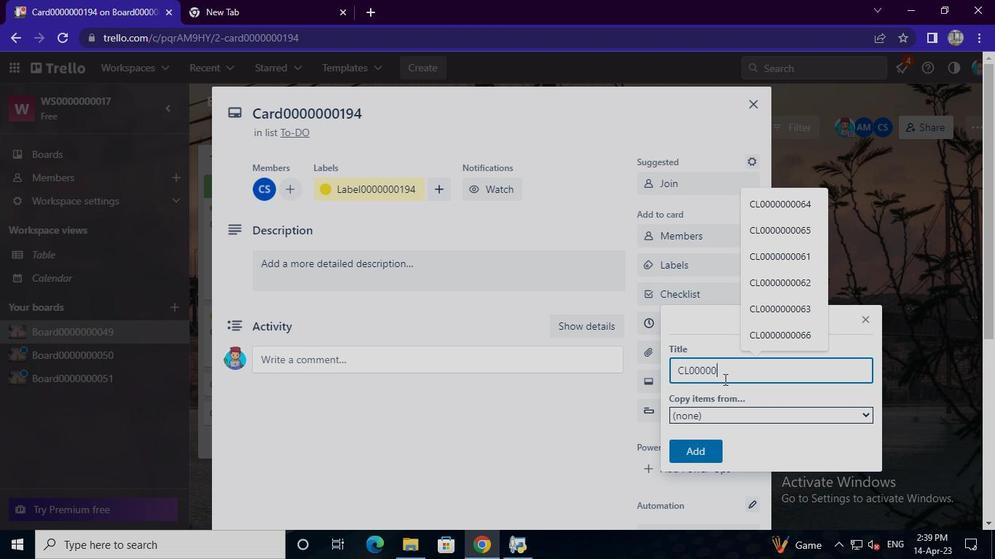 
Action: Keyboard <96>
Screenshot: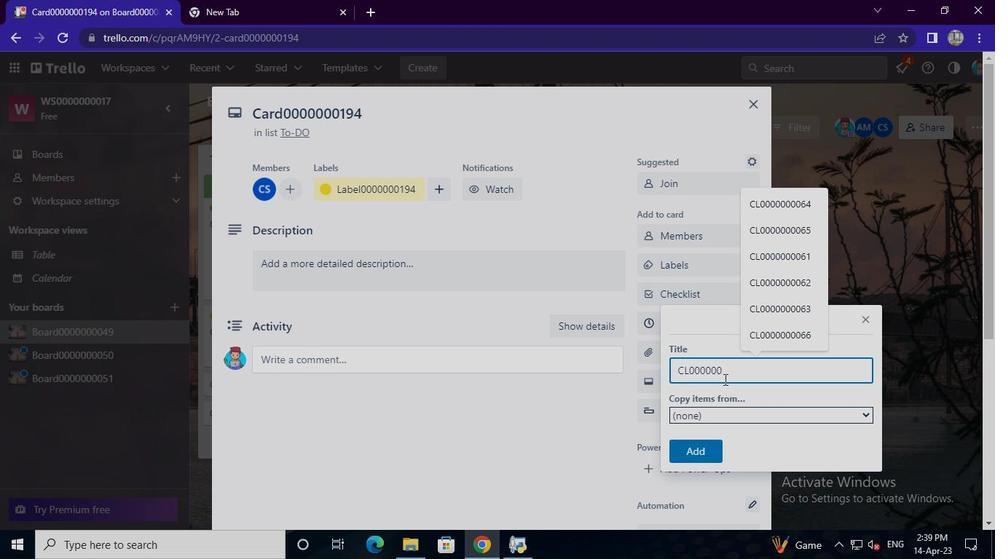 
Action: Keyboard <97>
Screenshot: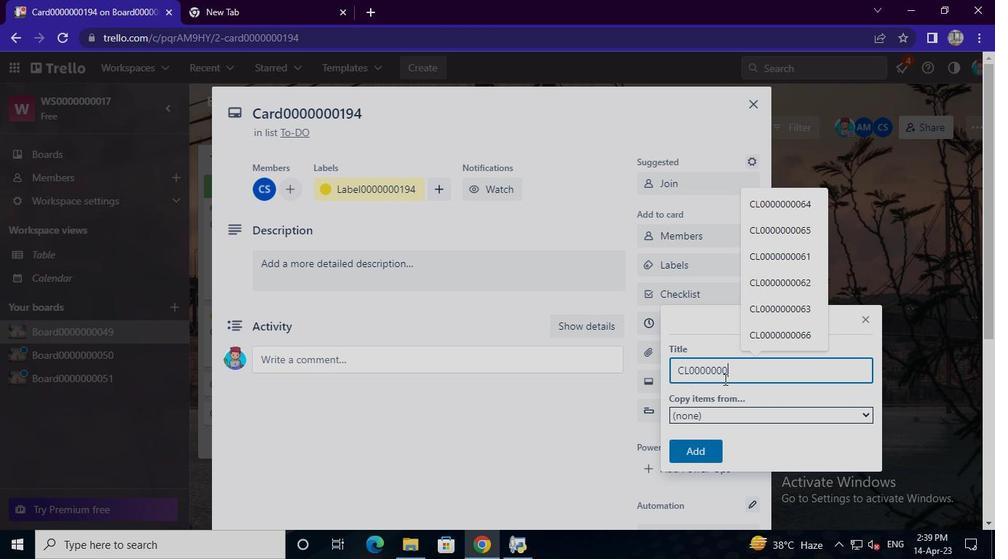 
Action: Keyboard <105>
Screenshot: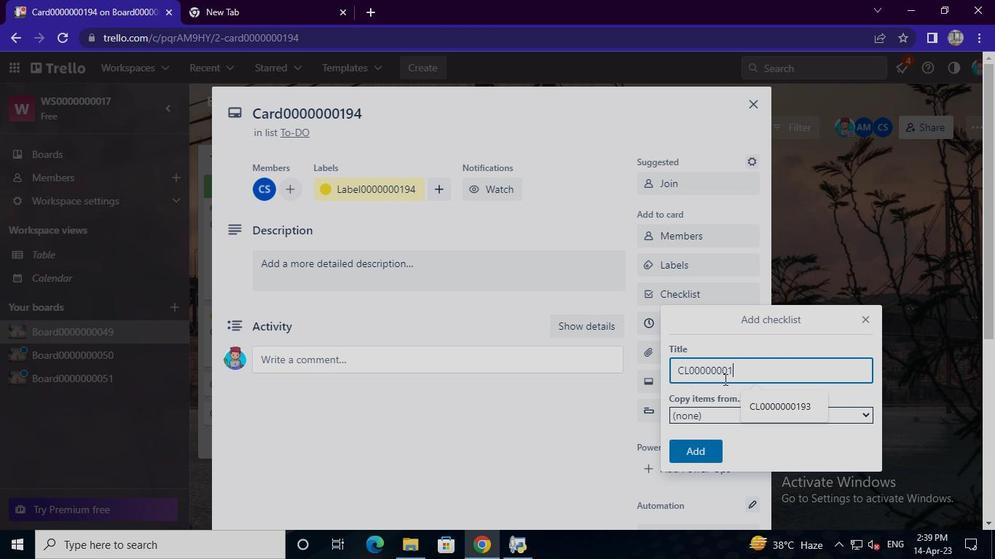 
Action: Keyboard <100>
Screenshot: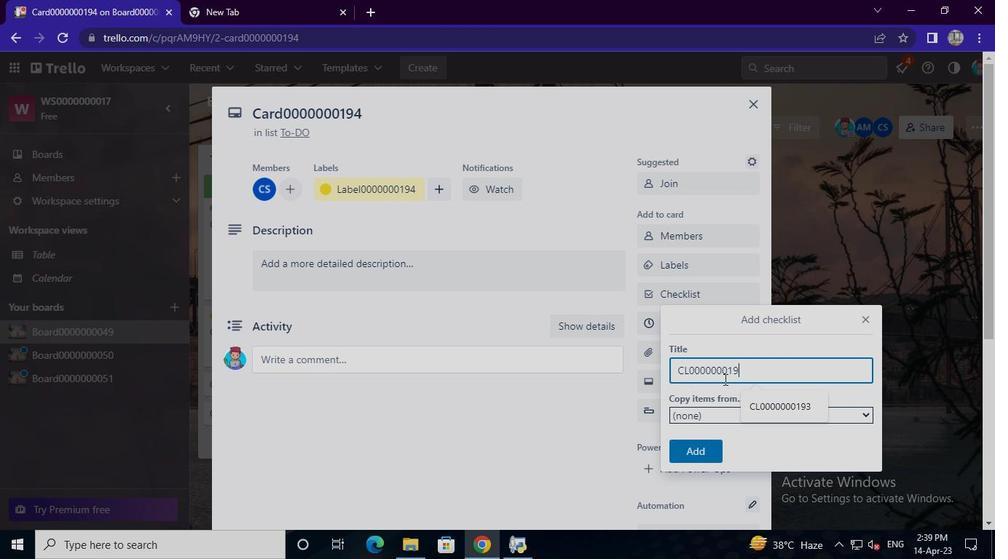 
Action: Mouse moved to (706, 451)
Screenshot: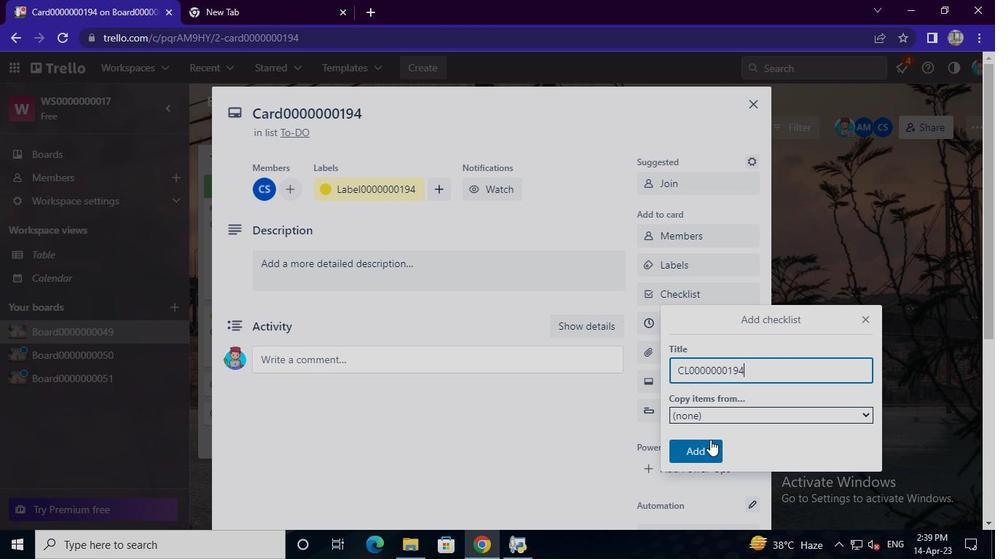 
Action: Mouse pressed left at (706, 451)
Screenshot: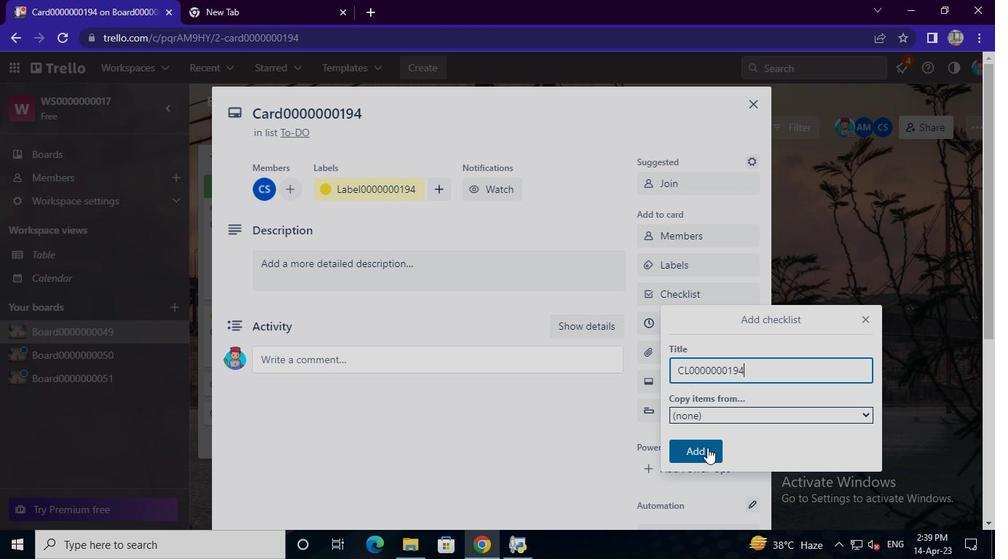 
Action: Mouse moved to (686, 327)
Screenshot: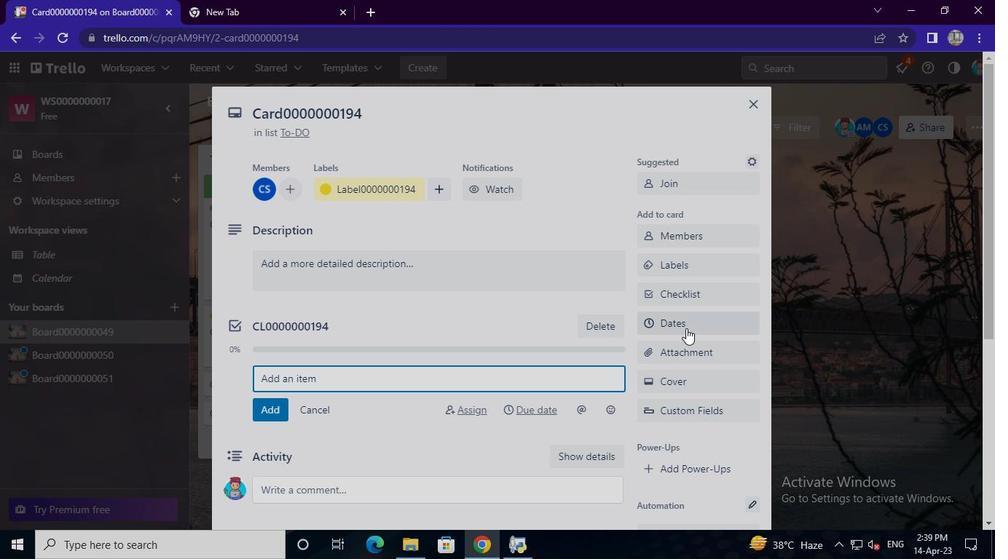 
Action: Mouse pressed left at (686, 327)
Screenshot: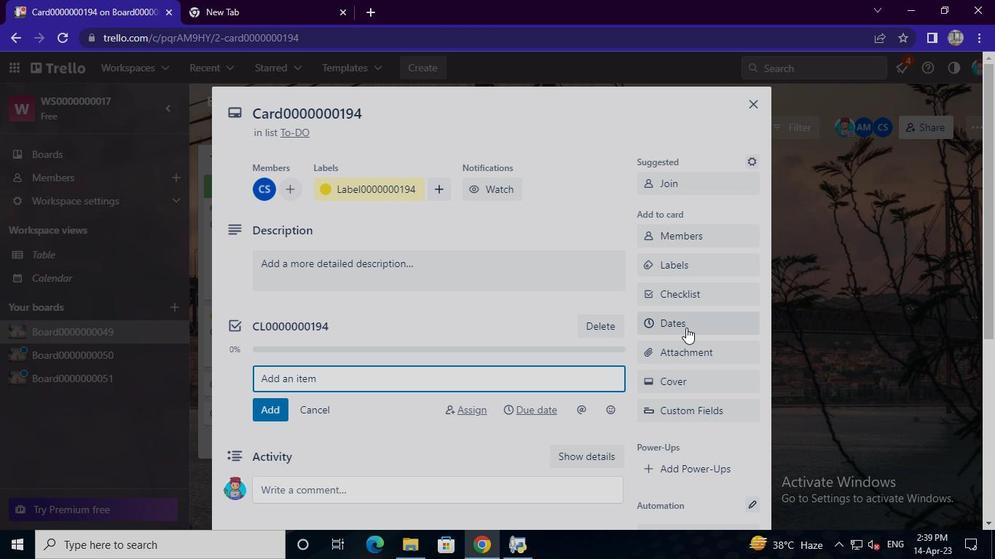 
Action: Mouse moved to (829, 137)
Screenshot: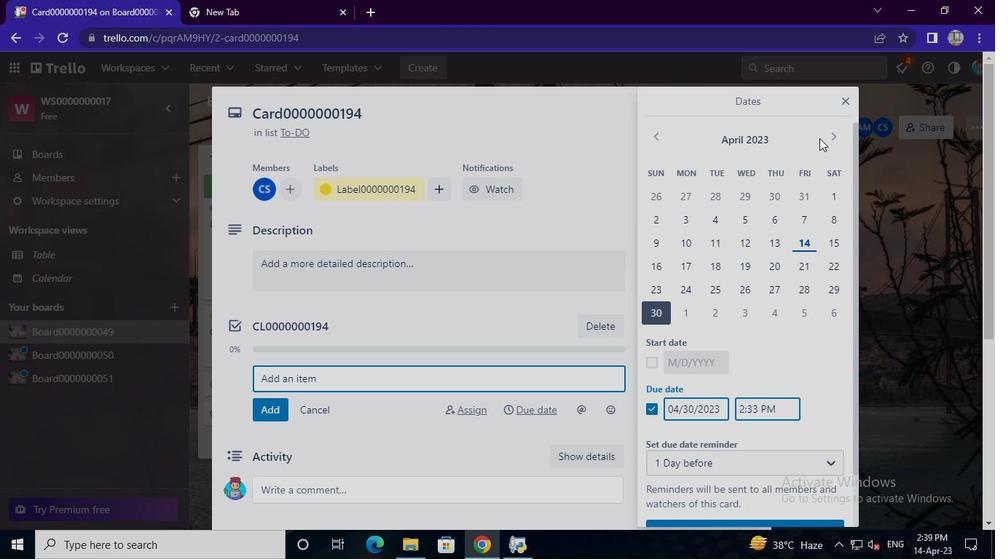 
Action: Mouse pressed left at (829, 137)
Screenshot: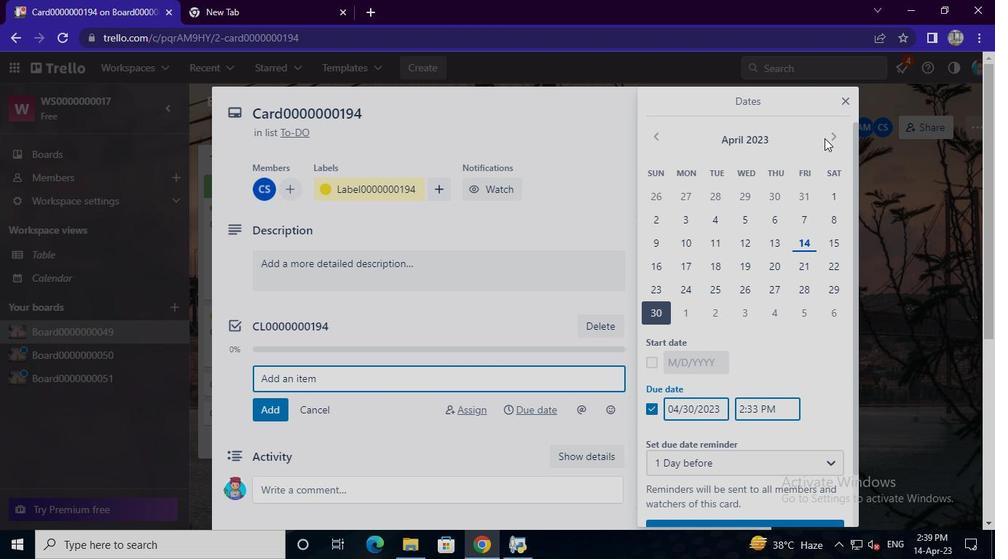 
Action: Mouse moved to (654, 406)
Screenshot: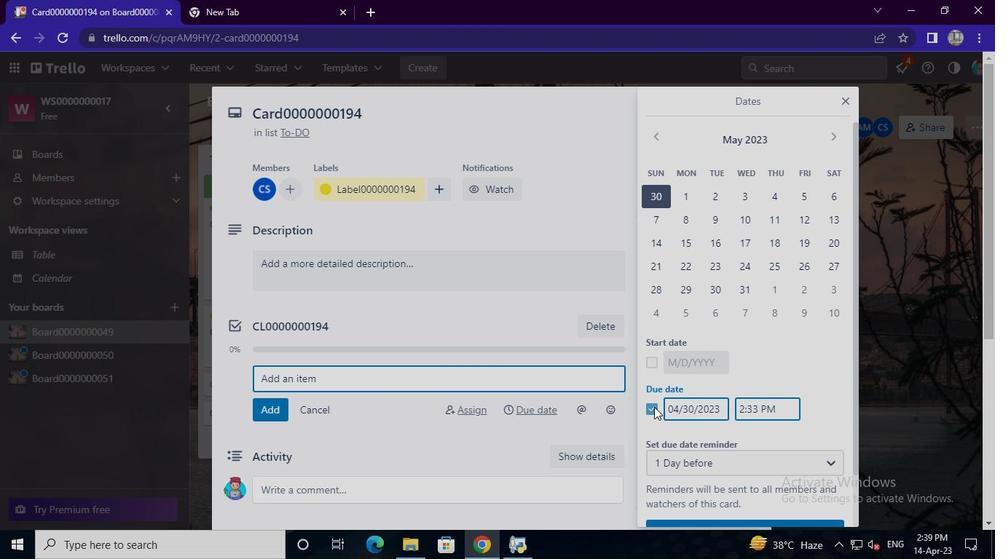 
Action: Mouse pressed left at (654, 406)
Screenshot: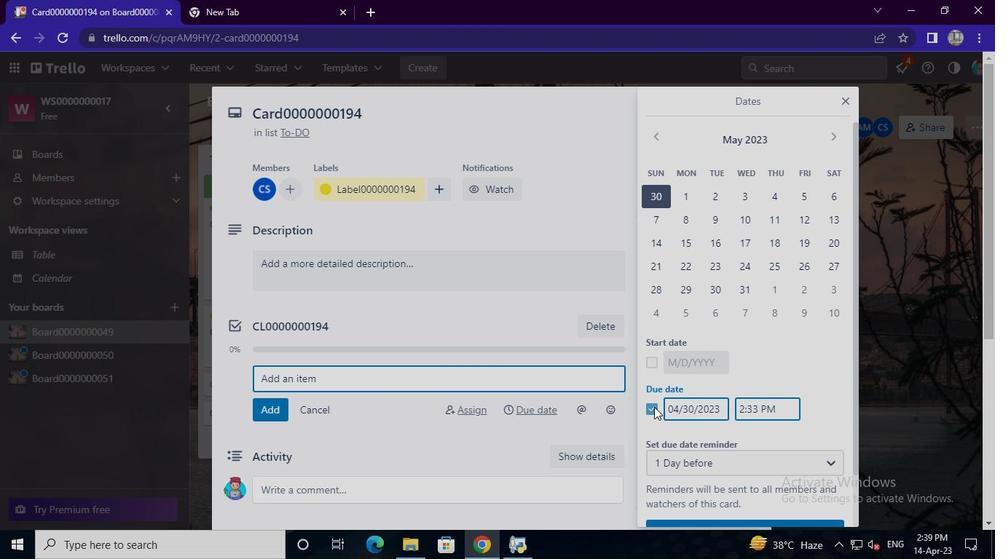 
Action: Mouse moved to (653, 364)
Screenshot: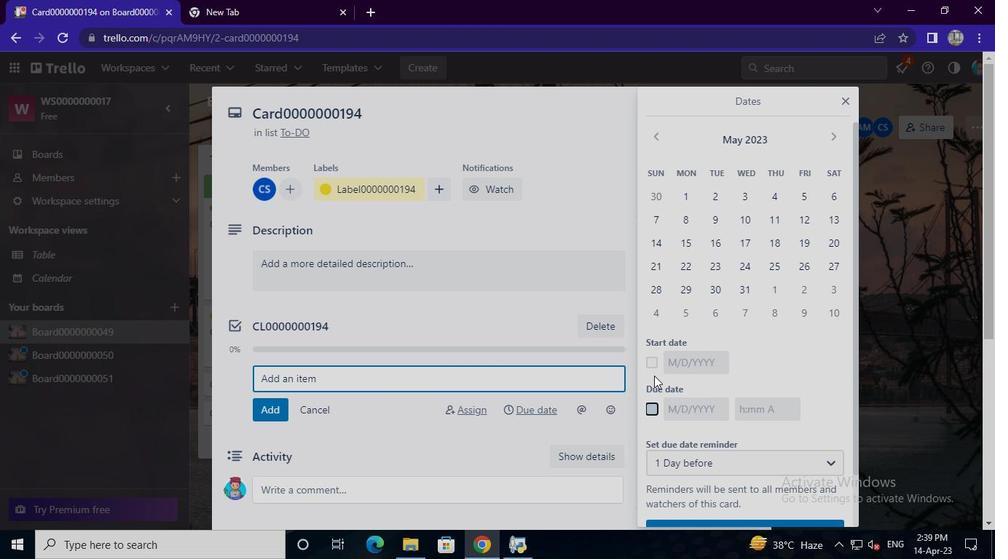
Action: Mouse pressed left at (653, 364)
Screenshot: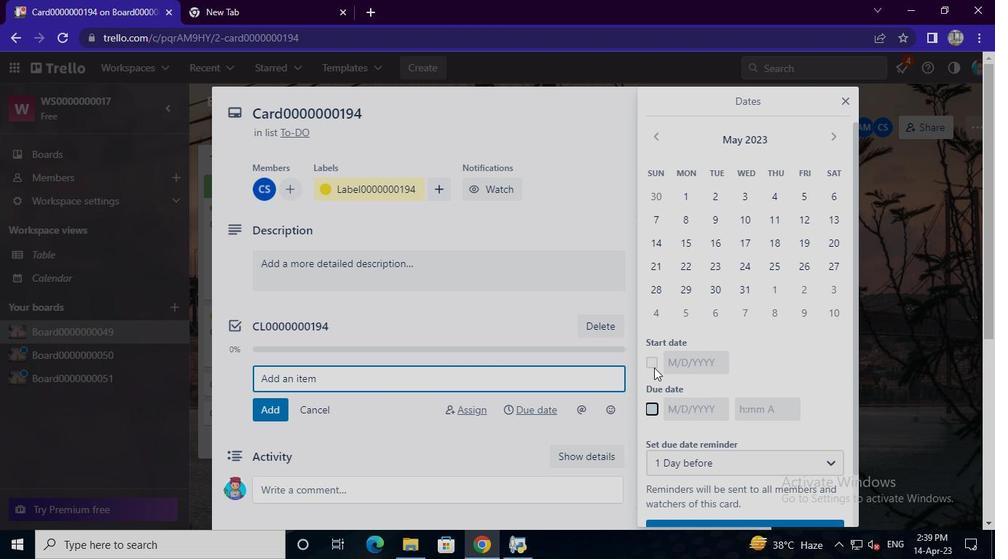 
Action: Mouse moved to (837, 134)
Screenshot: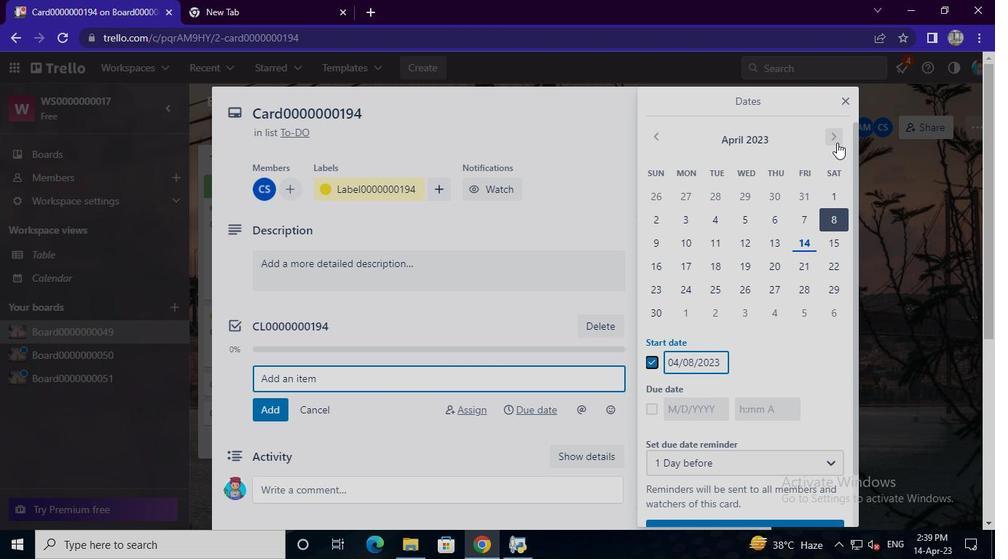 
Action: Mouse pressed left at (837, 134)
Screenshot: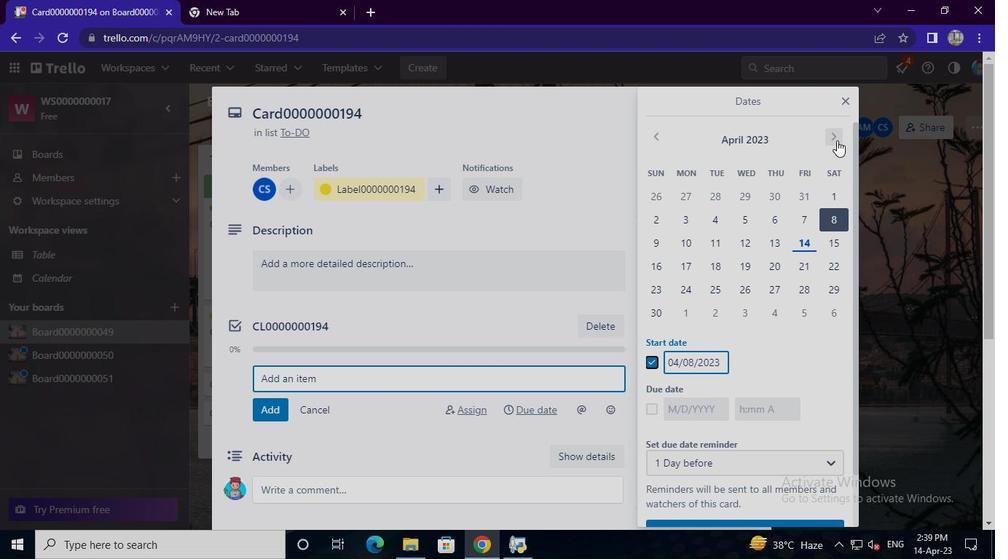 
Action: Mouse moved to (685, 221)
Screenshot: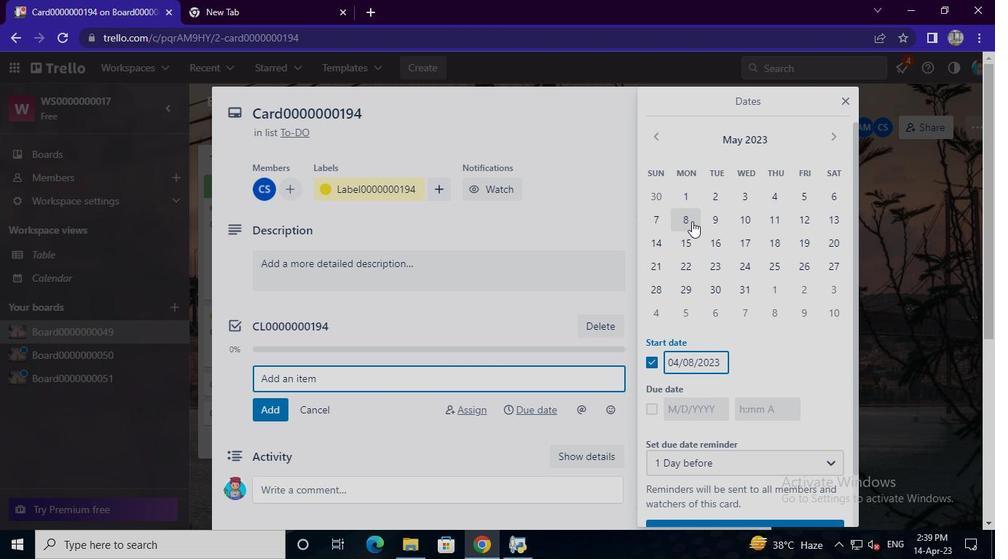 
Action: Mouse pressed left at (685, 221)
Screenshot: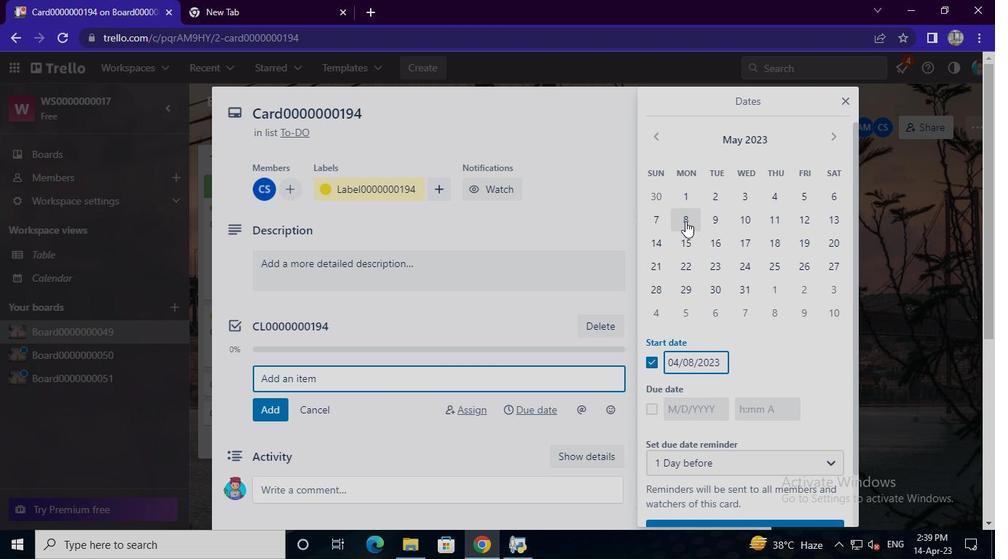 
Action: Mouse moved to (651, 410)
Screenshot: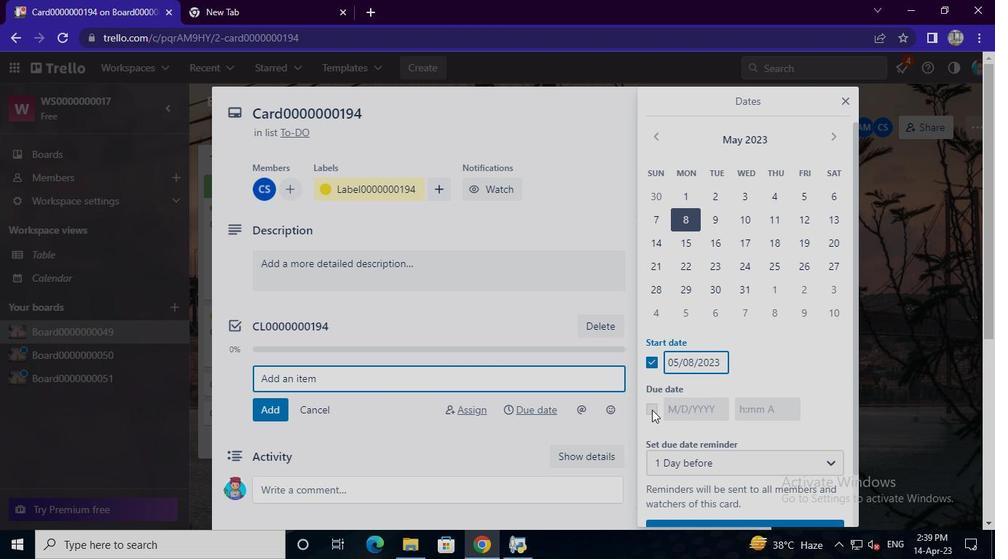 
Action: Mouse pressed left at (651, 410)
Screenshot: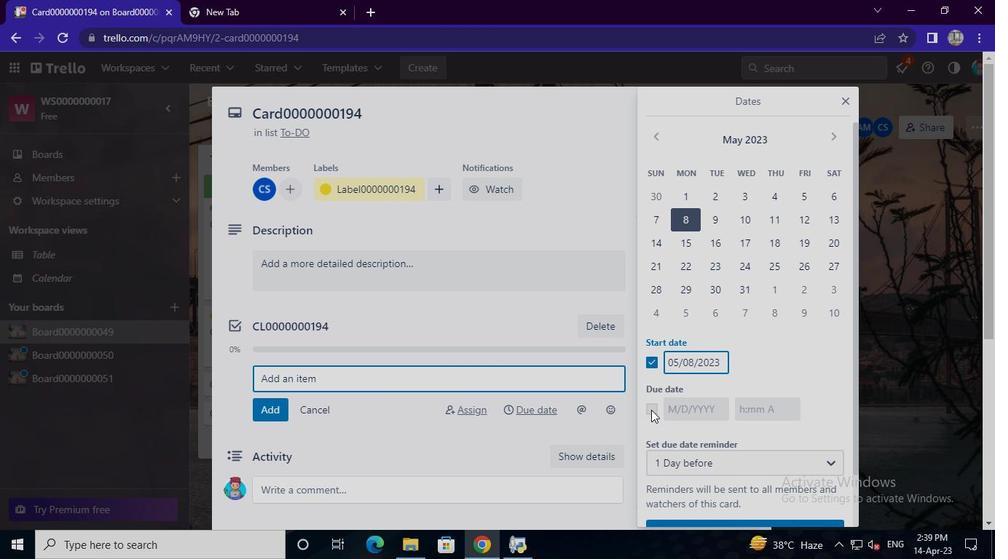 
Action: Mouse moved to (743, 294)
Screenshot: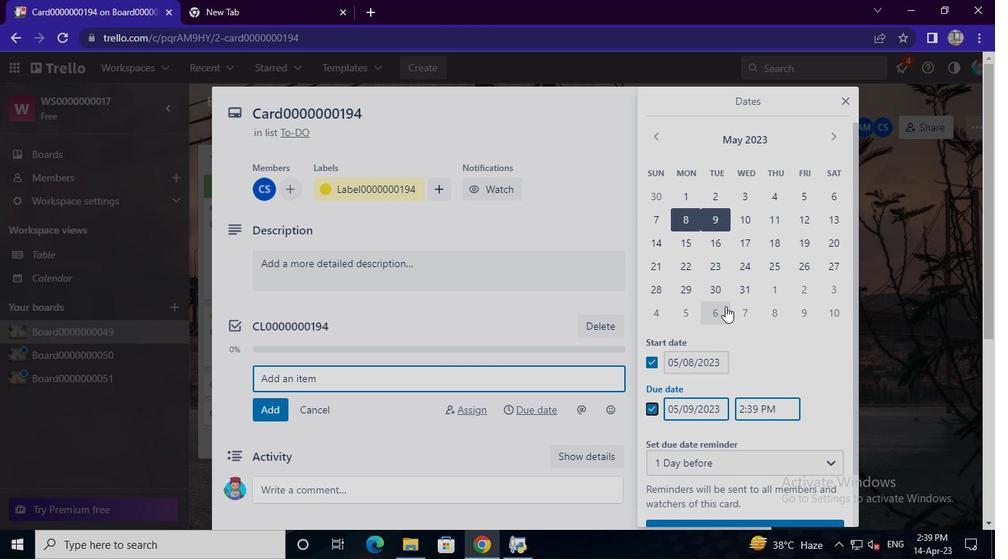 
Action: Mouse pressed left at (743, 294)
Screenshot: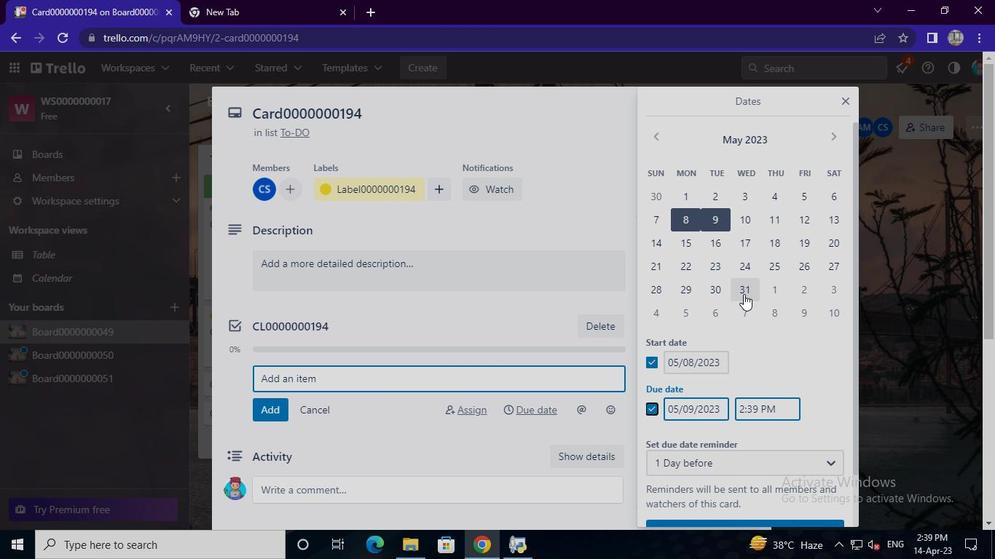 
Action: Mouse moved to (733, 524)
Screenshot: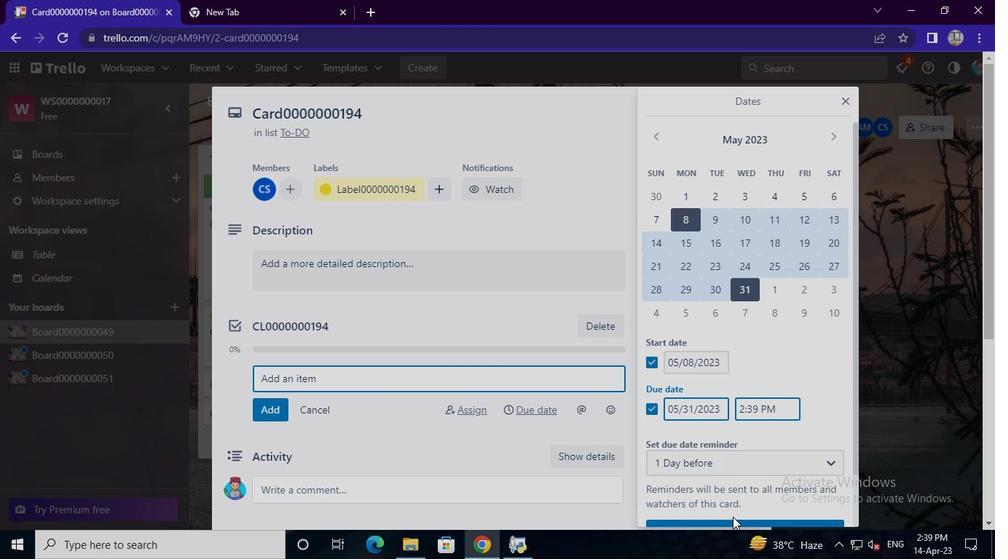 
Action: Mouse pressed left at (733, 524)
Screenshot: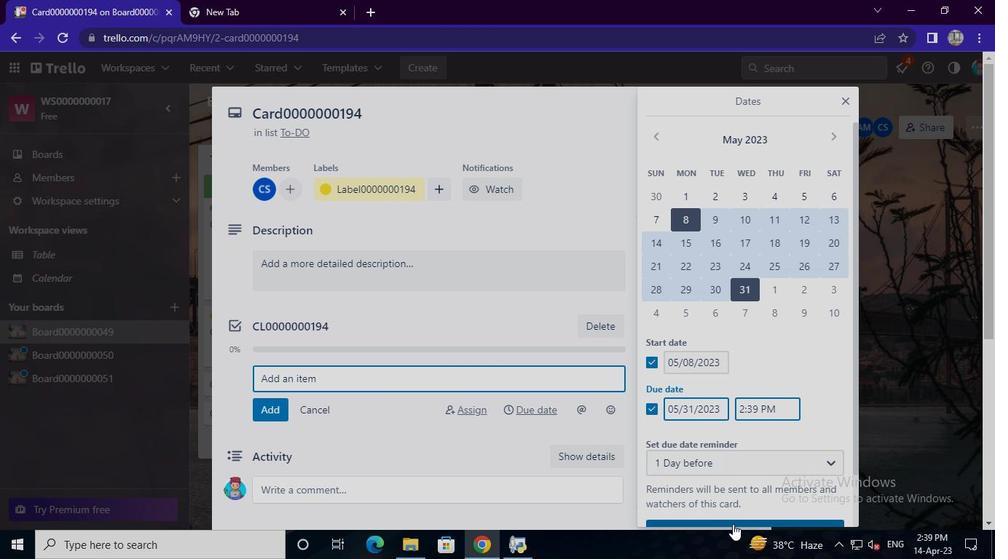
Action: Mouse moved to (519, 550)
Screenshot: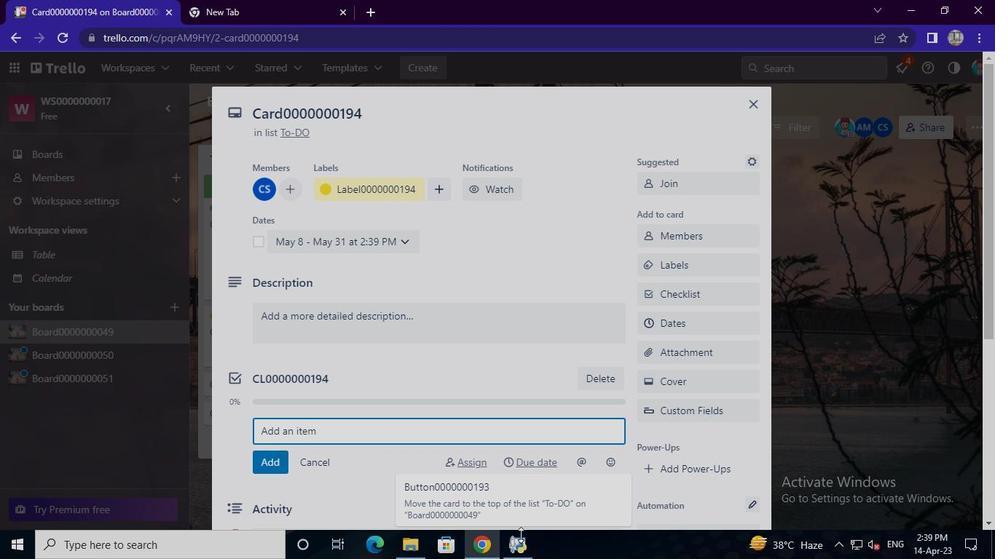 
Action: Mouse pressed left at (519, 550)
Screenshot: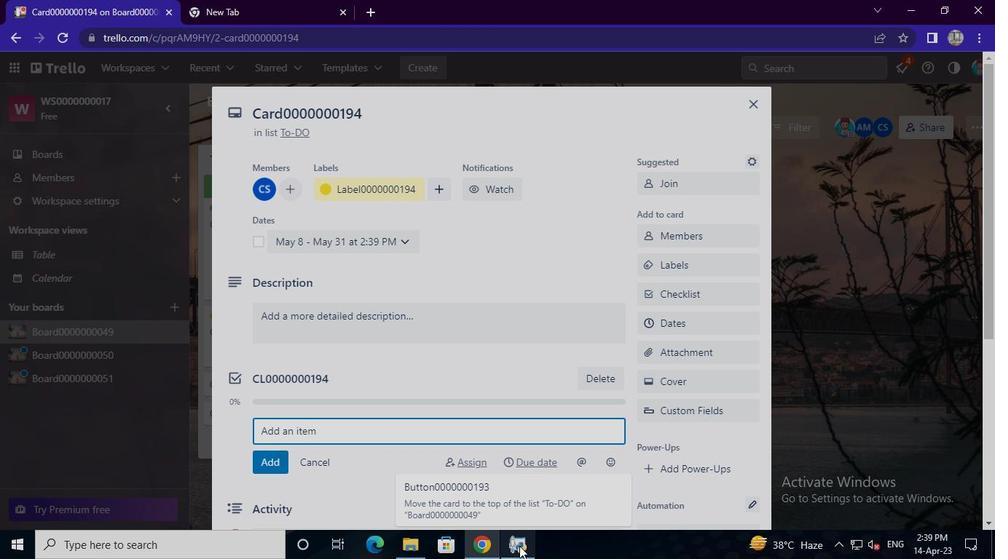 
Action: Mouse moved to (774, 80)
Screenshot: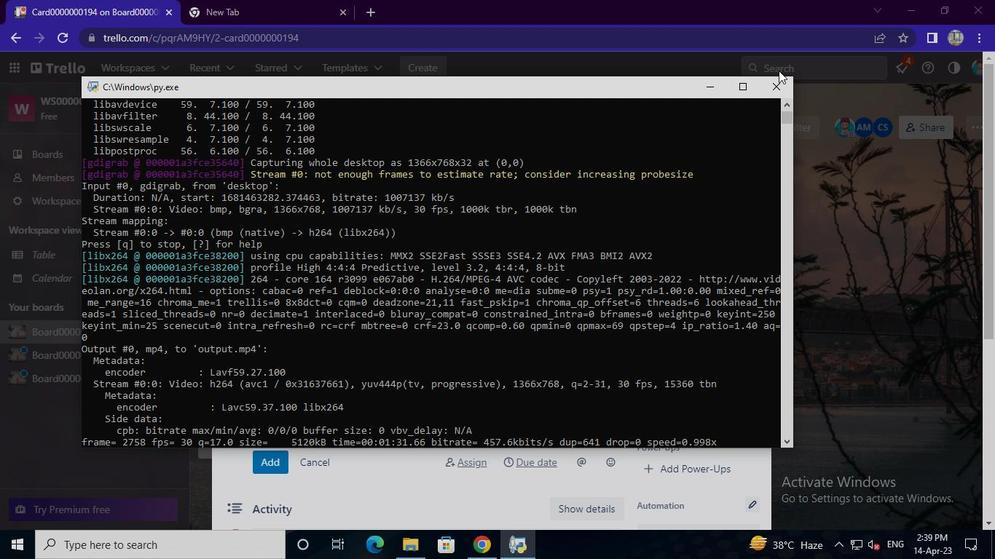 
Action: Mouse pressed left at (774, 80)
Screenshot: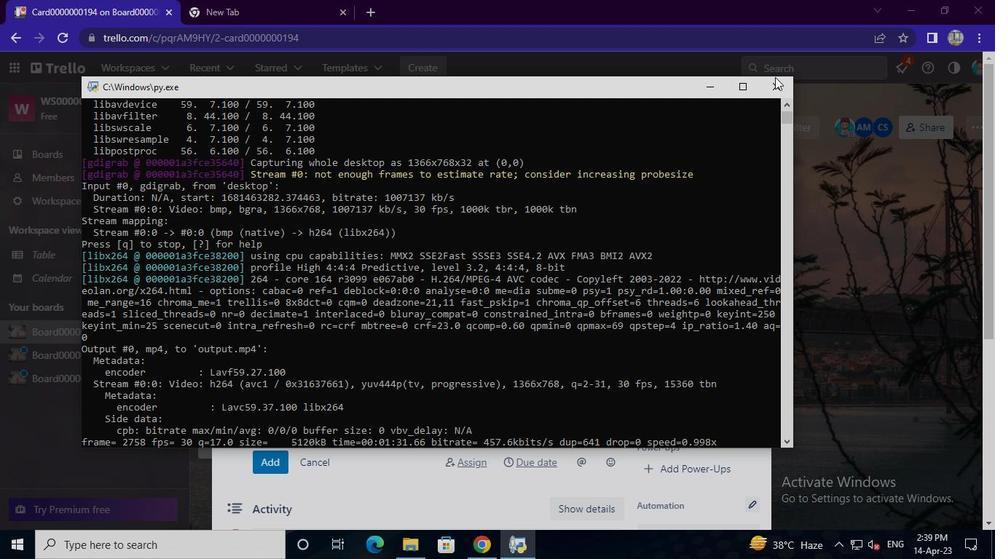 
